 Task: Look for space in Diepsloot, South Africa from 6th September, 2023 to 12th September, 2023 for 4 adults in price range Rs.10000 to Rs.14000. Place can be private room with 4 bedrooms having 4 beds and 4 bathrooms. Property type can be house, flat, guest house. Amenities needed are: wifi, TV, free parkinig on premises, gym, breakfast. Booking option can be shelf check-in. Required host language is English.
Action: Mouse moved to (463, 114)
Screenshot: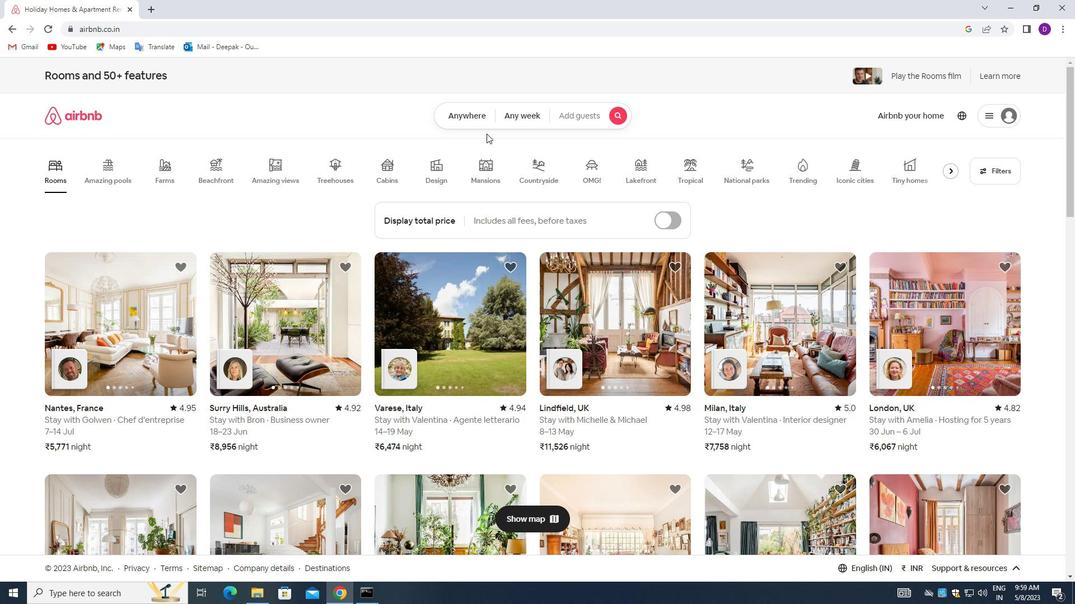 
Action: Mouse pressed left at (463, 114)
Screenshot: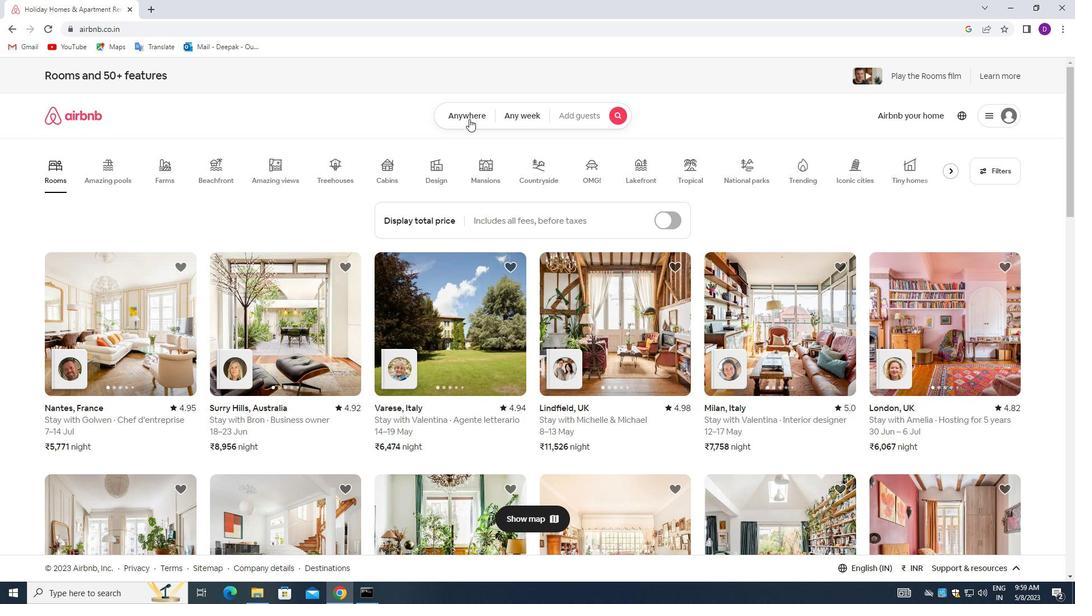 
Action: Mouse moved to (424, 155)
Screenshot: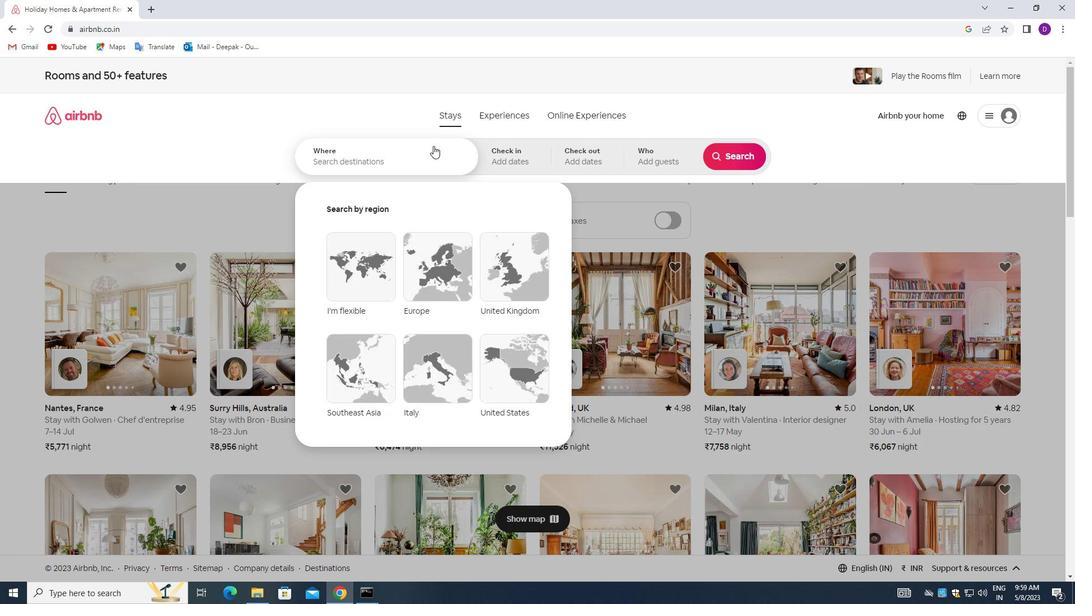 
Action: Mouse pressed left at (424, 155)
Screenshot: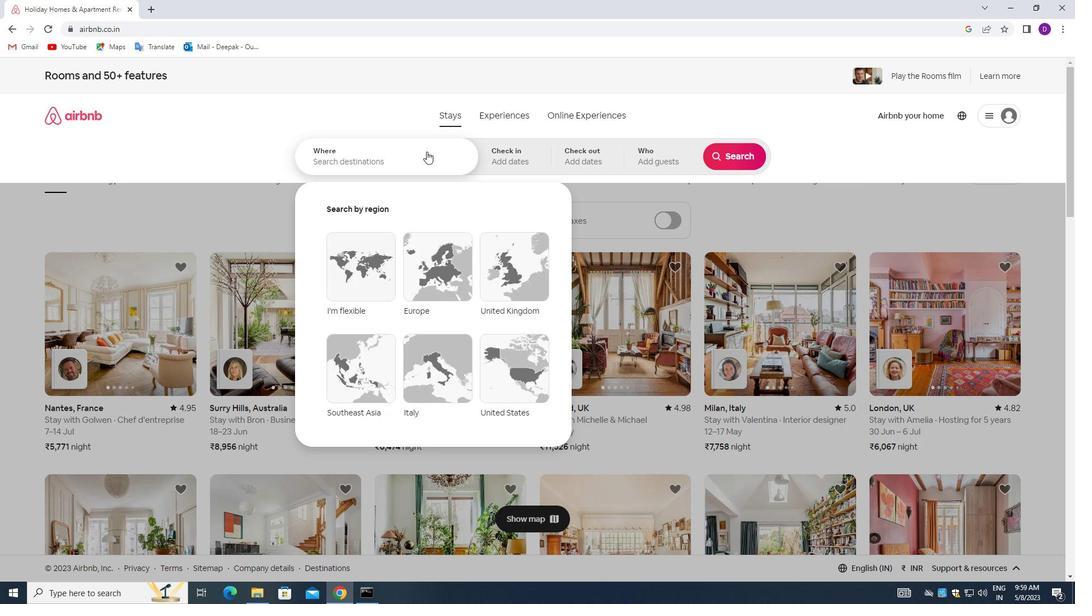 
Action: Mouse moved to (155, 235)
Screenshot: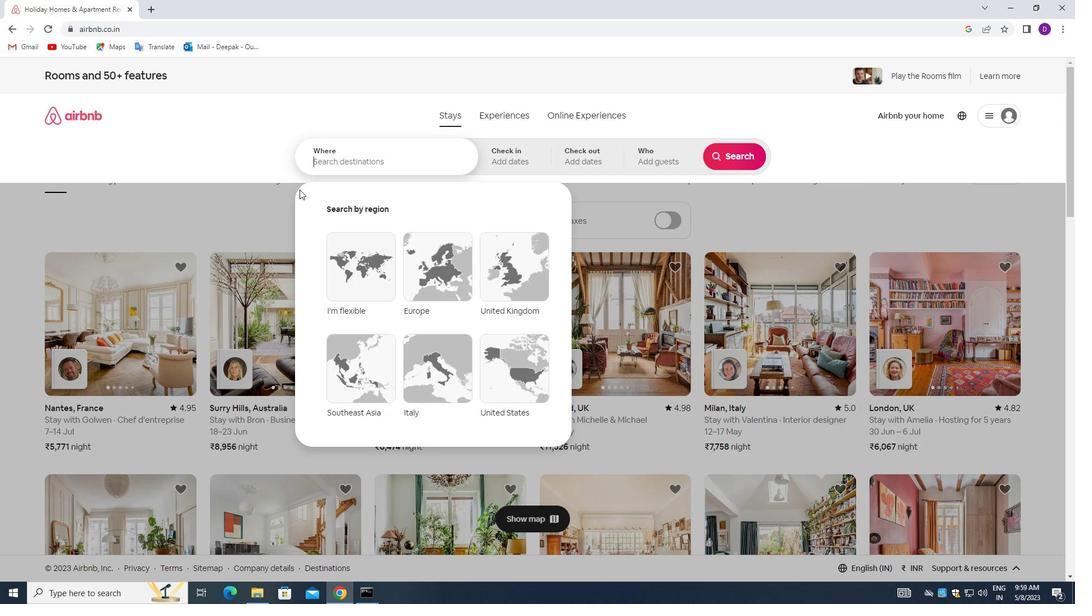 
Action: Key pressed <Key.shift_r>Diepsloot,<Key.space><Key.shift_r>South<Key.space><Key.shift_r>Africa<Key.enter>
Screenshot: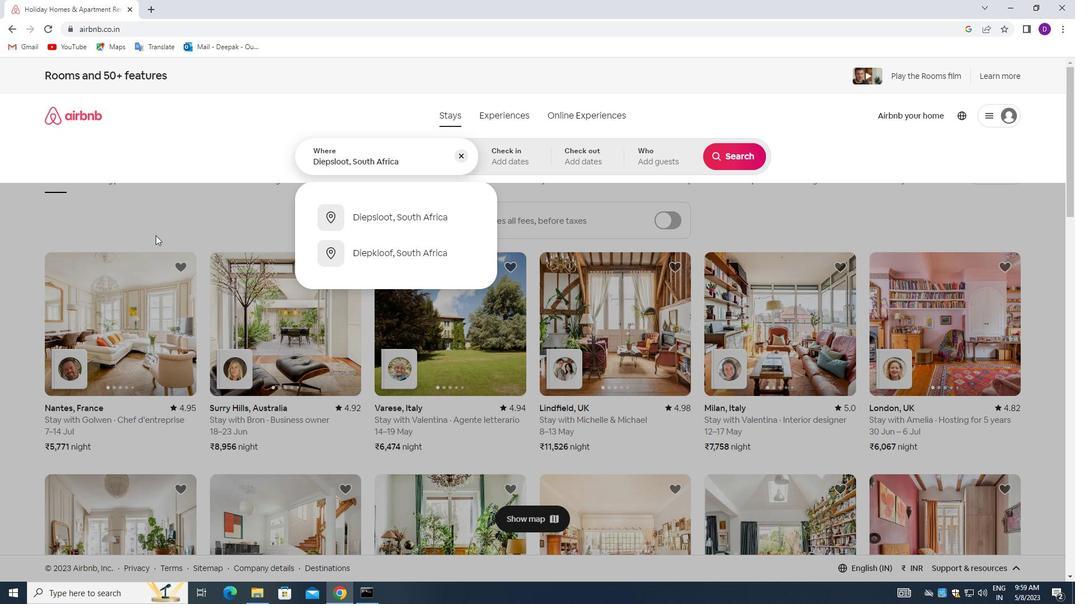 
Action: Mouse moved to (728, 247)
Screenshot: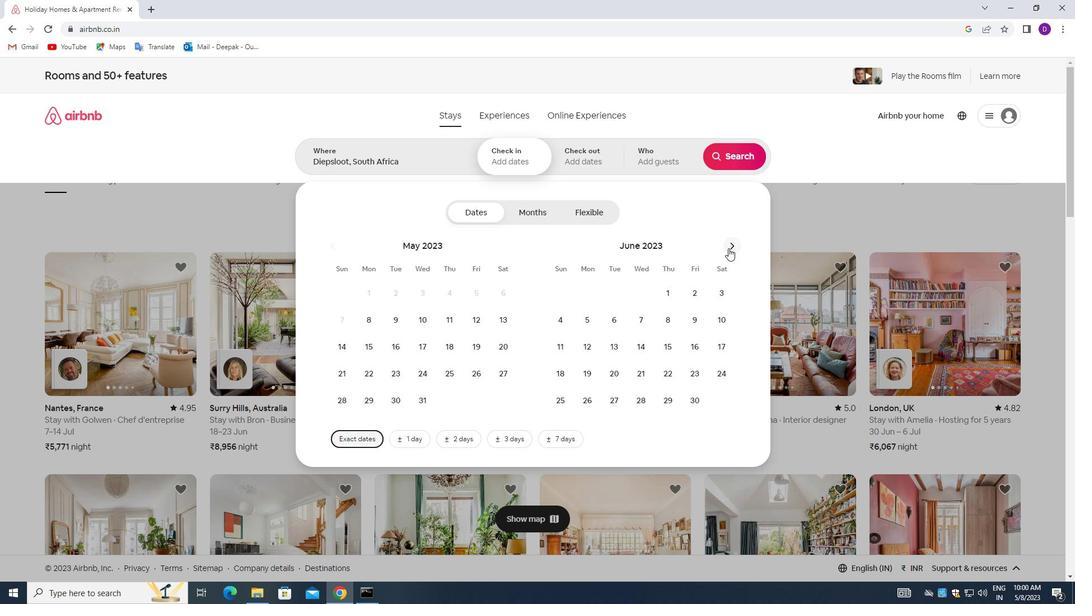 
Action: Mouse pressed left at (728, 247)
Screenshot: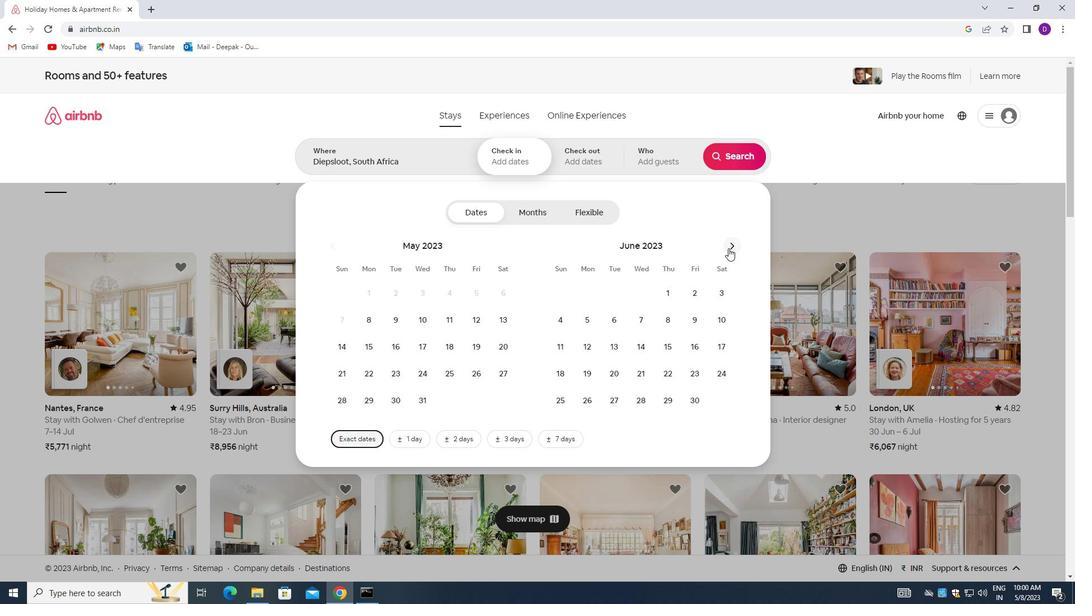 
Action: Mouse moved to (728, 246)
Screenshot: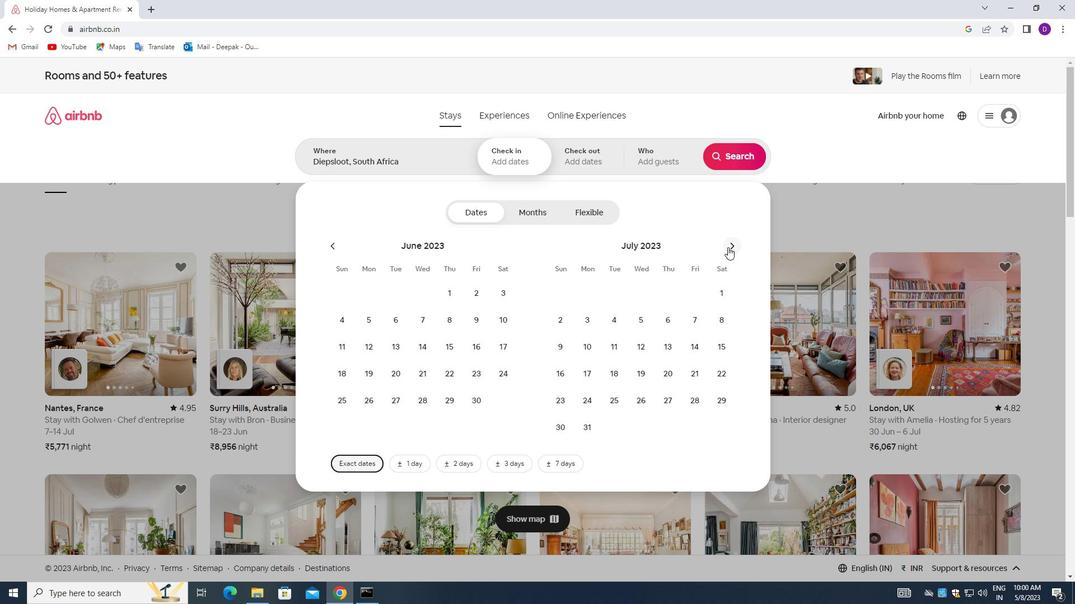 
Action: Mouse pressed left at (728, 246)
Screenshot: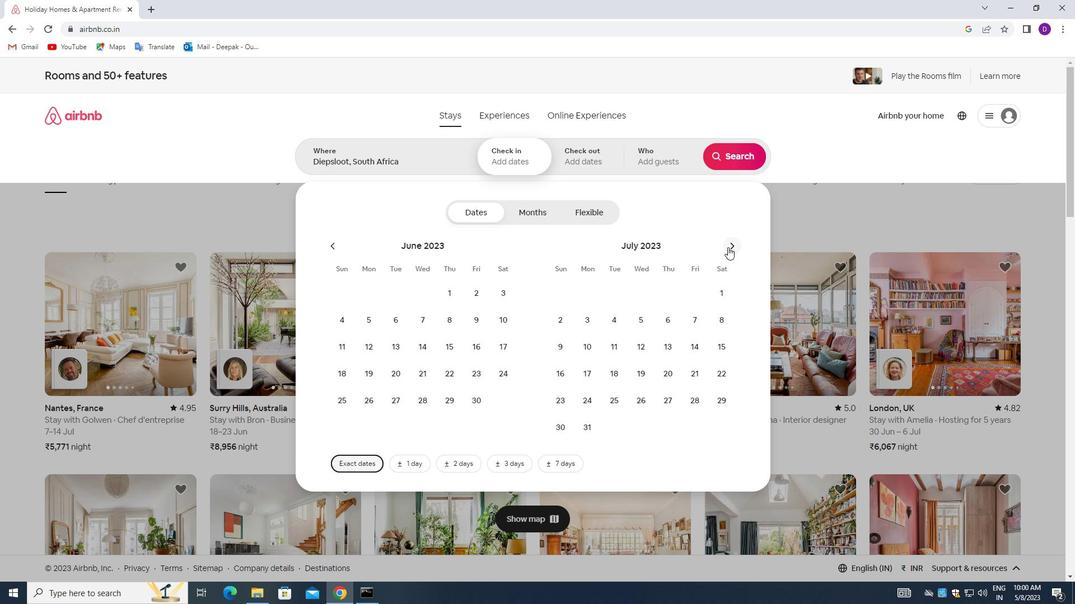 
Action: Mouse pressed left at (728, 246)
Screenshot: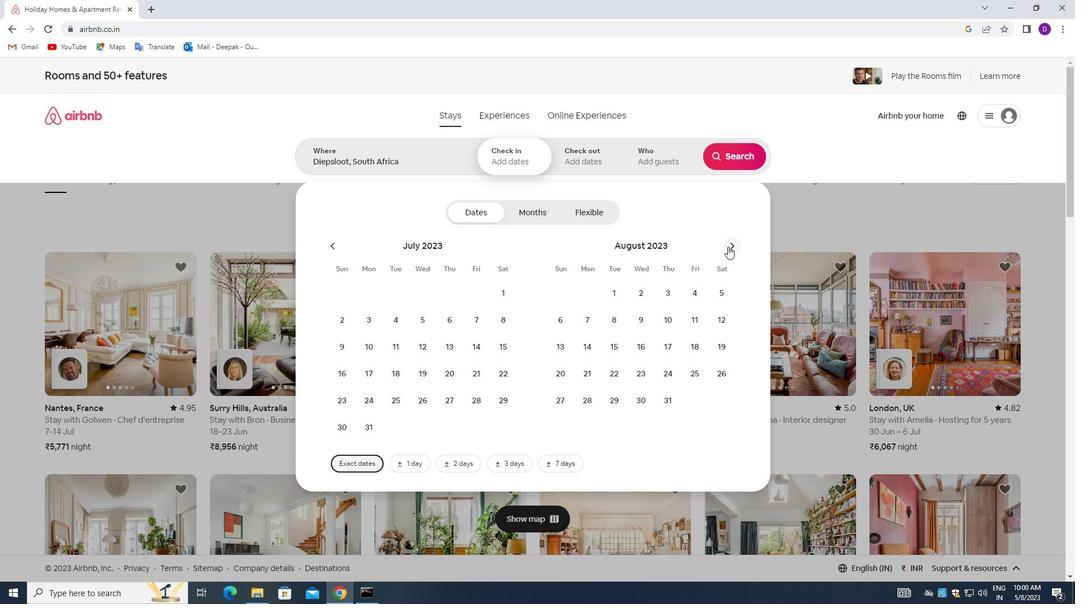 
Action: Mouse moved to (632, 325)
Screenshot: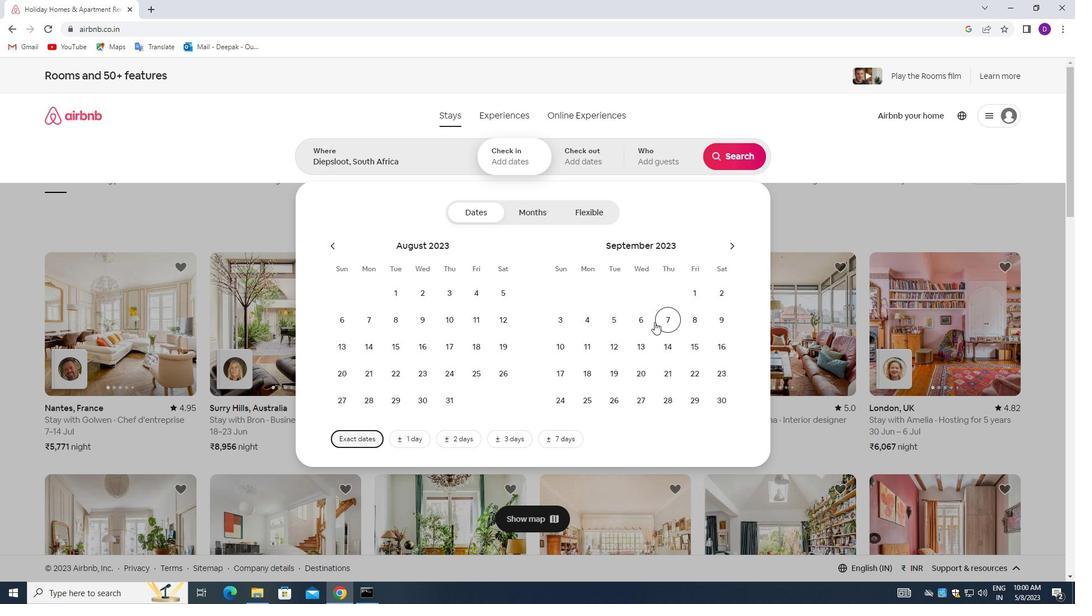 
Action: Mouse pressed left at (632, 325)
Screenshot: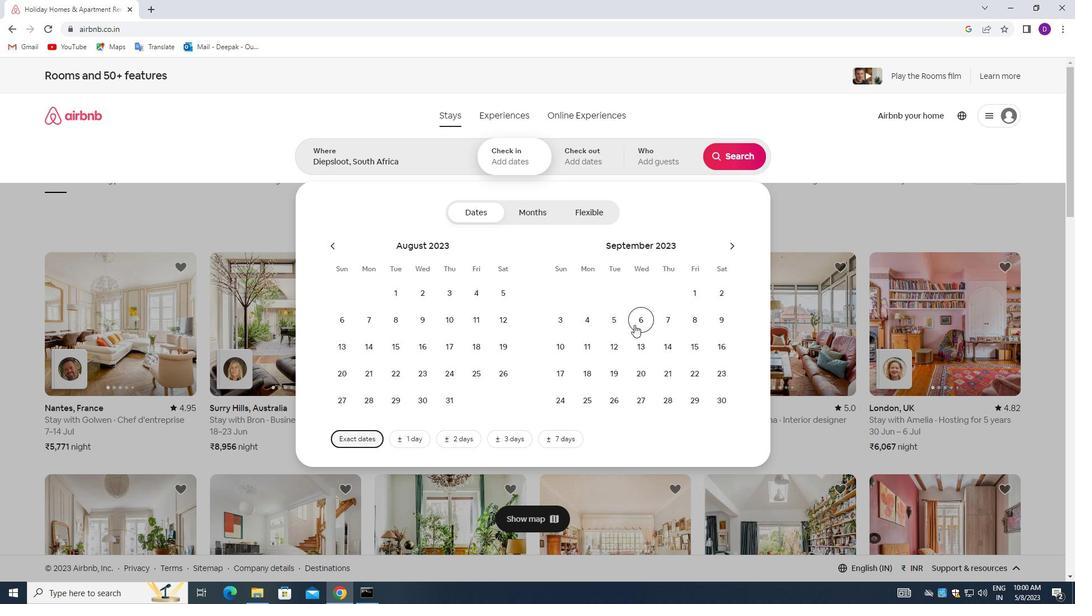 
Action: Mouse moved to (613, 347)
Screenshot: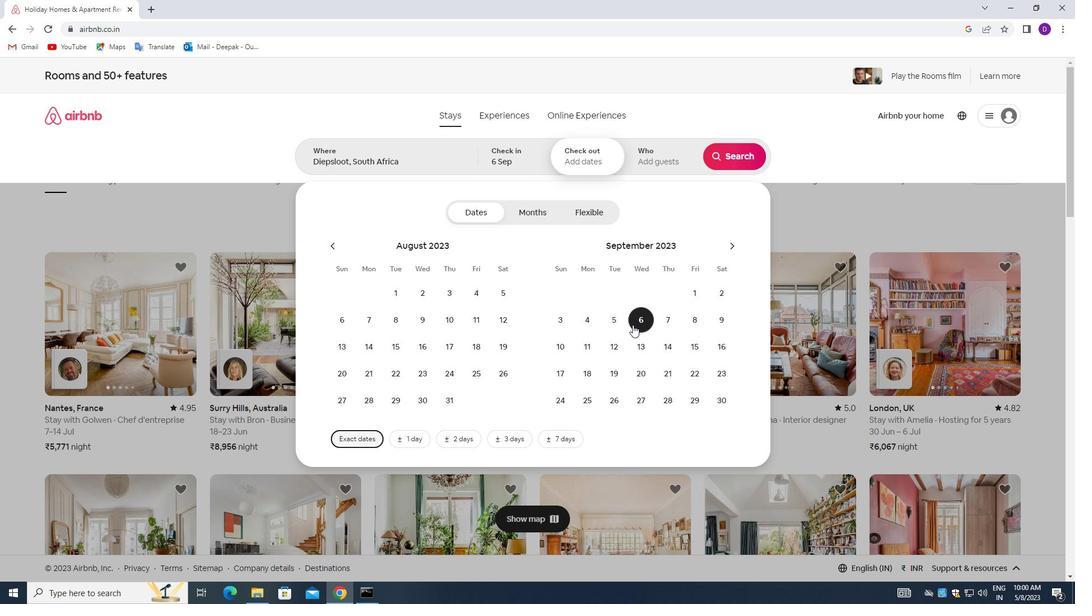 
Action: Mouse pressed left at (613, 347)
Screenshot: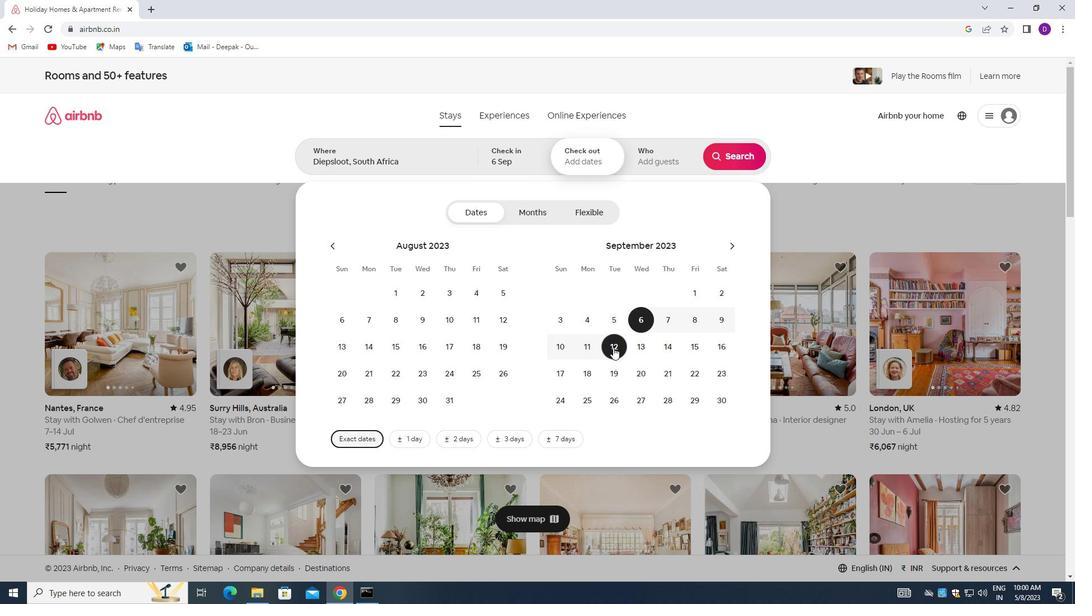 
Action: Mouse moved to (636, 166)
Screenshot: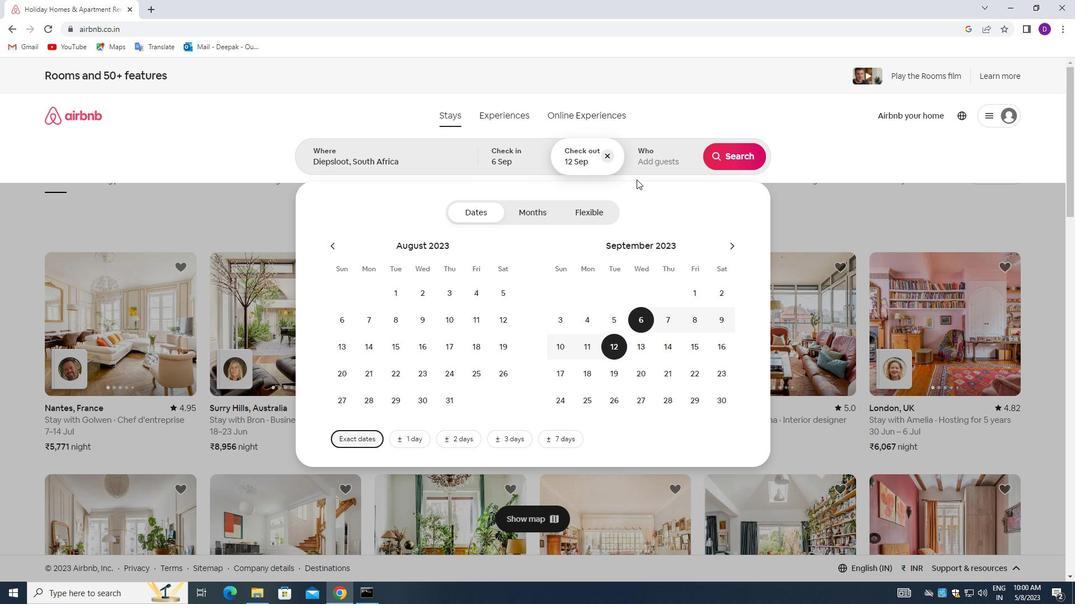 
Action: Mouse pressed left at (636, 166)
Screenshot: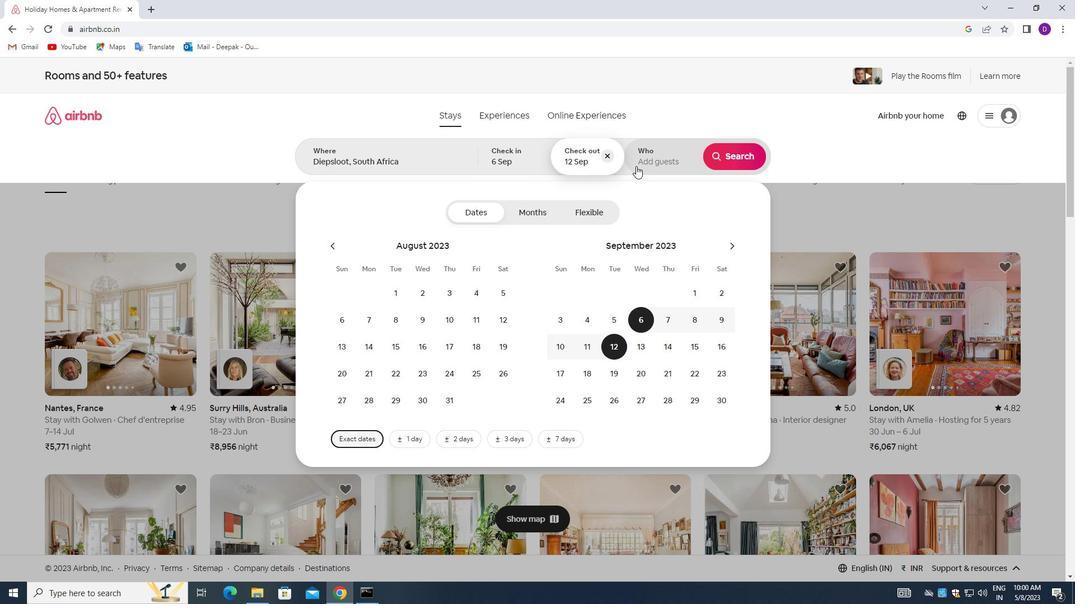 
Action: Mouse moved to (736, 216)
Screenshot: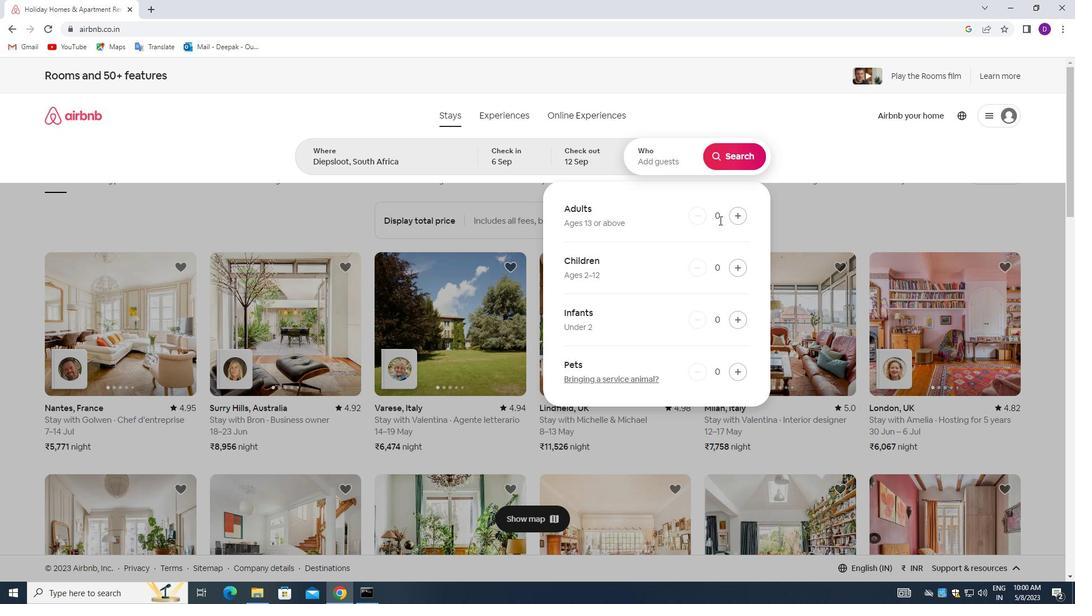 
Action: Mouse pressed left at (736, 216)
Screenshot: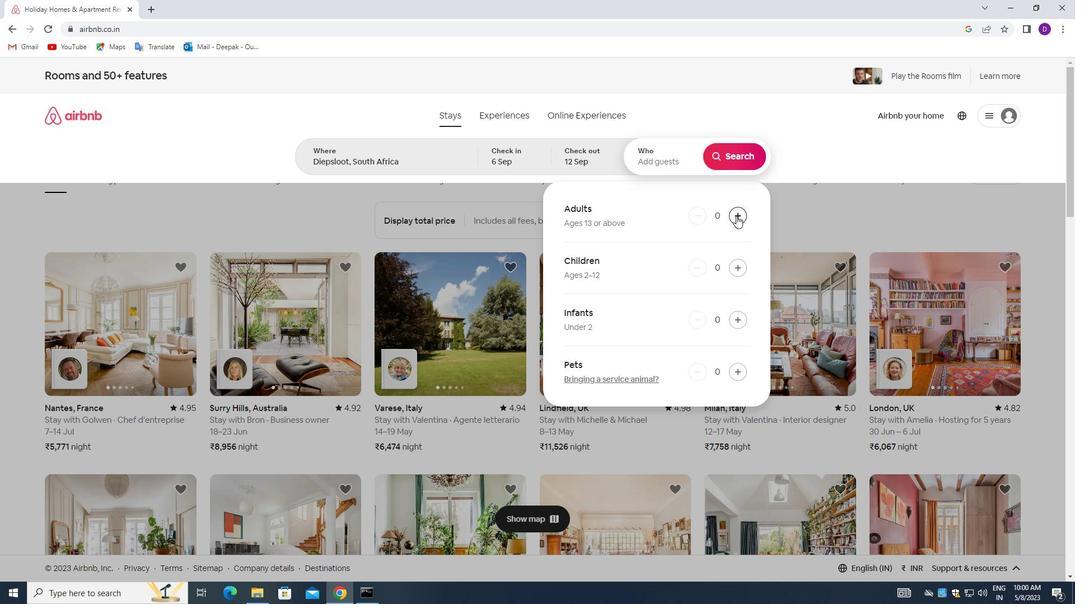 
Action: Mouse pressed left at (736, 216)
Screenshot: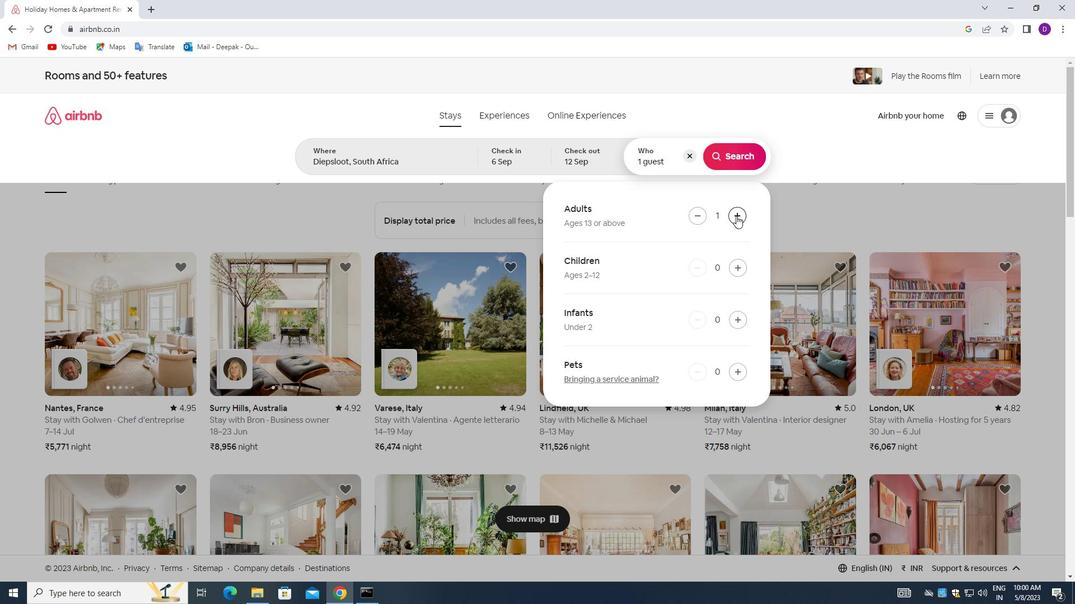 
Action: Mouse pressed left at (736, 216)
Screenshot: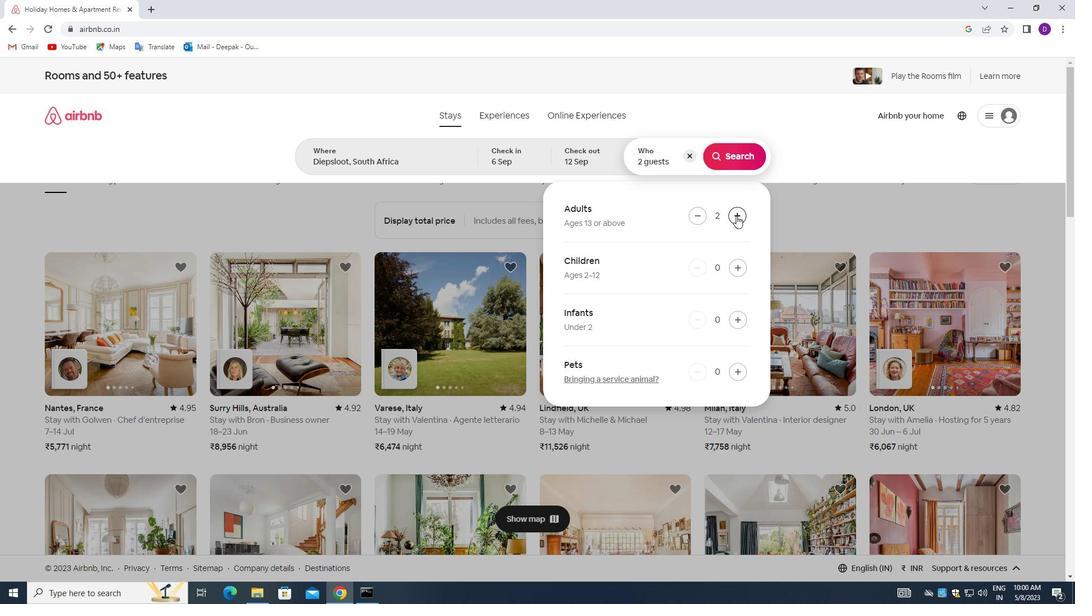 
Action: Mouse pressed left at (736, 216)
Screenshot: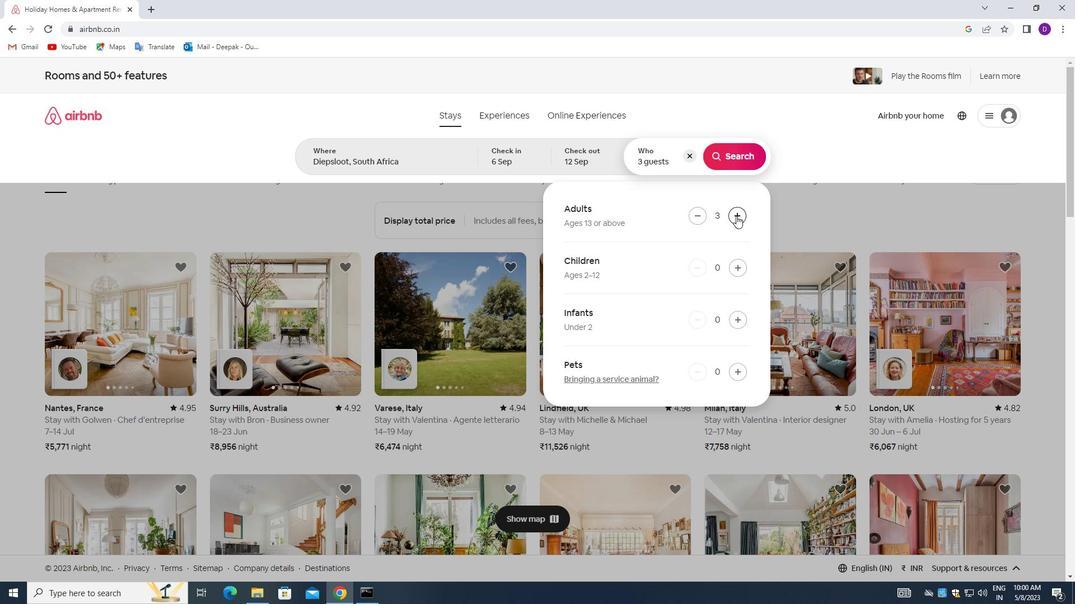 
Action: Mouse moved to (735, 156)
Screenshot: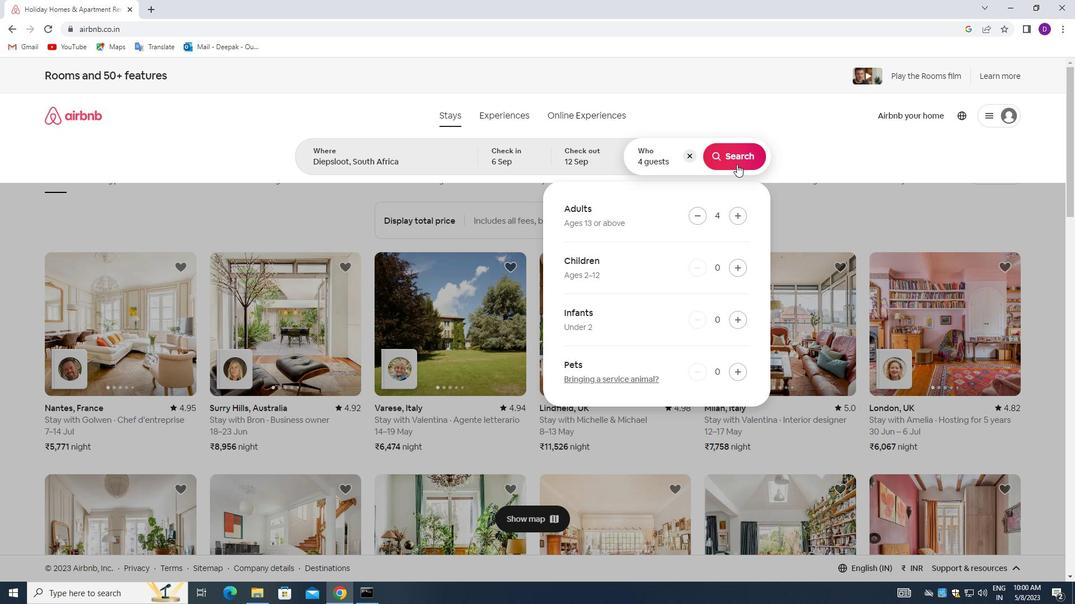 
Action: Mouse pressed left at (735, 156)
Screenshot: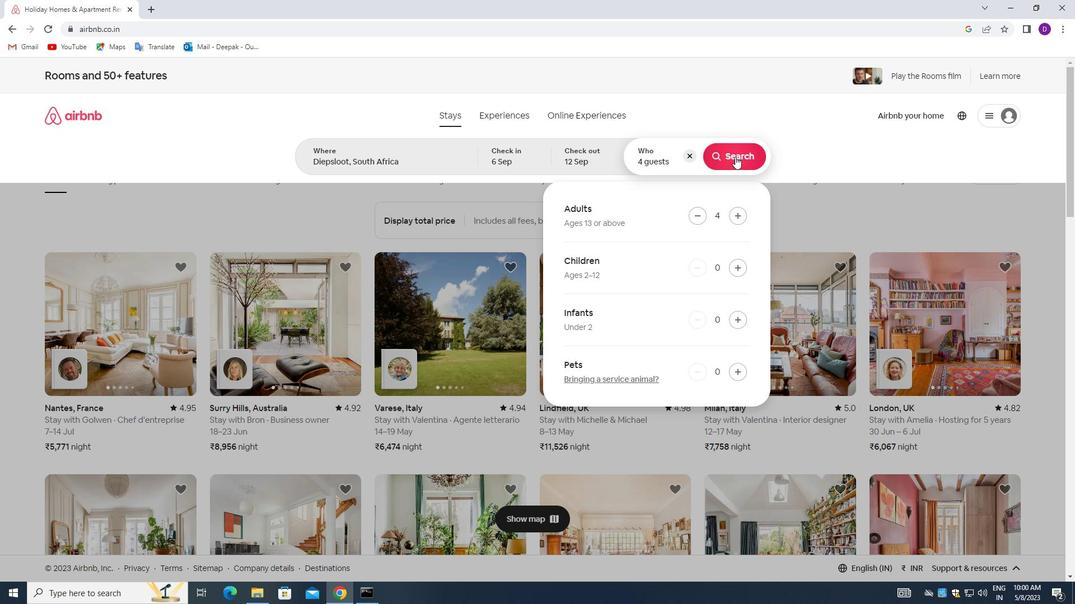 
Action: Mouse moved to (1007, 128)
Screenshot: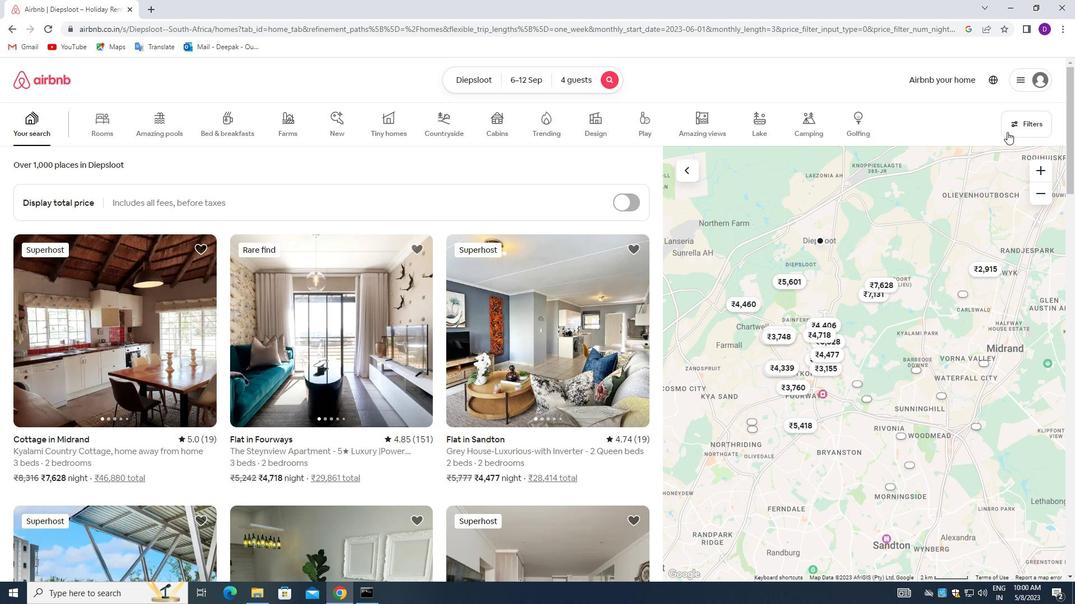 
Action: Mouse pressed left at (1007, 128)
Screenshot: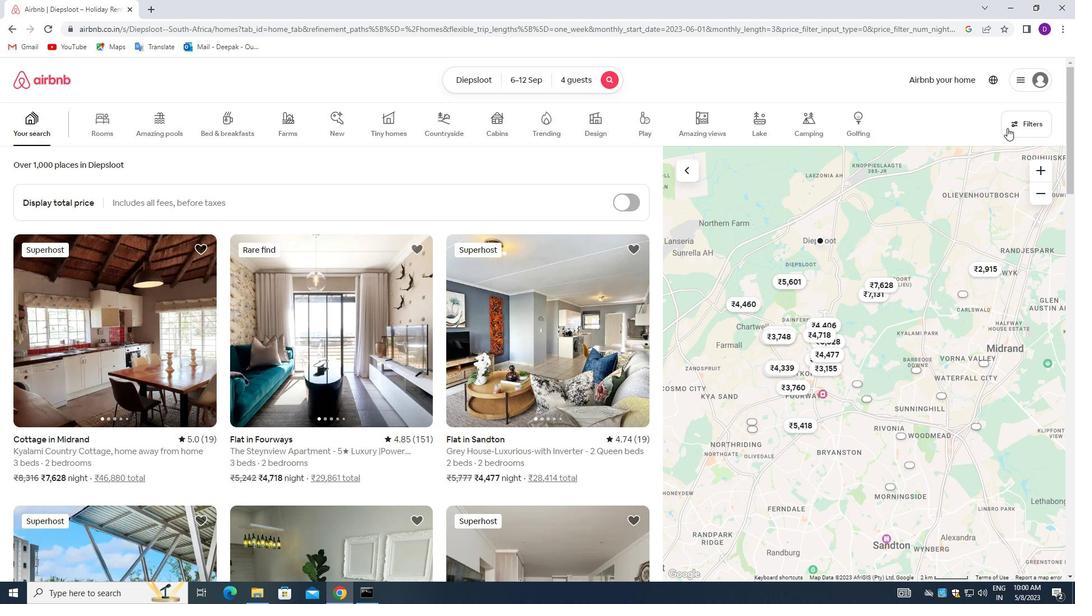 
Action: Mouse moved to (390, 400)
Screenshot: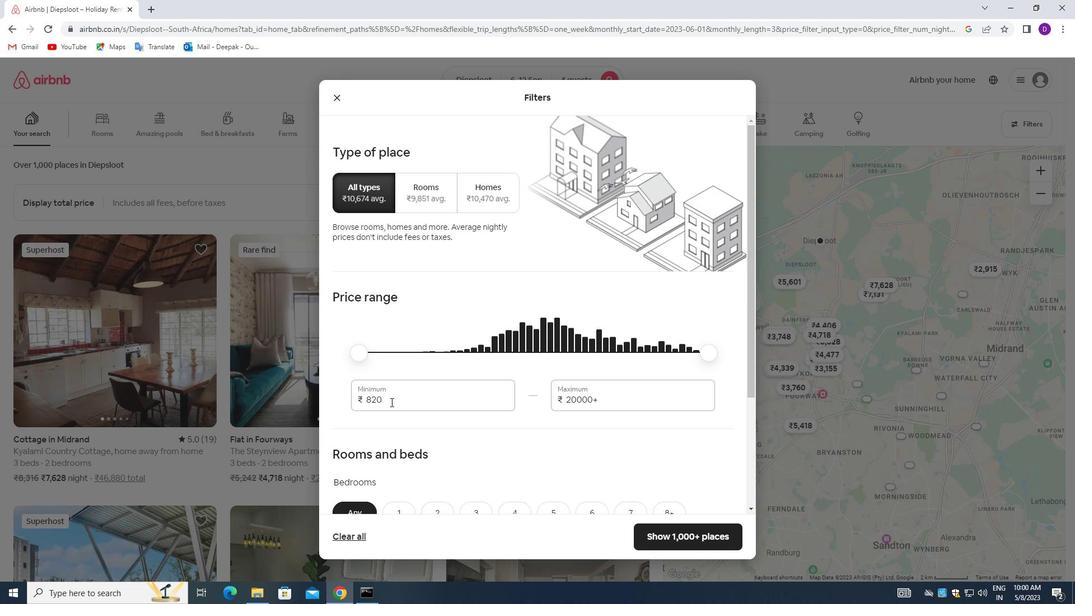 
Action: Mouse pressed left at (390, 400)
Screenshot: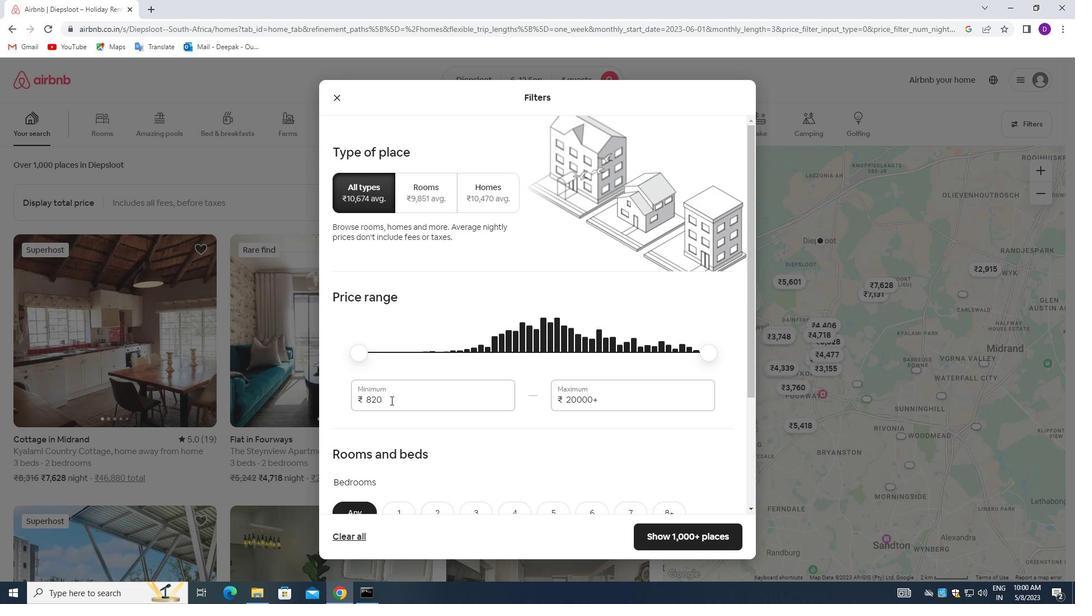 
Action: Mouse pressed left at (390, 400)
Screenshot: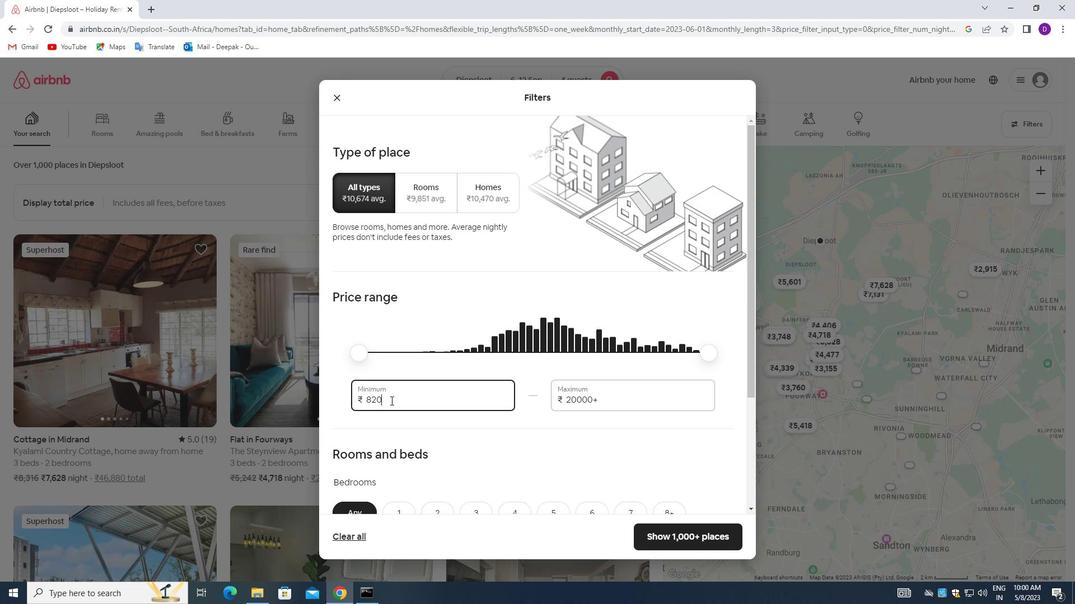 
Action: Mouse pressed left at (390, 400)
Screenshot: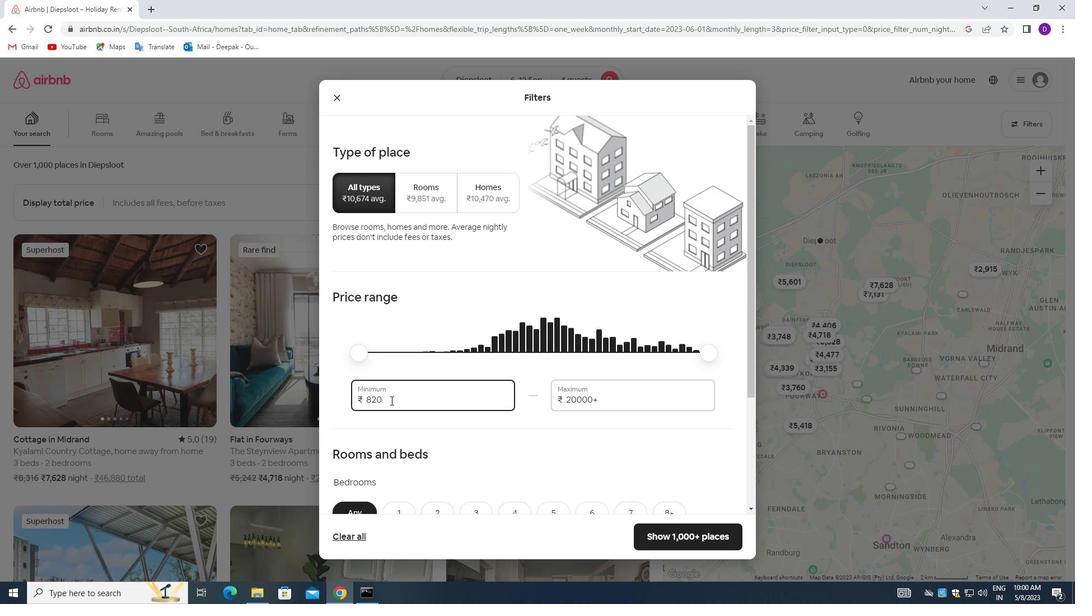 
Action: Key pressed 10000<Key.tab>14000
Screenshot: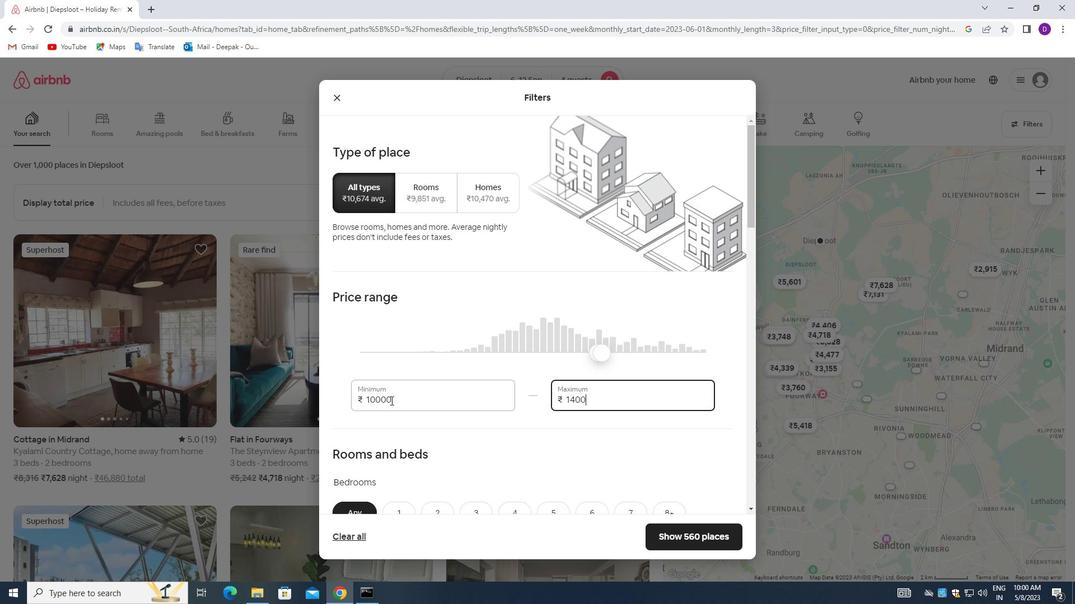 
Action: Mouse moved to (440, 386)
Screenshot: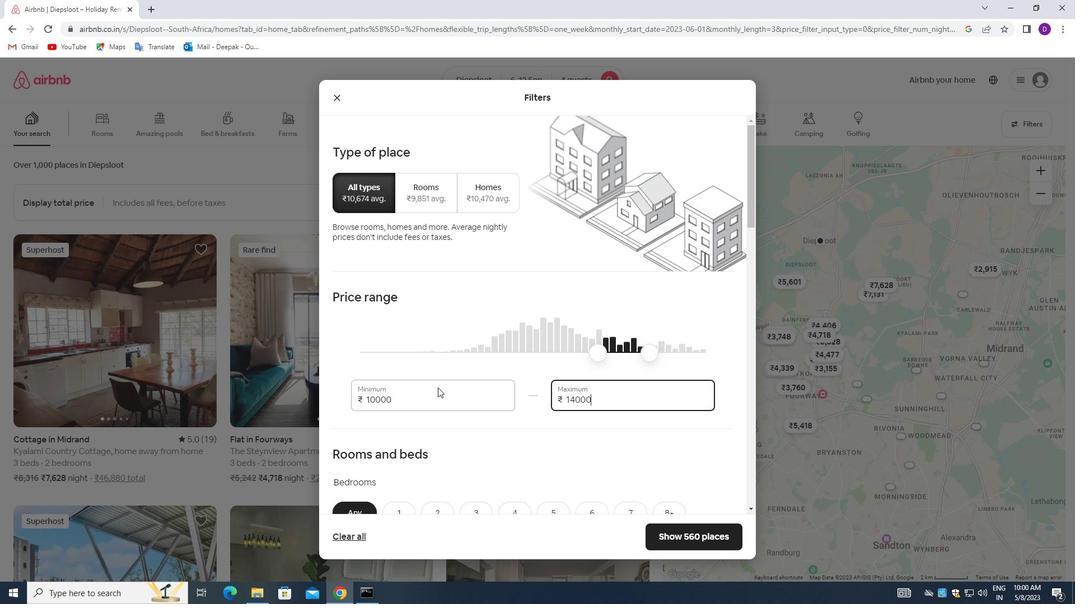 
Action: Mouse scrolled (440, 386) with delta (0, 0)
Screenshot: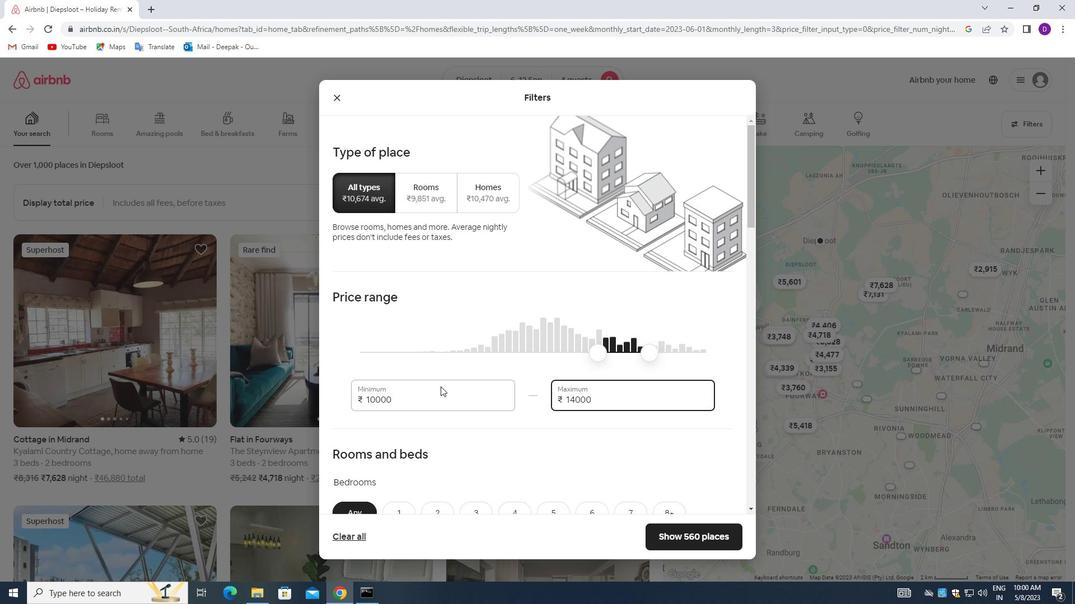 
Action: Mouse scrolled (440, 386) with delta (0, 0)
Screenshot: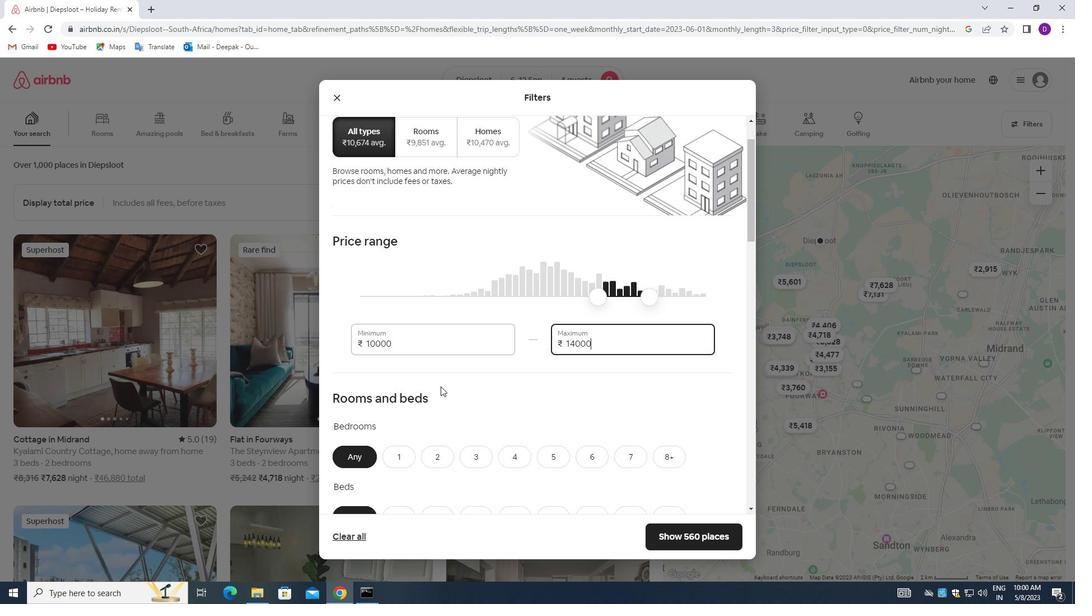 
Action: Mouse moved to (510, 400)
Screenshot: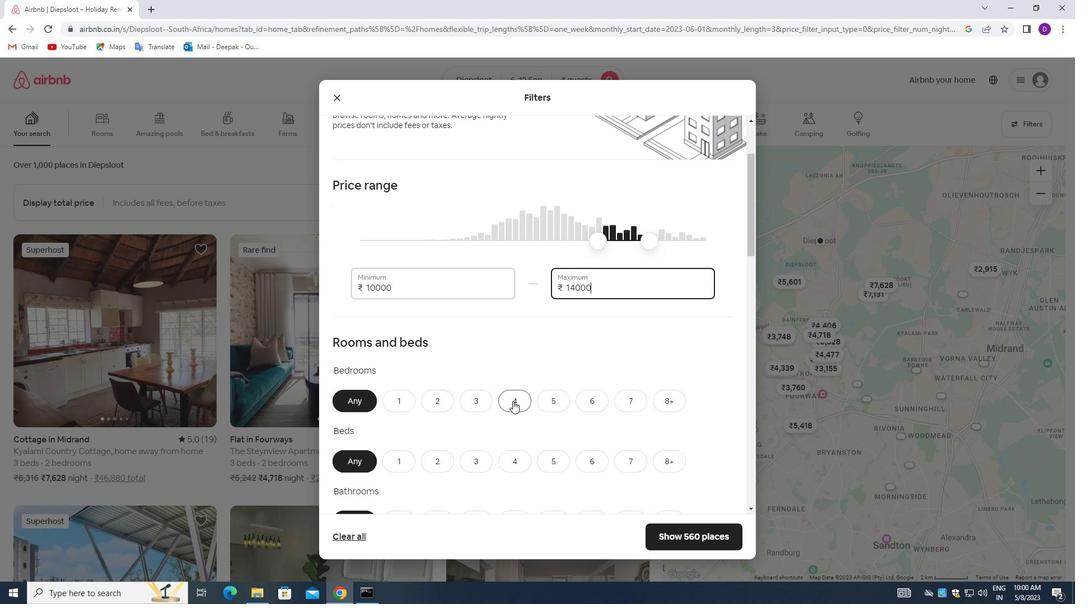 
Action: Mouse scrolled (510, 400) with delta (0, 0)
Screenshot: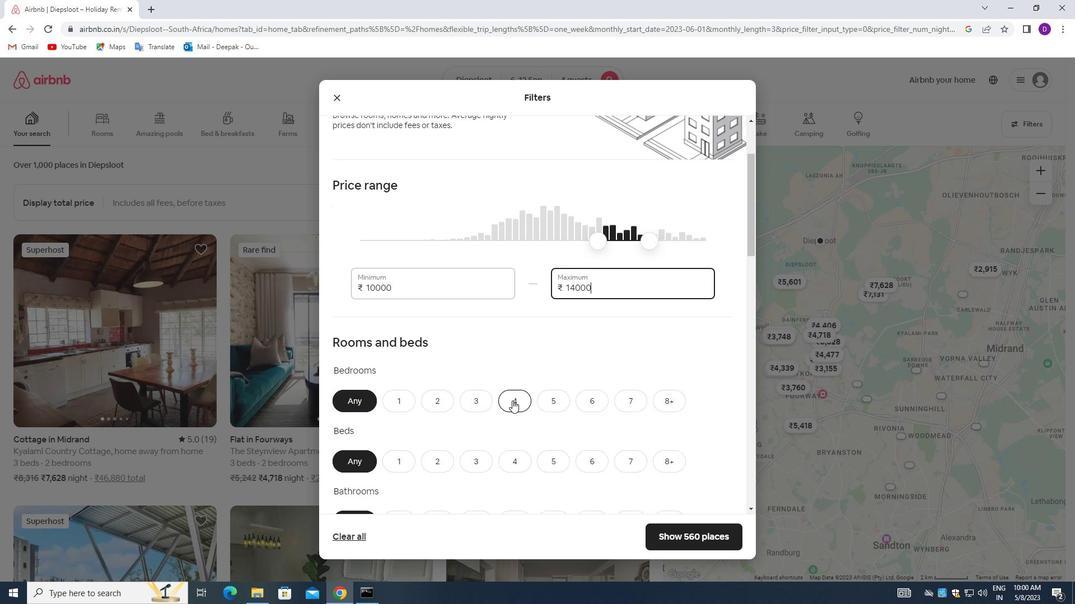 
Action: Mouse scrolled (510, 400) with delta (0, 0)
Screenshot: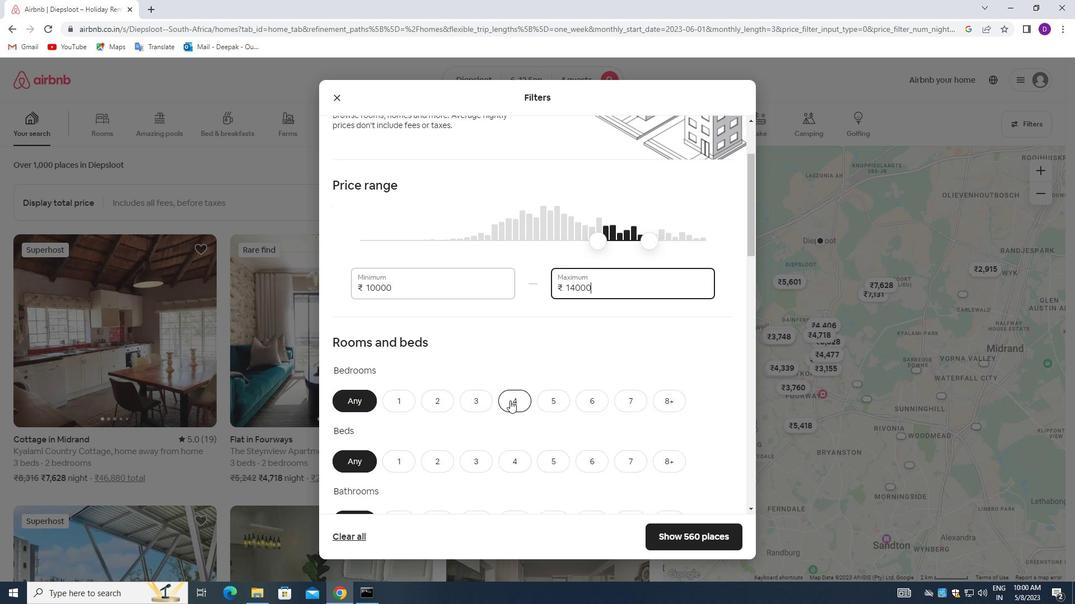 
Action: Mouse moved to (507, 294)
Screenshot: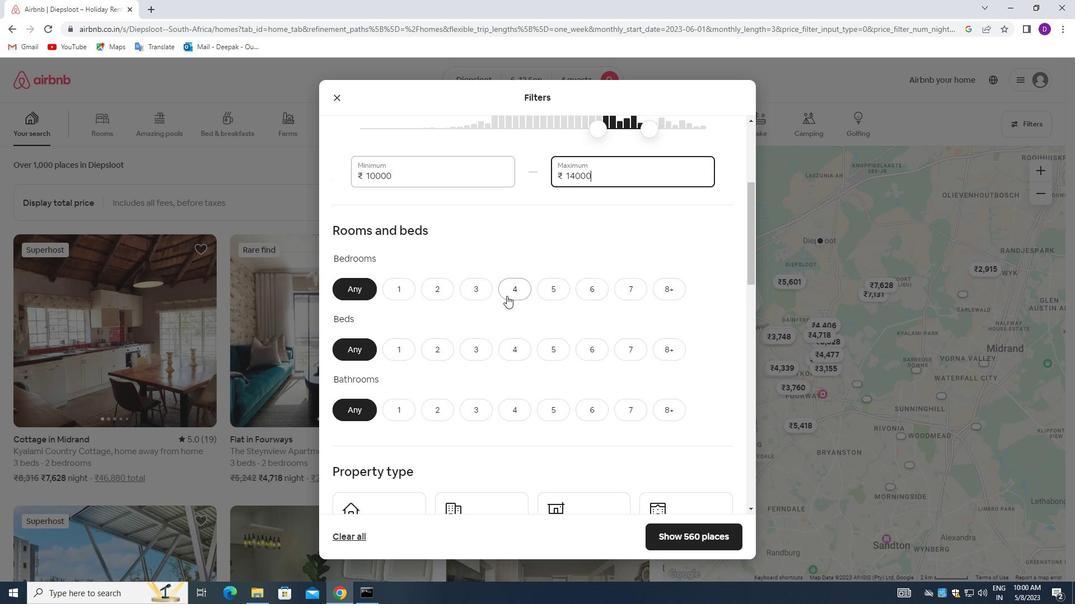 
Action: Mouse pressed left at (507, 294)
Screenshot: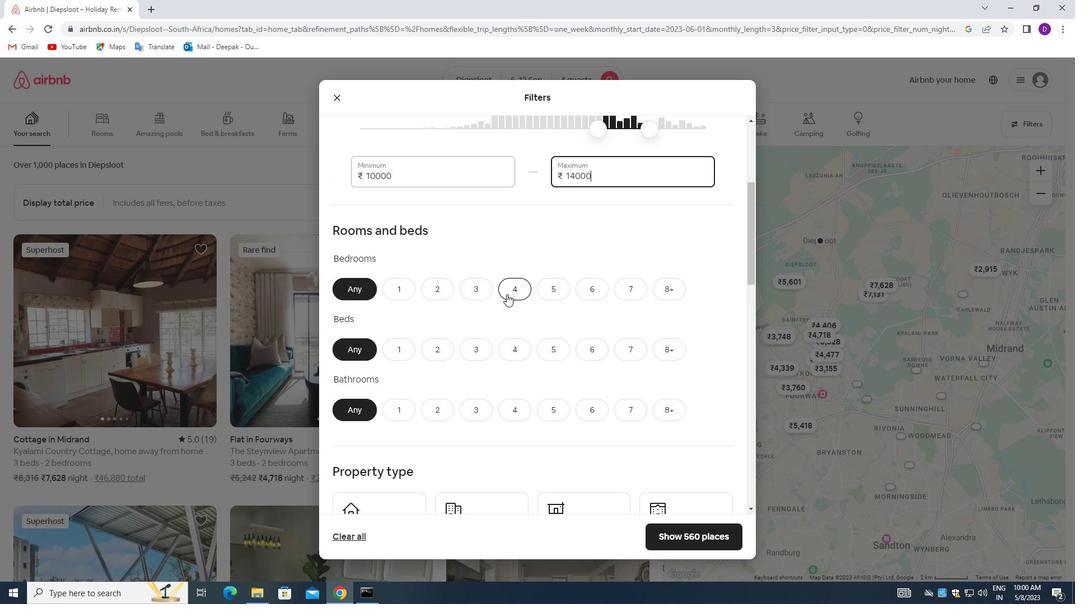 
Action: Mouse moved to (515, 350)
Screenshot: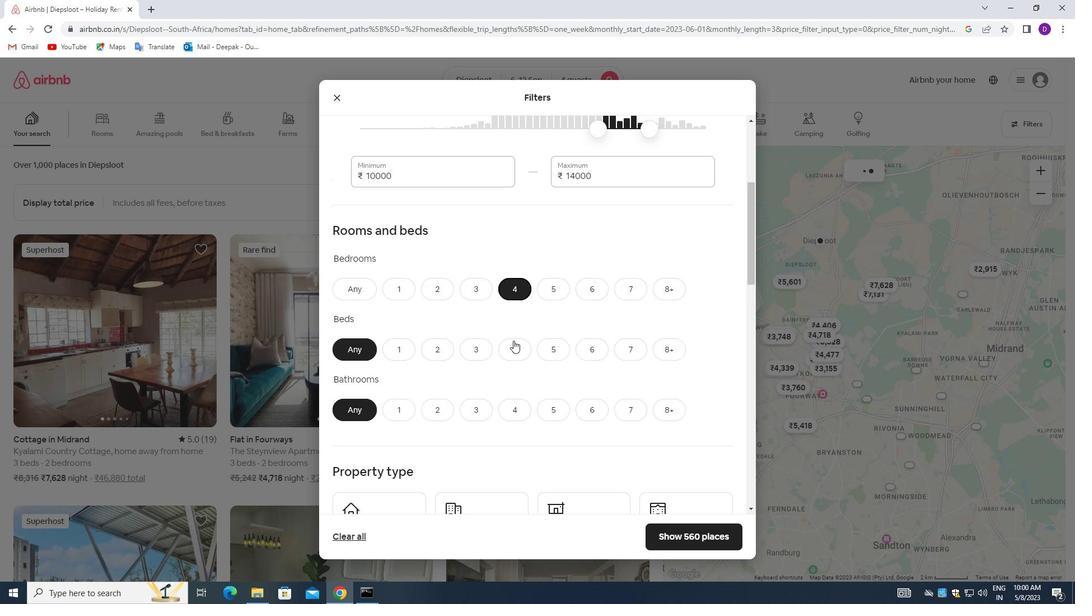 
Action: Mouse pressed left at (515, 350)
Screenshot: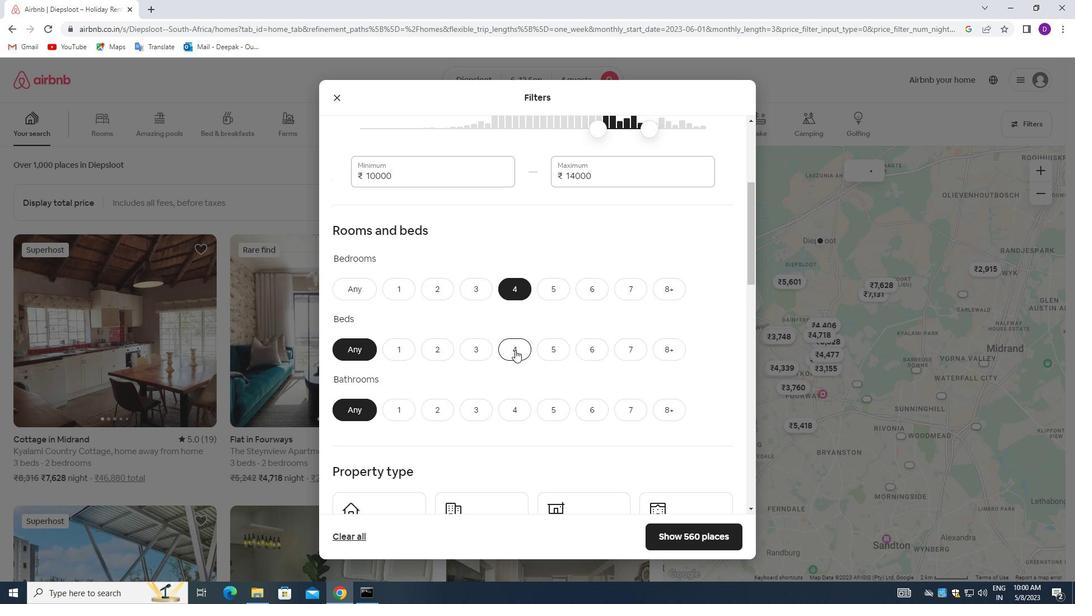 
Action: Mouse moved to (514, 407)
Screenshot: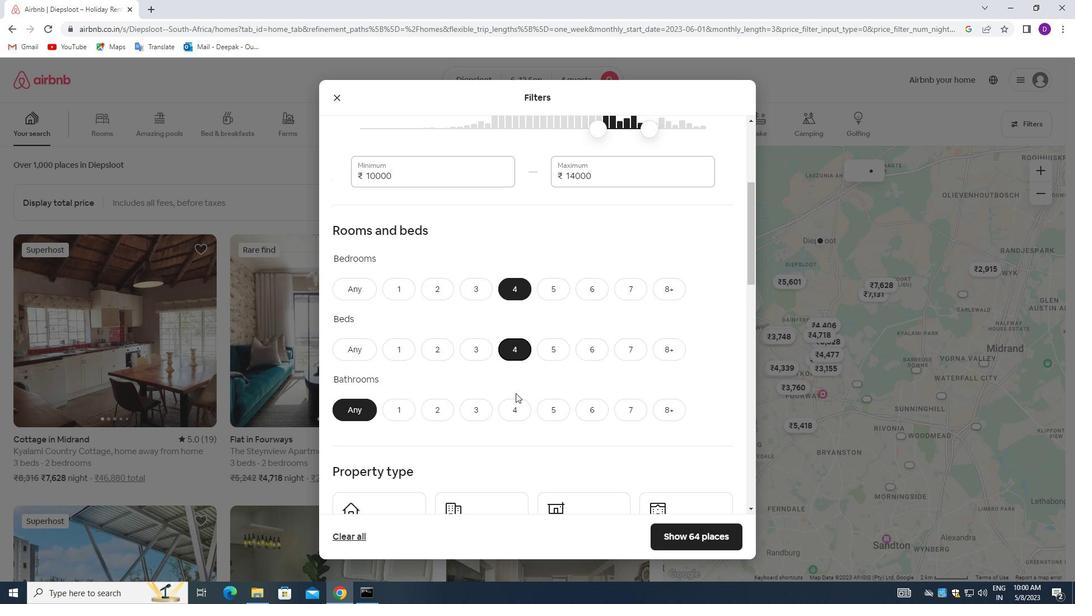 
Action: Mouse pressed left at (514, 407)
Screenshot: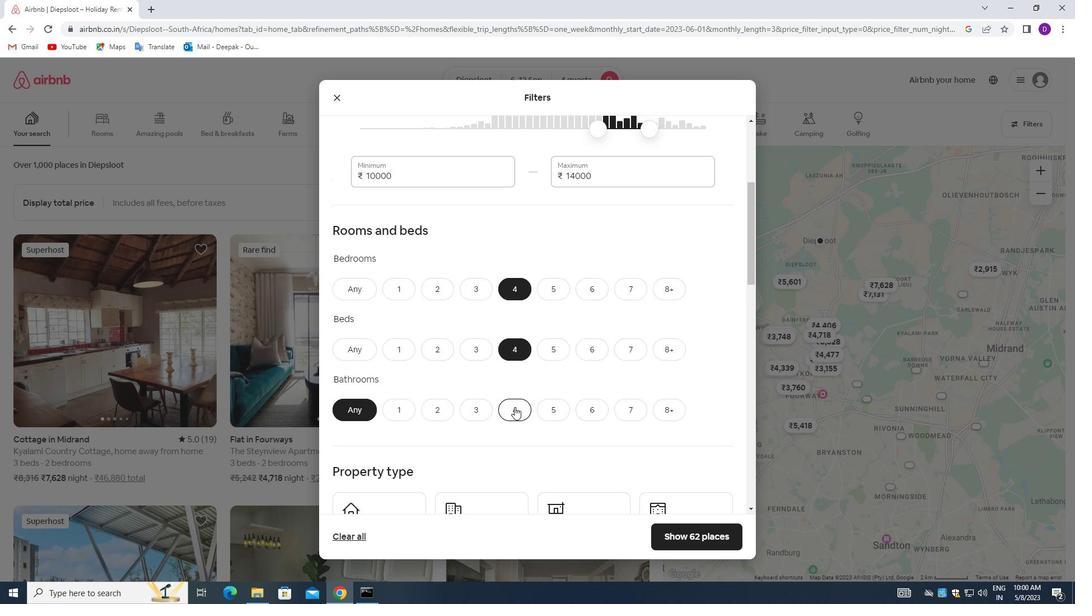 
Action: Mouse moved to (491, 334)
Screenshot: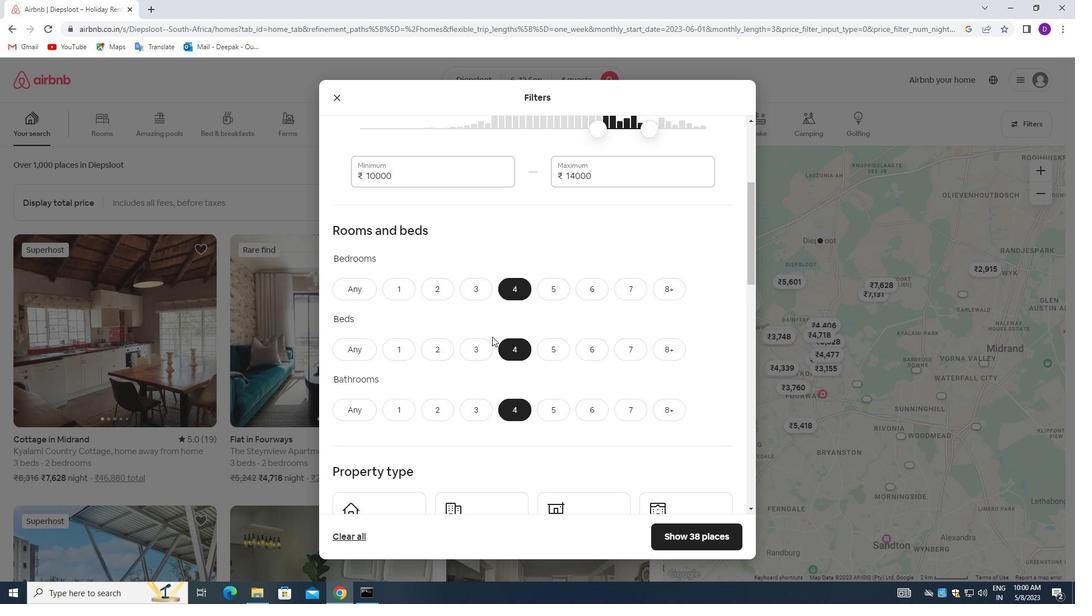 
Action: Mouse scrolled (491, 334) with delta (0, 0)
Screenshot: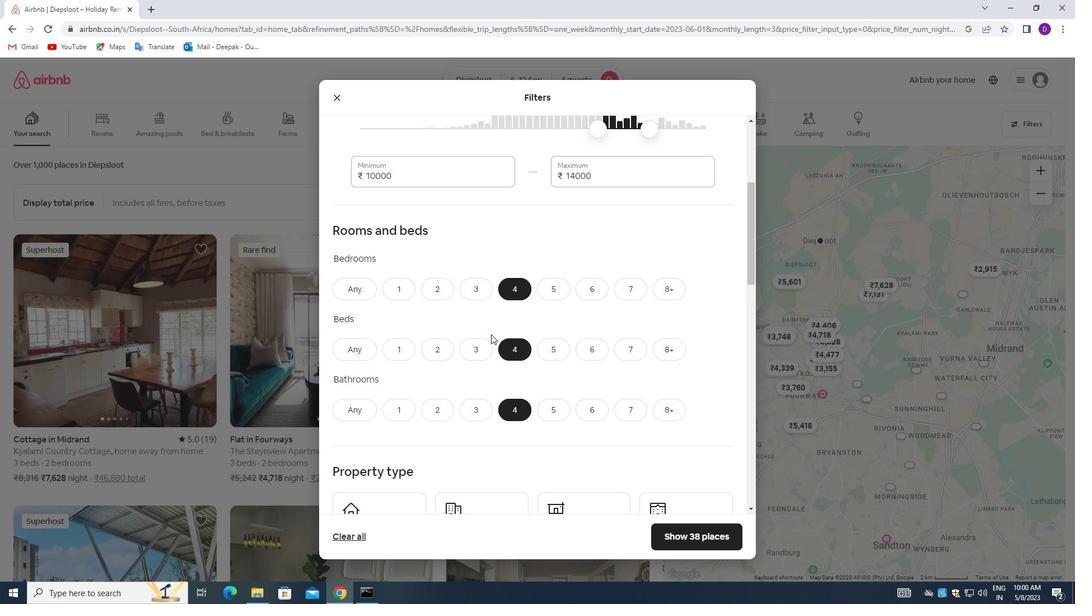 
Action: Mouse scrolled (491, 334) with delta (0, 0)
Screenshot: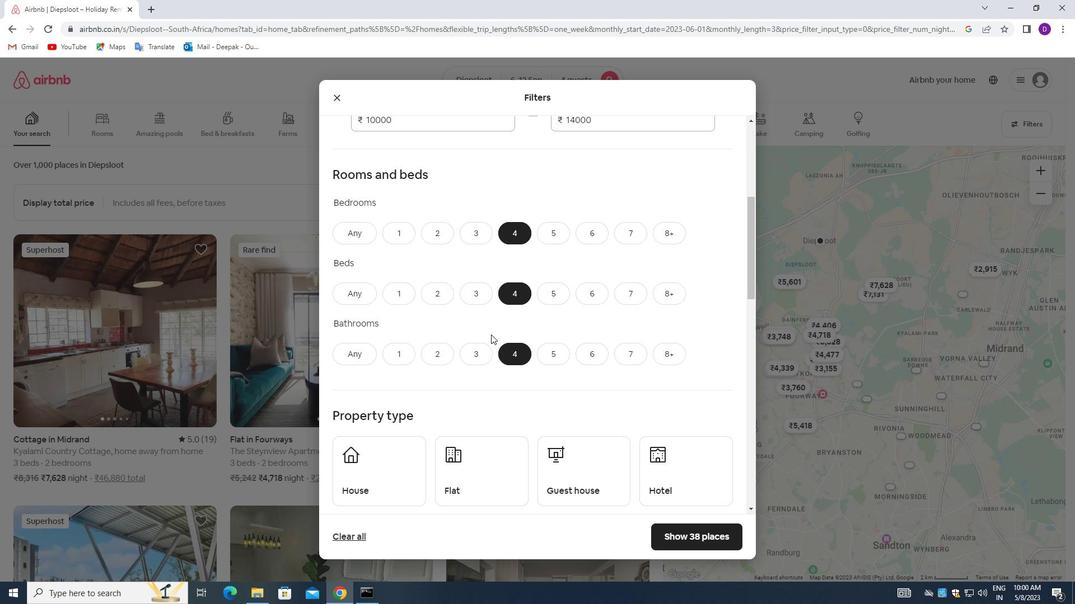
Action: Mouse scrolled (491, 334) with delta (0, 0)
Screenshot: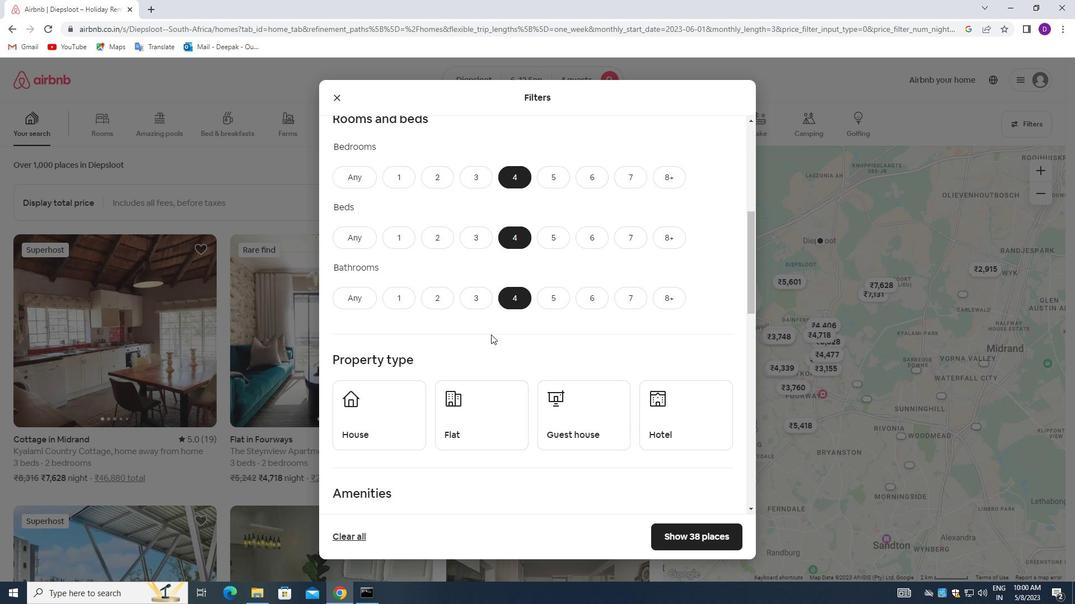 
Action: Mouse moved to (502, 330)
Screenshot: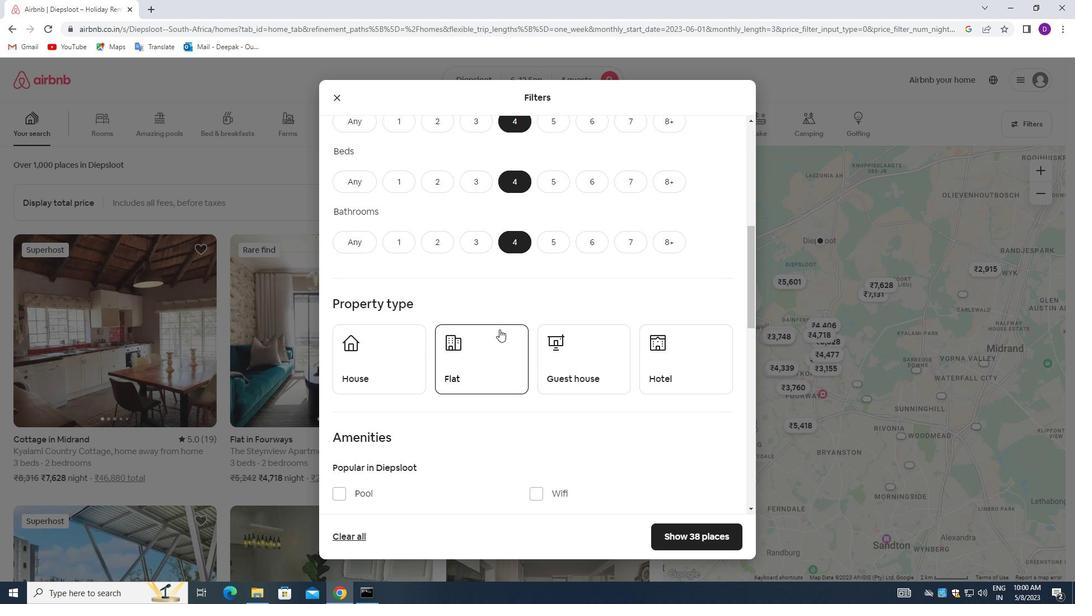 
Action: Mouse scrolled (502, 329) with delta (0, 0)
Screenshot: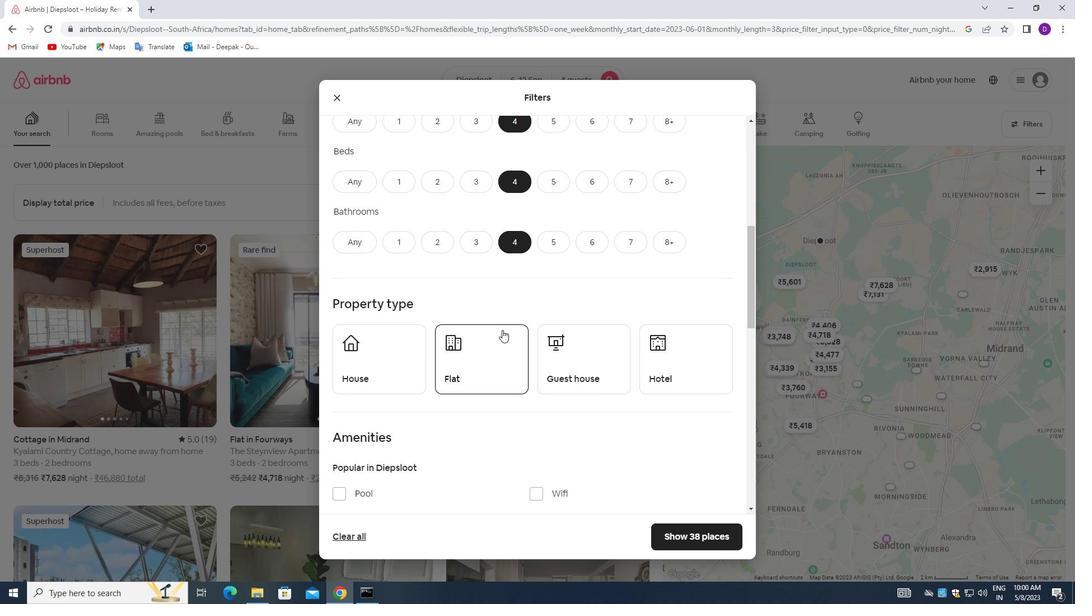 
Action: Mouse moved to (405, 309)
Screenshot: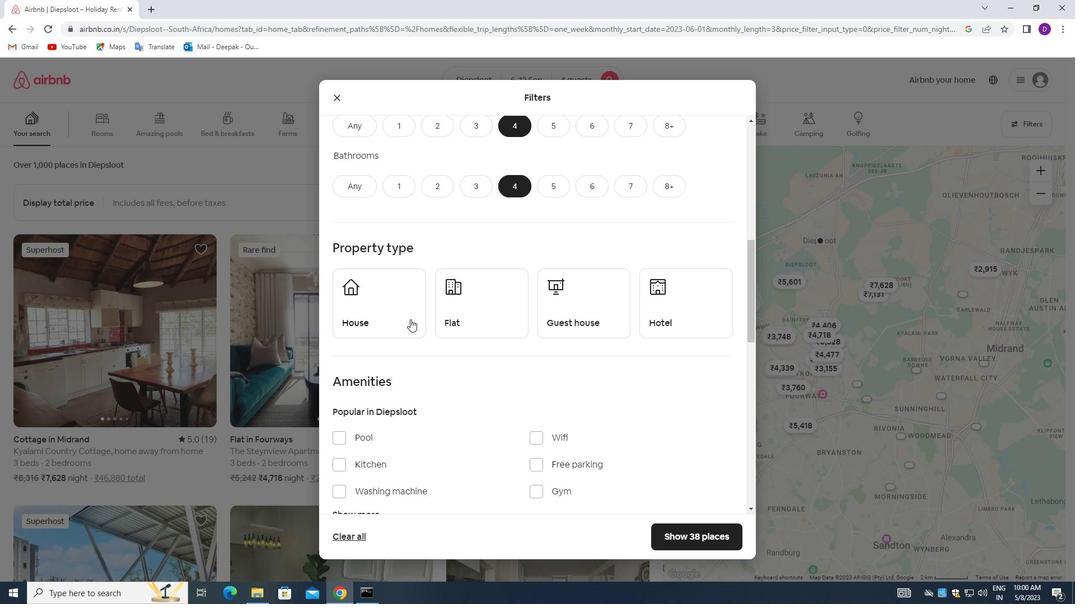 
Action: Mouse pressed left at (405, 309)
Screenshot: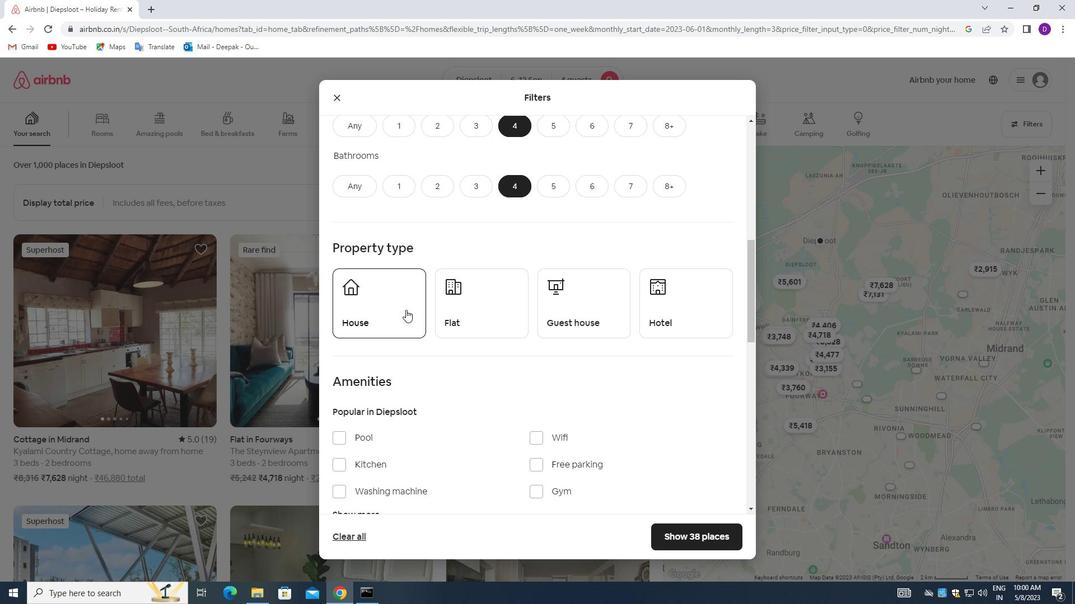 
Action: Mouse moved to (463, 309)
Screenshot: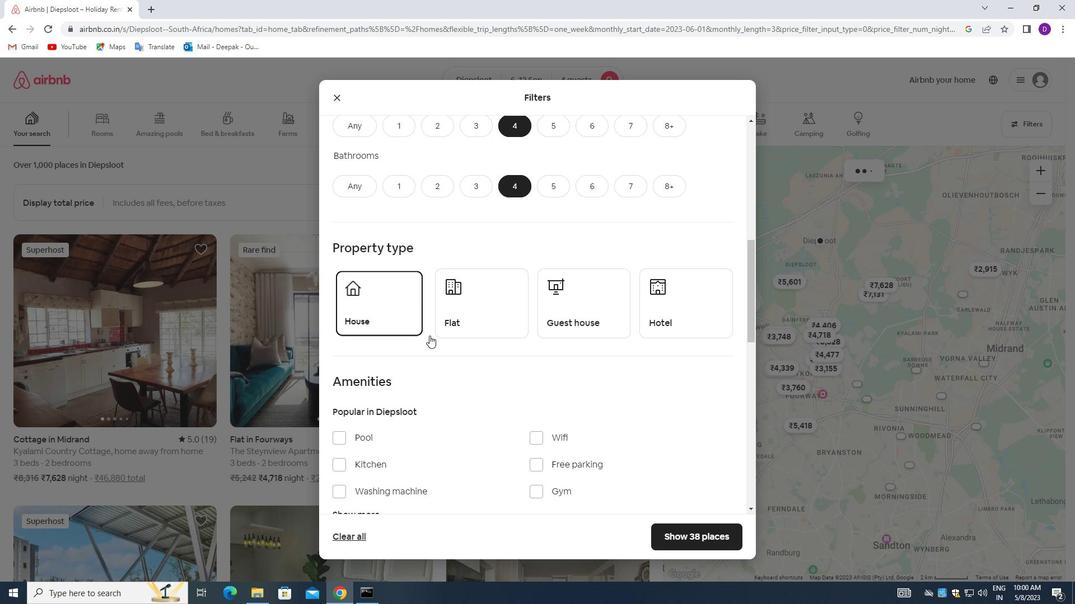 
Action: Mouse pressed left at (463, 309)
Screenshot: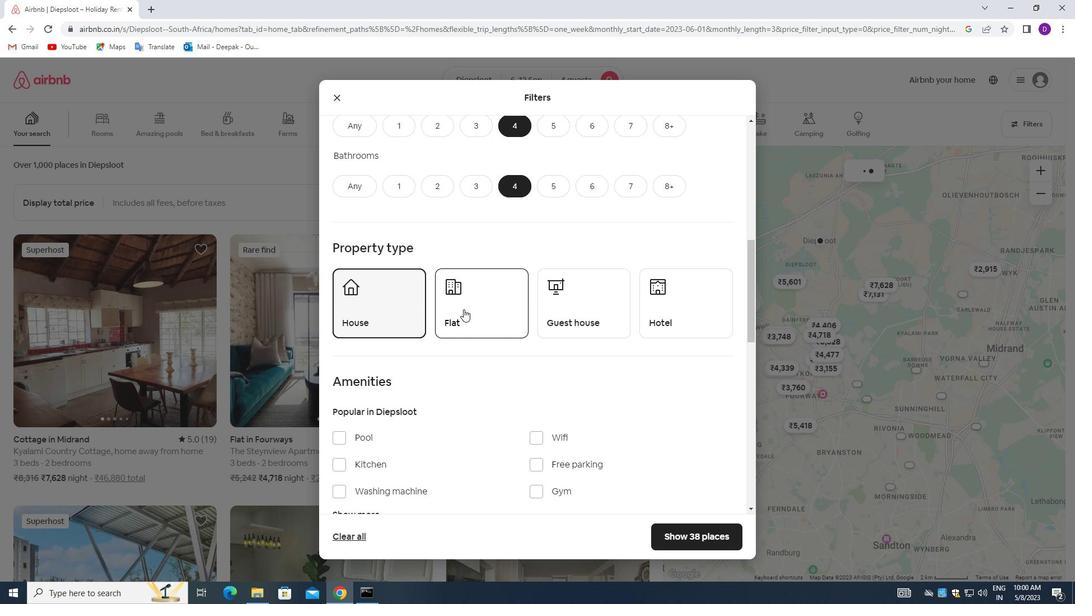 
Action: Mouse moved to (552, 323)
Screenshot: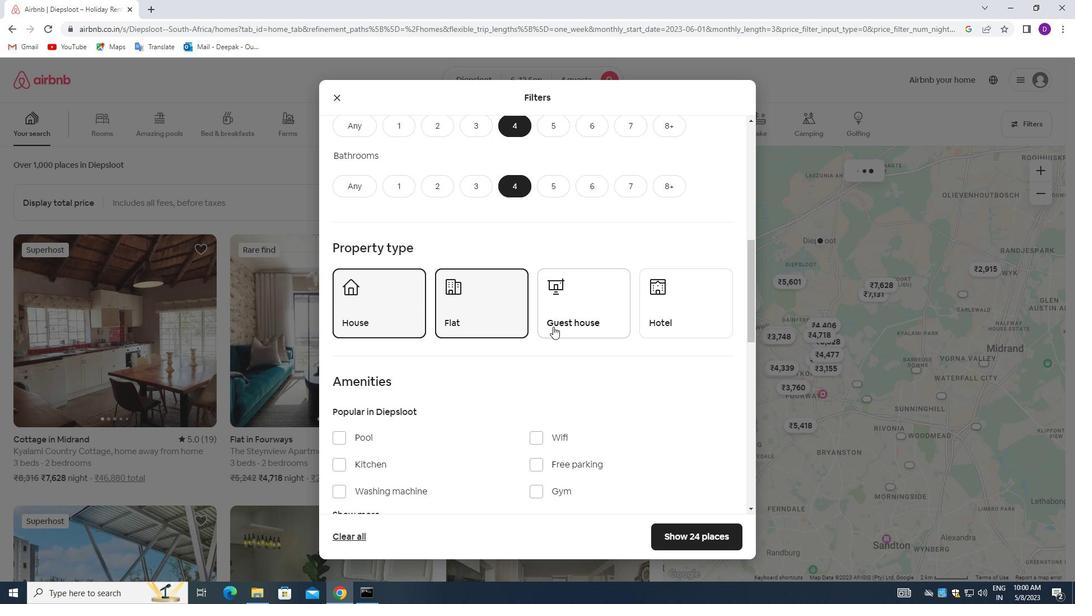 
Action: Mouse pressed left at (552, 323)
Screenshot: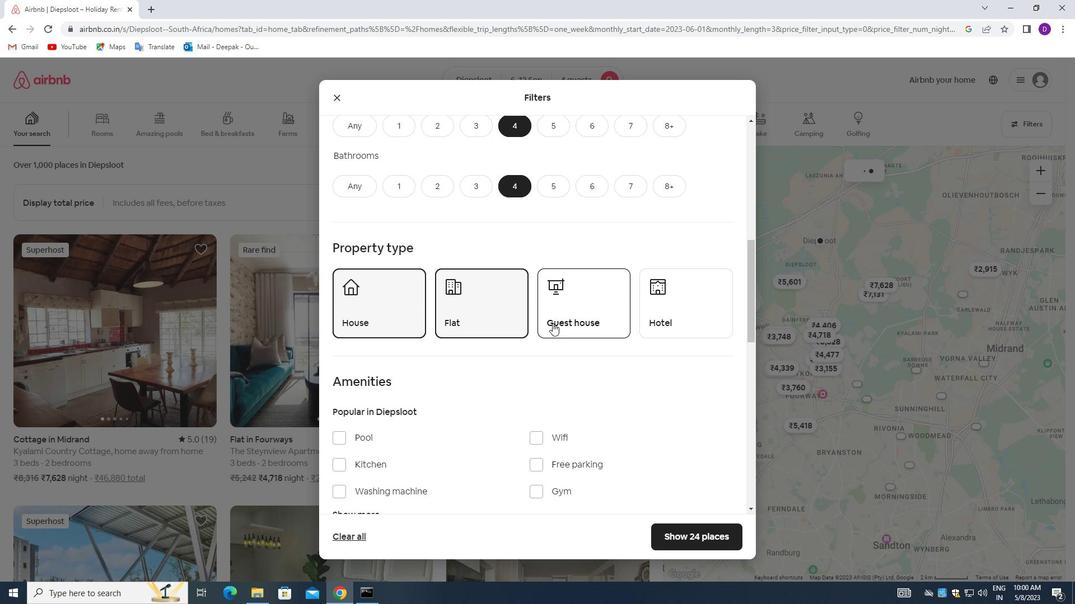 
Action: Mouse moved to (544, 368)
Screenshot: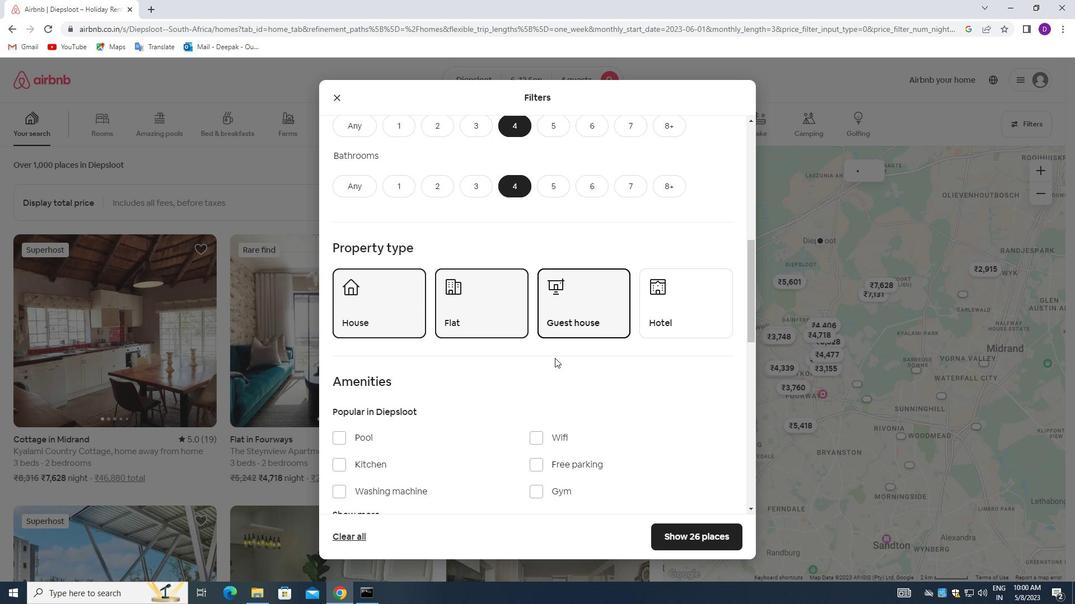 
Action: Mouse scrolled (544, 367) with delta (0, 0)
Screenshot: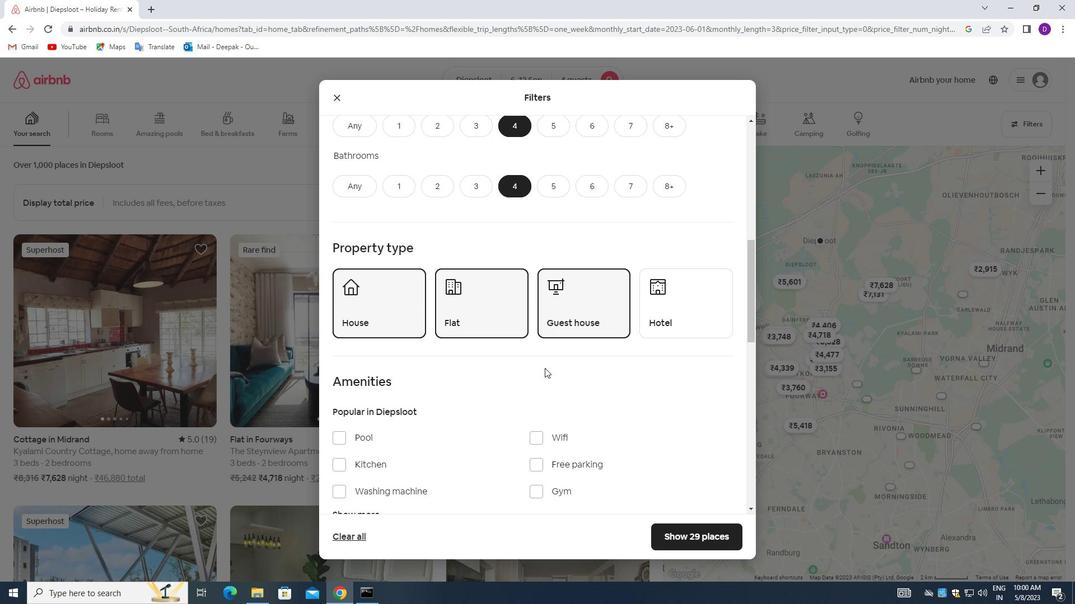 
Action: Mouse scrolled (544, 367) with delta (0, 0)
Screenshot: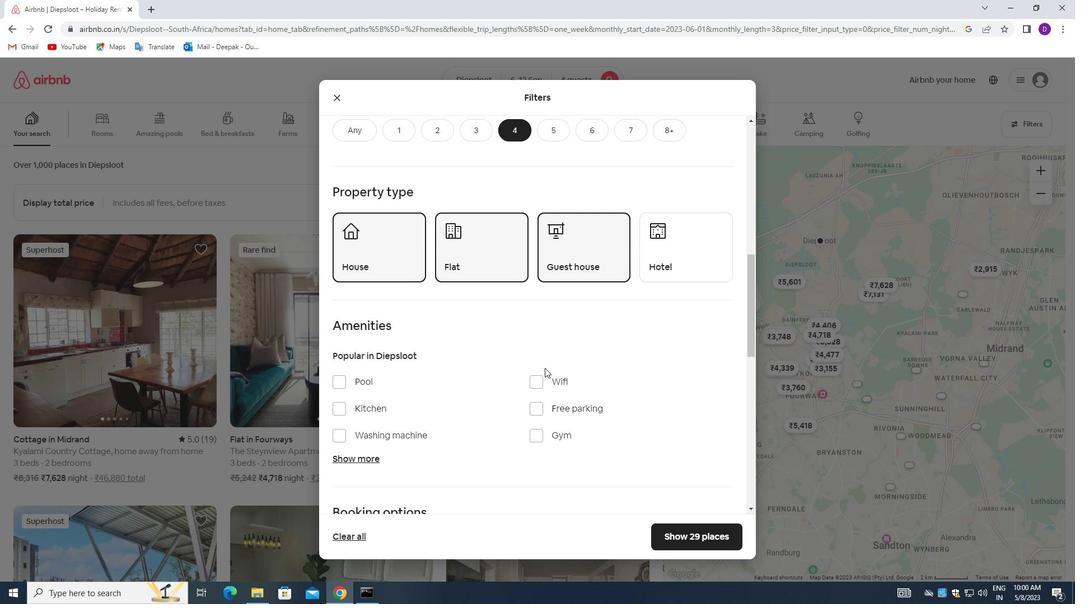 
Action: Mouse moved to (537, 328)
Screenshot: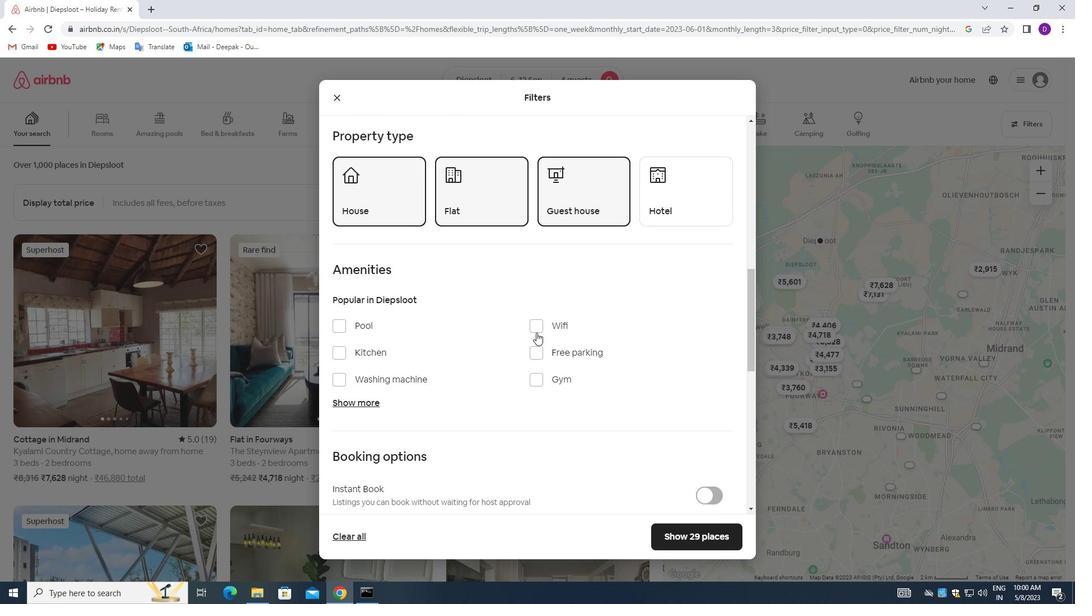 
Action: Mouse pressed left at (537, 328)
Screenshot: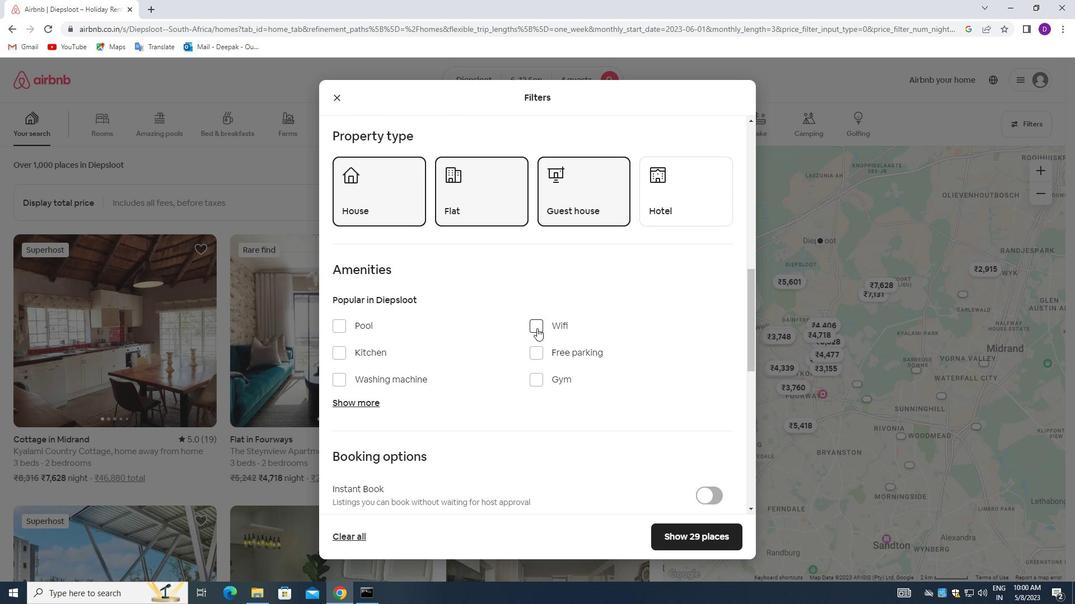 
Action: Mouse moved to (528, 382)
Screenshot: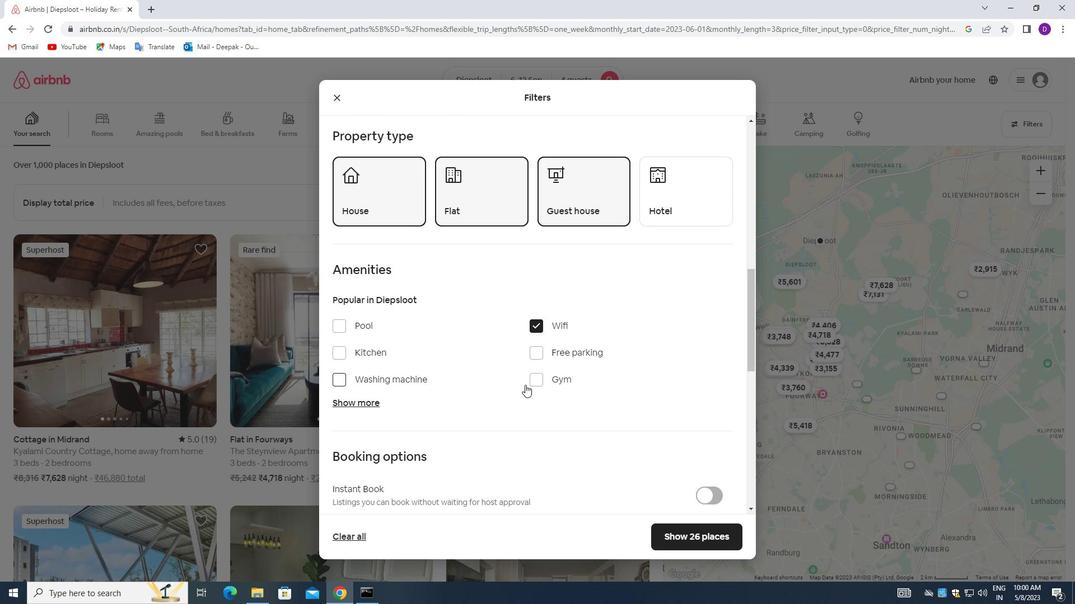 
Action: Mouse pressed left at (528, 382)
Screenshot: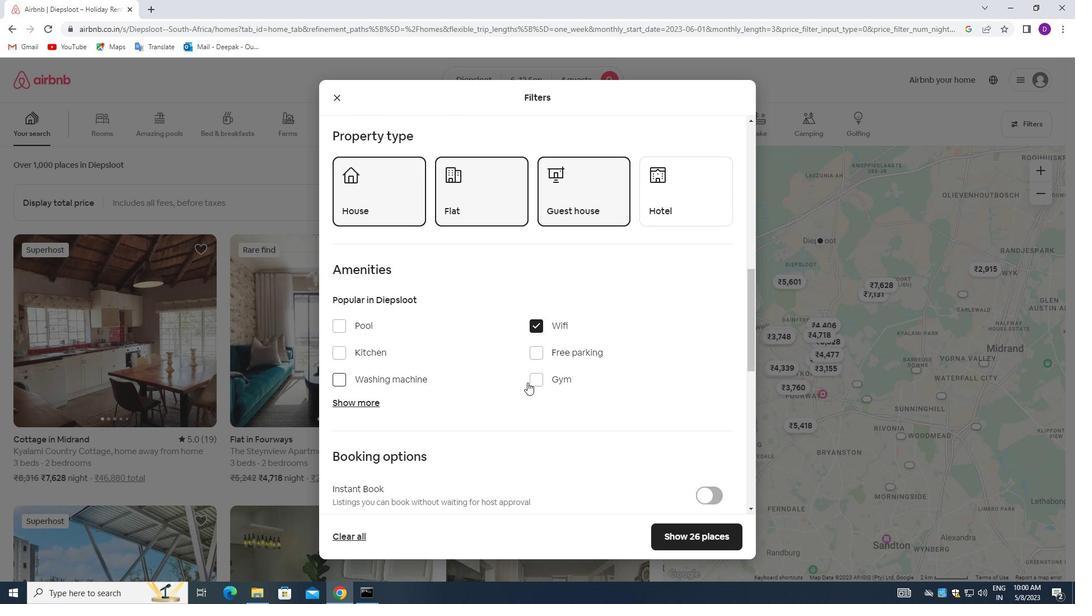
Action: Mouse moved to (534, 381)
Screenshot: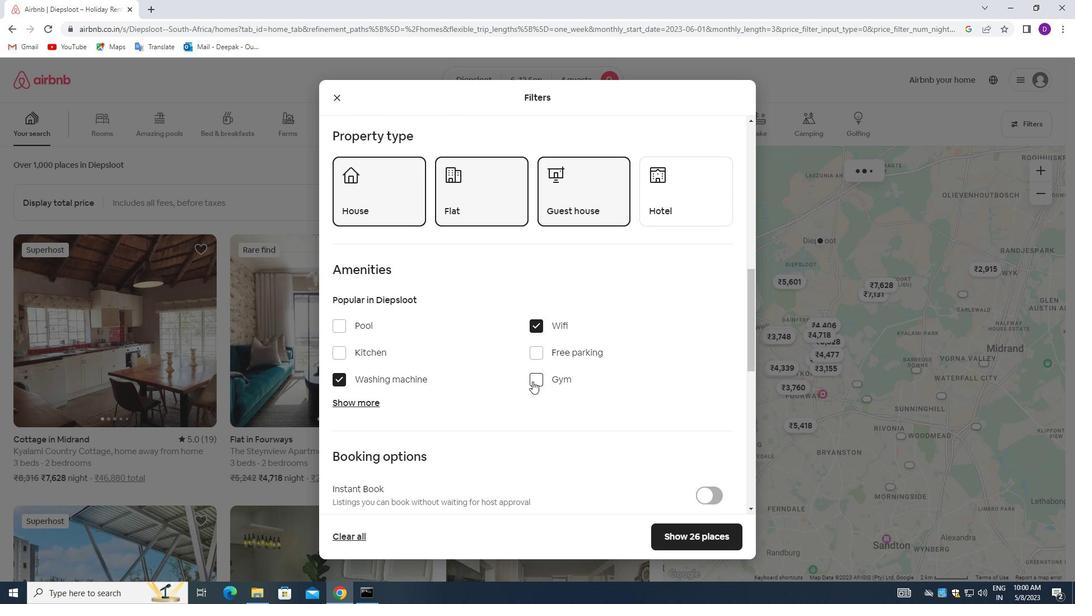 
Action: Mouse pressed left at (534, 381)
Screenshot: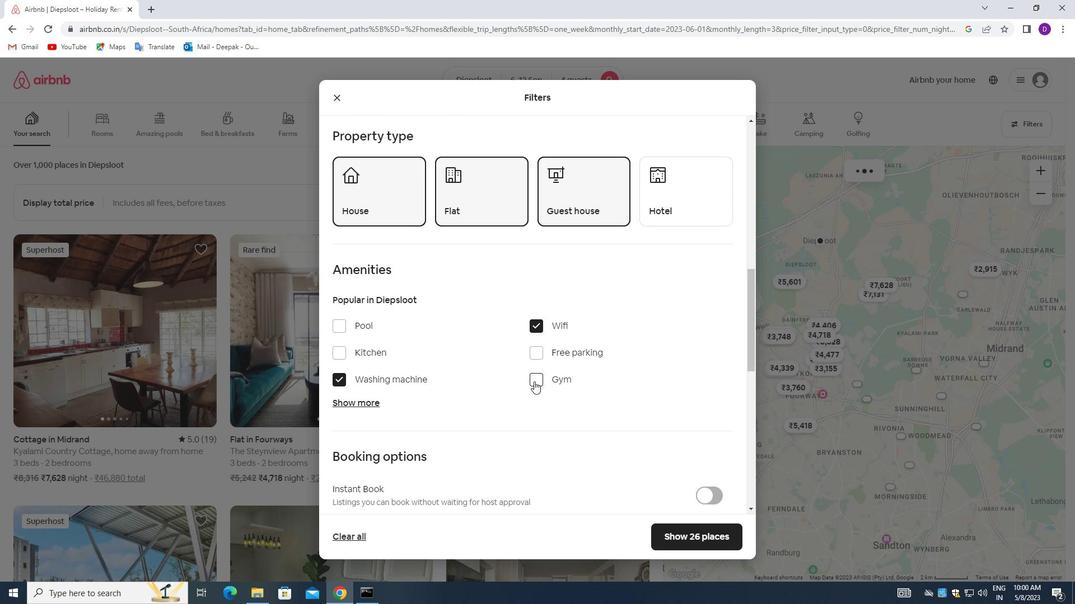 
Action: Mouse moved to (538, 351)
Screenshot: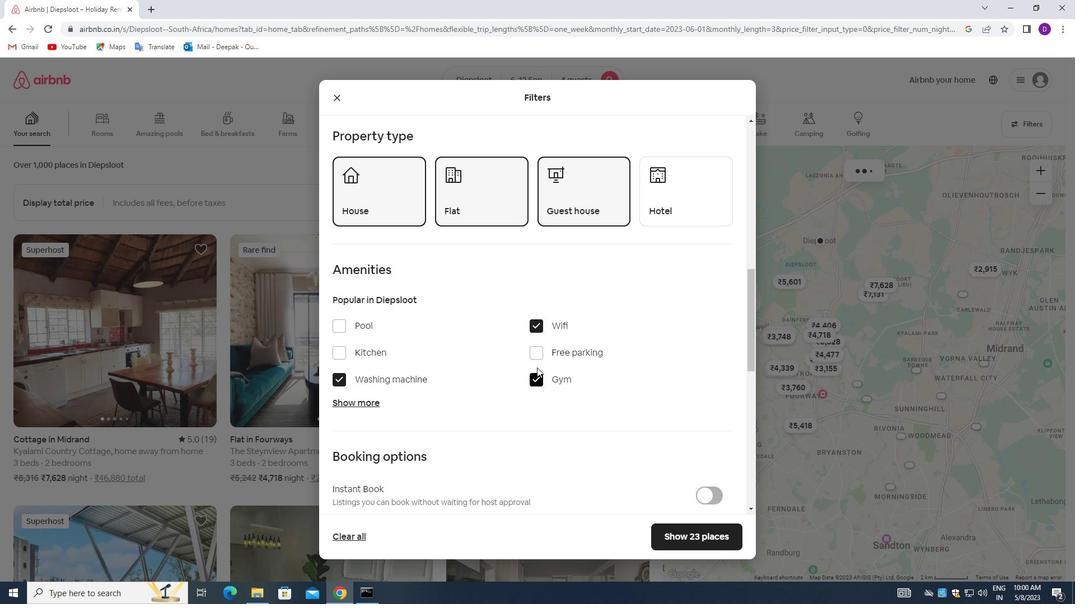 
Action: Mouse pressed left at (538, 351)
Screenshot: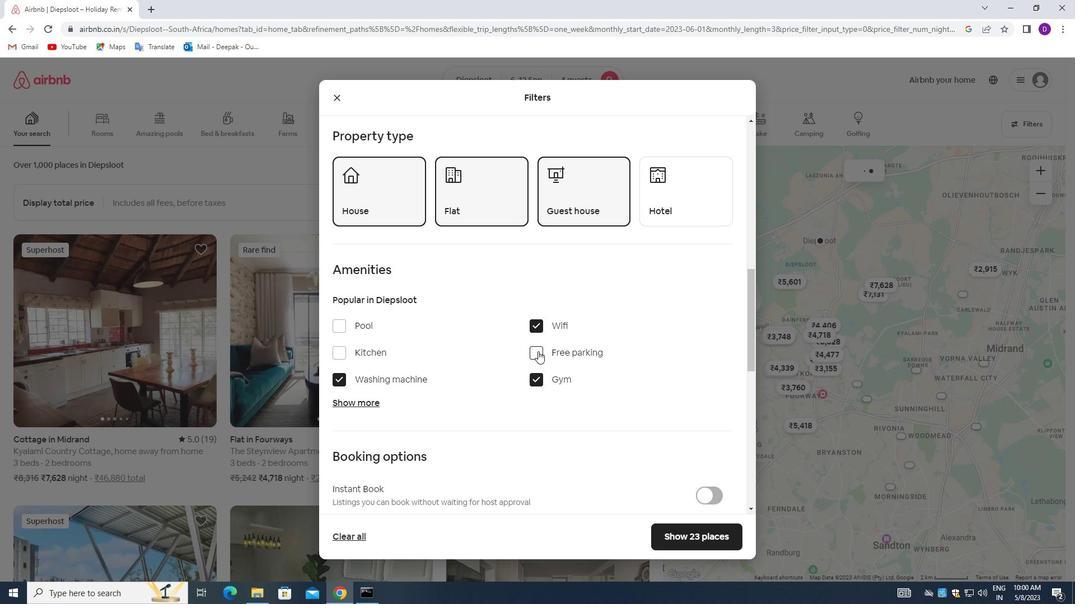 
Action: Mouse moved to (346, 380)
Screenshot: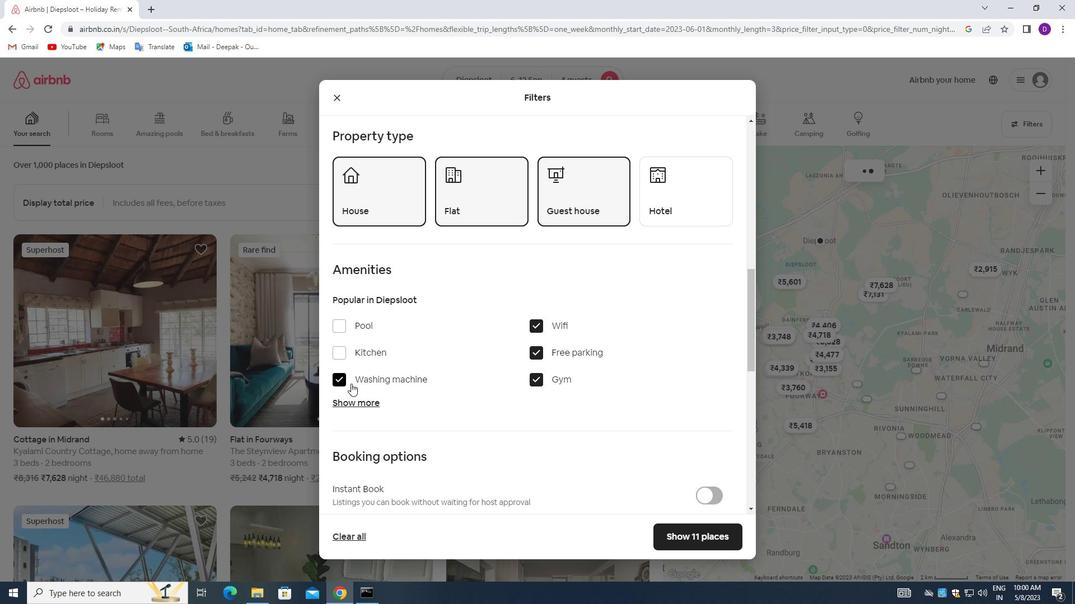
Action: Mouse pressed left at (346, 380)
Screenshot: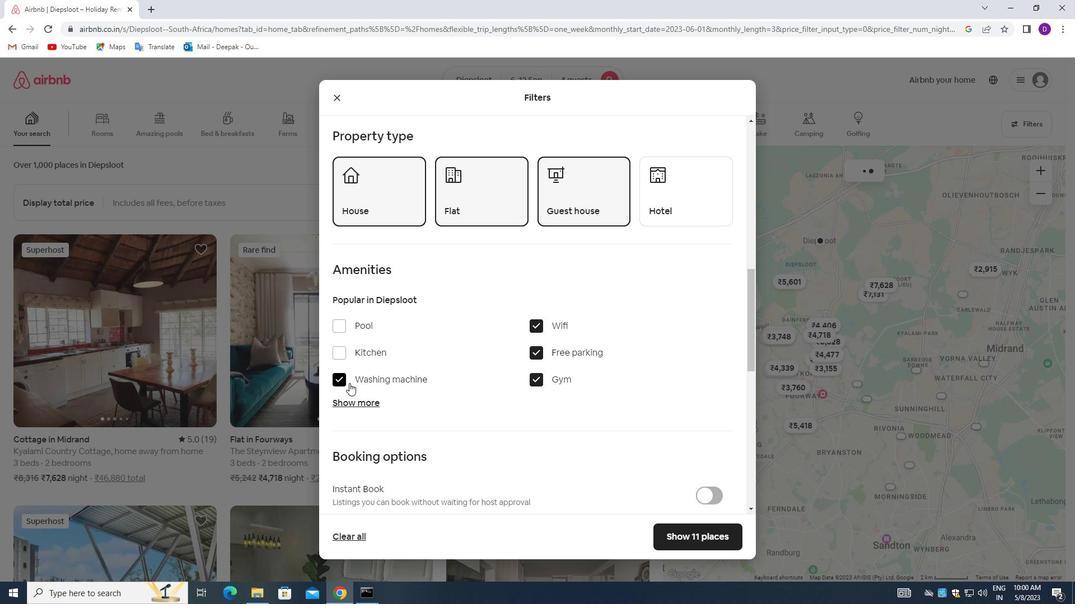 
Action: Mouse moved to (370, 403)
Screenshot: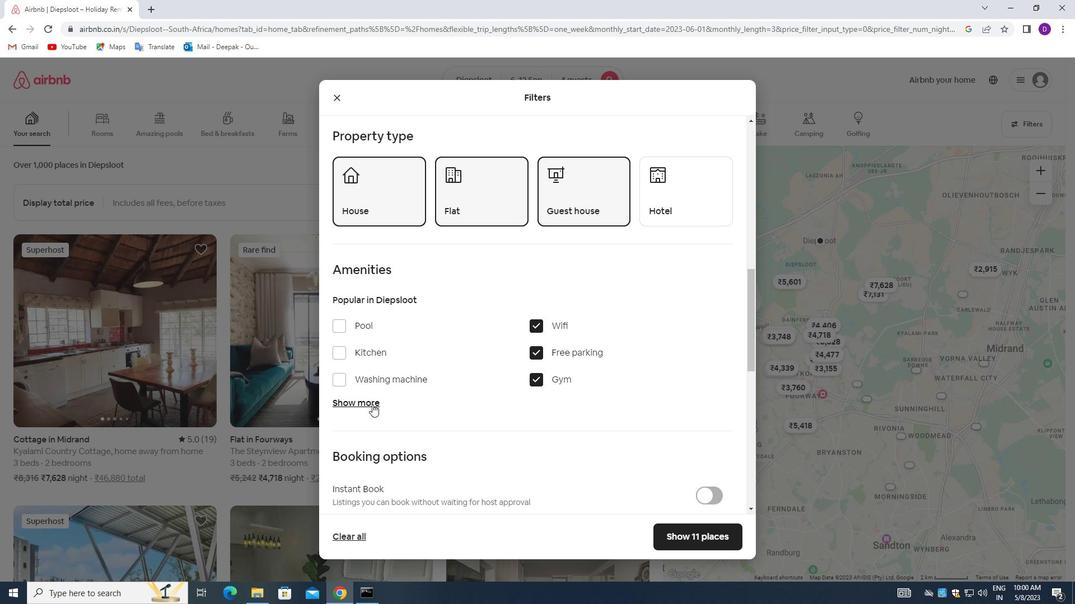 
Action: Mouse pressed left at (370, 403)
Screenshot: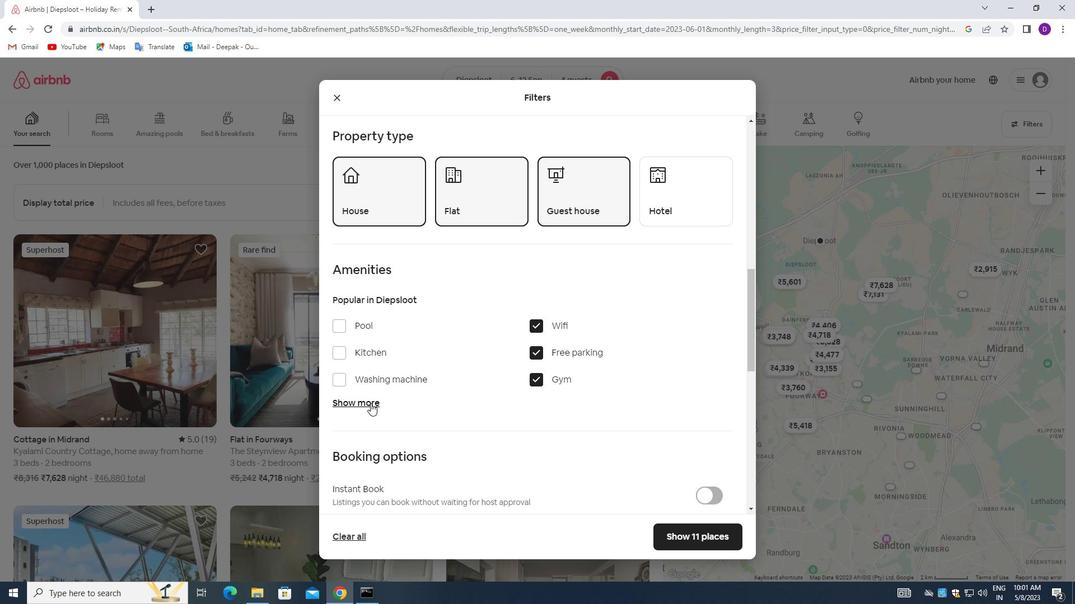 
Action: Mouse moved to (431, 399)
Screenshot: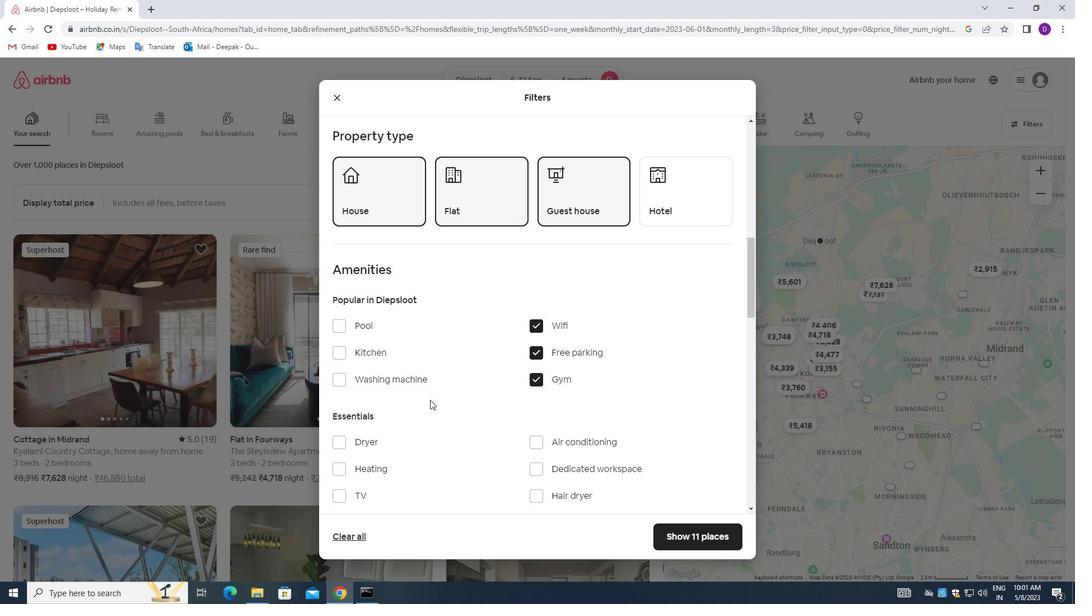
Action: Mouse scrolled (431, 399) with delta (0, 0)
Screenshot: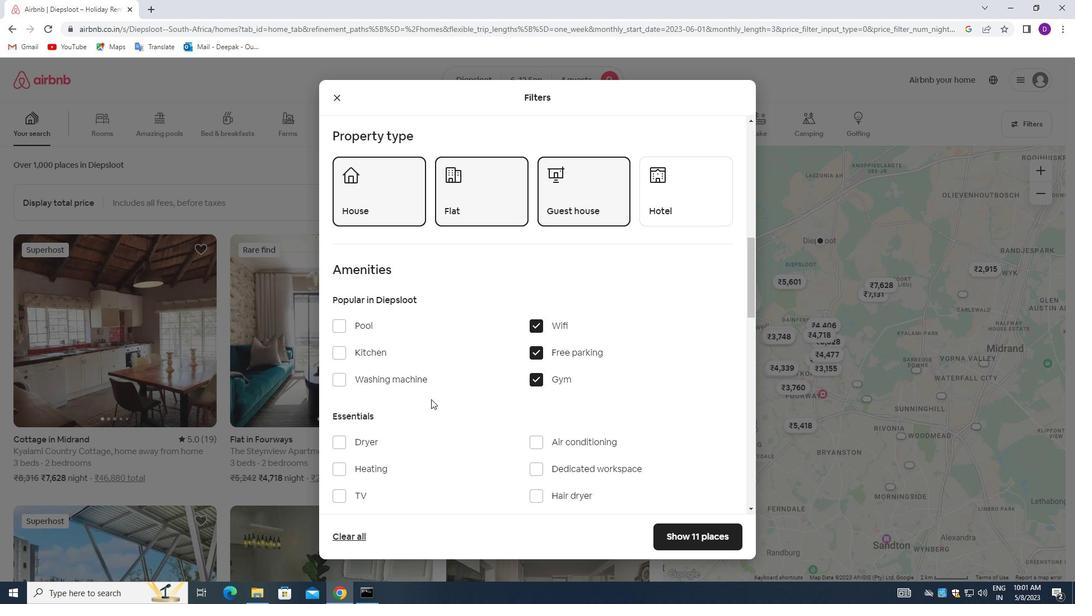 
Action: Mouse moved to (431, 399)
Screenshot: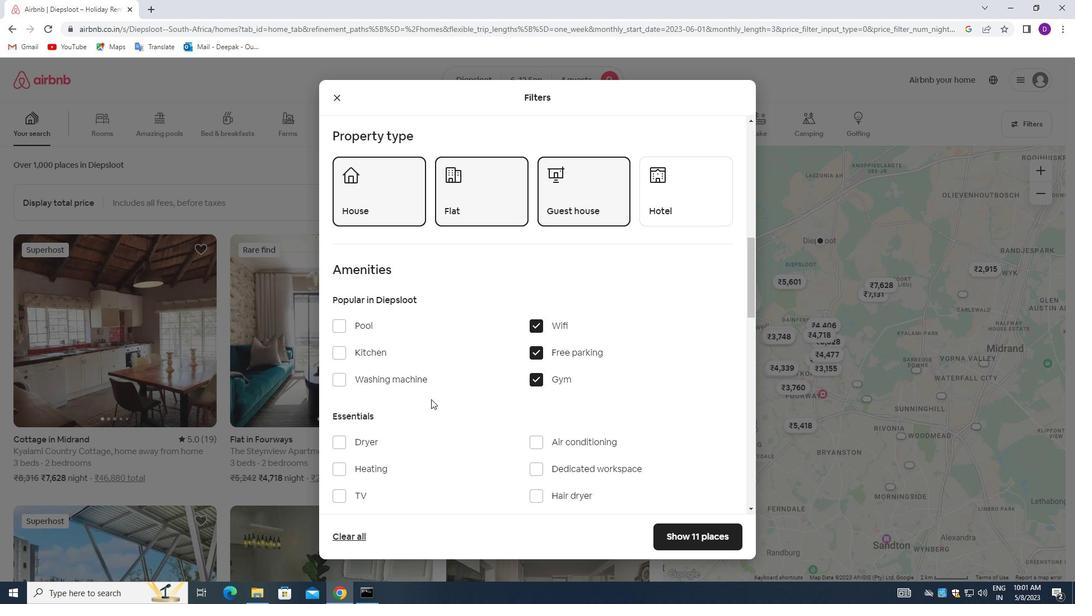 
Action: Mouse scrolled (431, 399) with delta (0, 0)
Screenshot: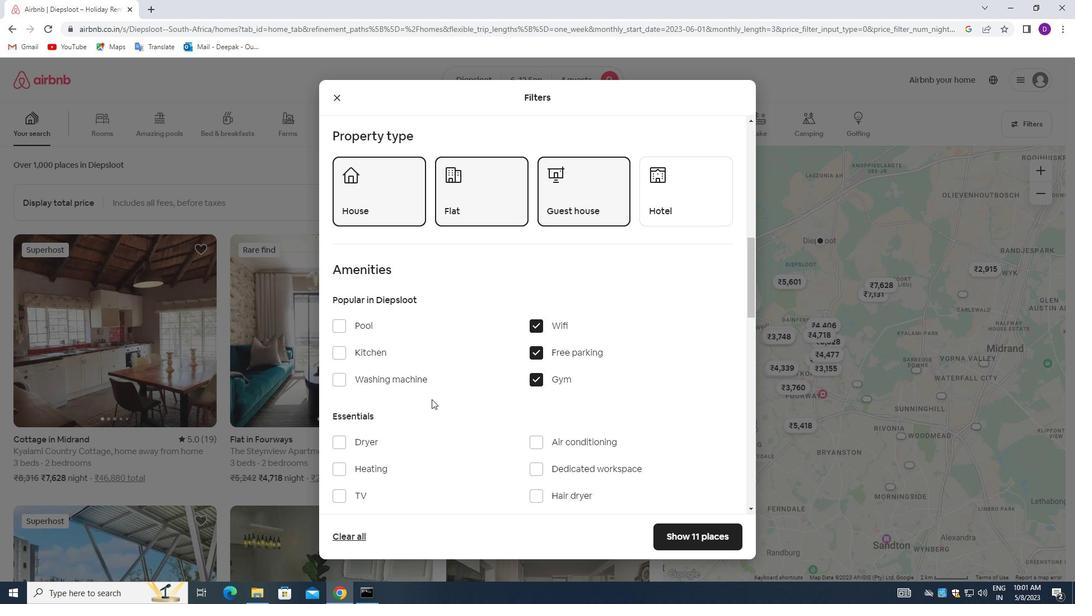 
Action: Mouse moved to (336, 384)
Screenshot: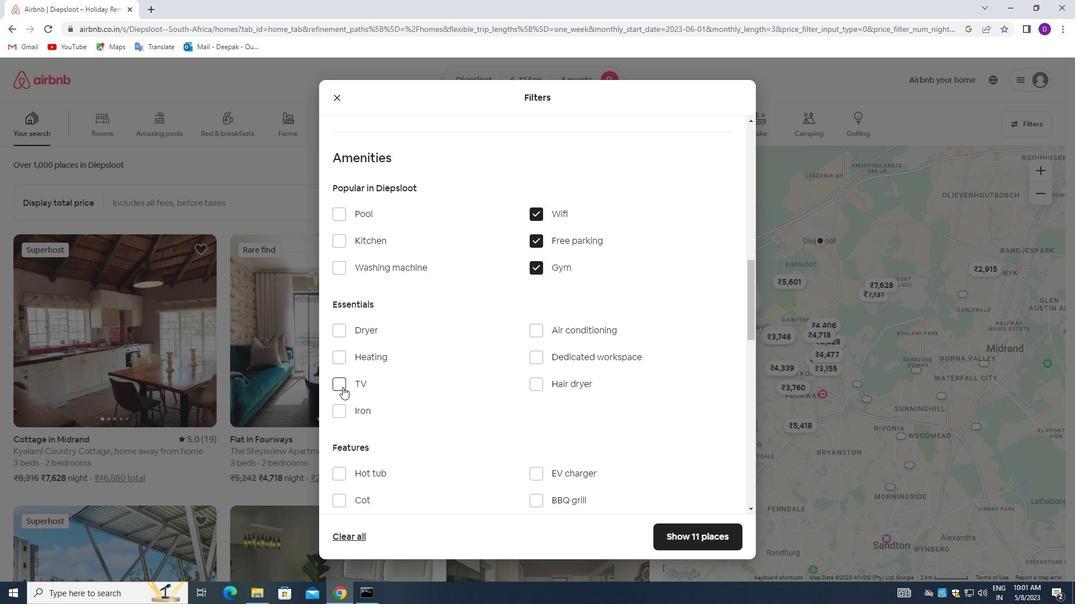 
Action: Mouse pressed left at (336, 384)
Screenshot: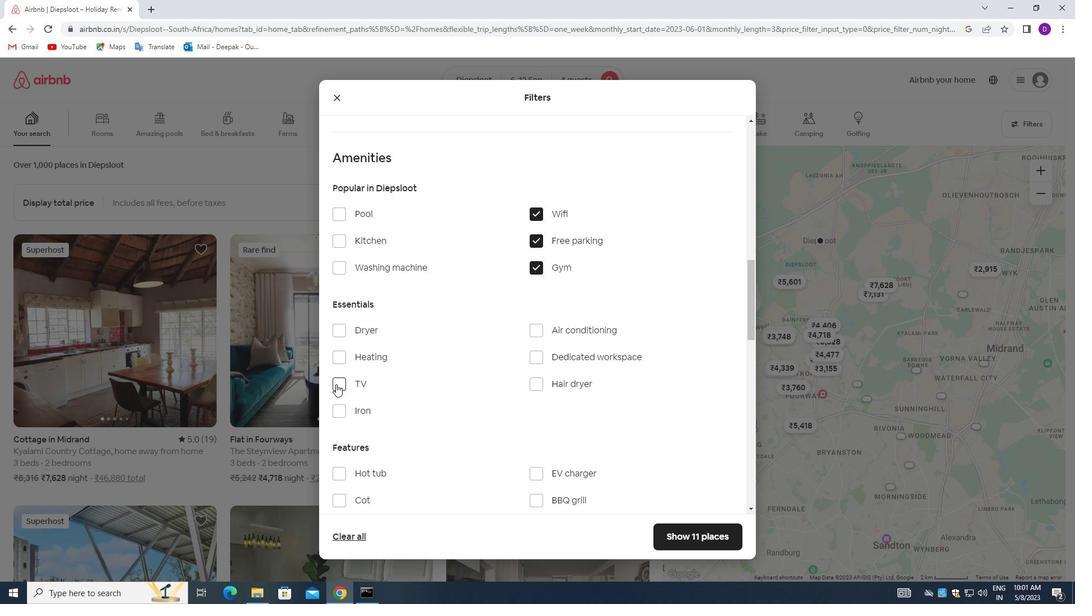 
Action: Mouse moved to (439, 409)
Screenshot: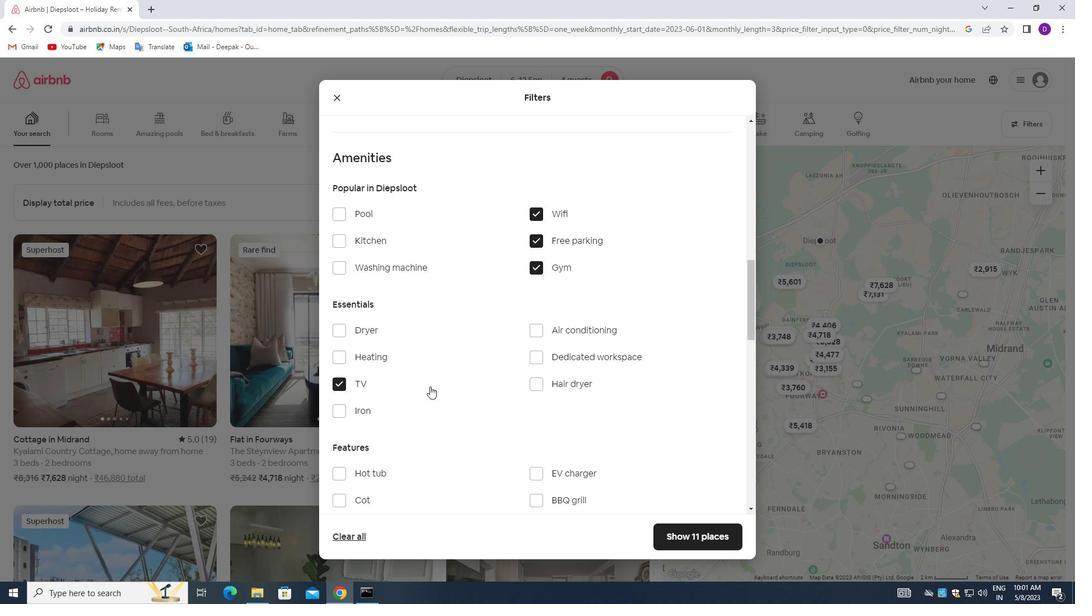
Action: Mouse scrolled (439, 409) with delta (0, 0)
Screenshot: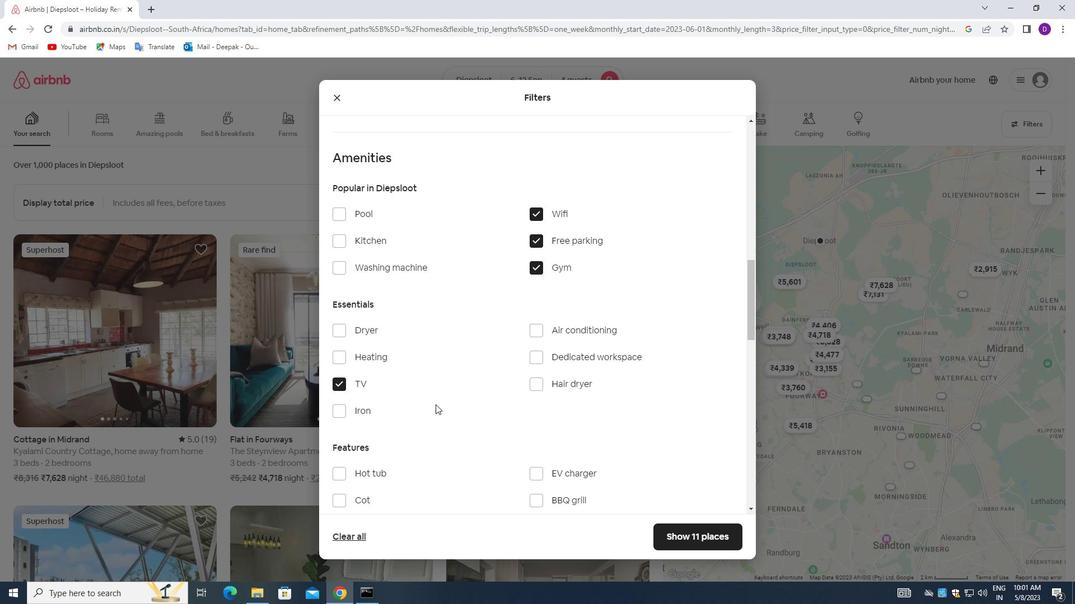 
Action: Mouse moved to (507, 405)
Screenshot: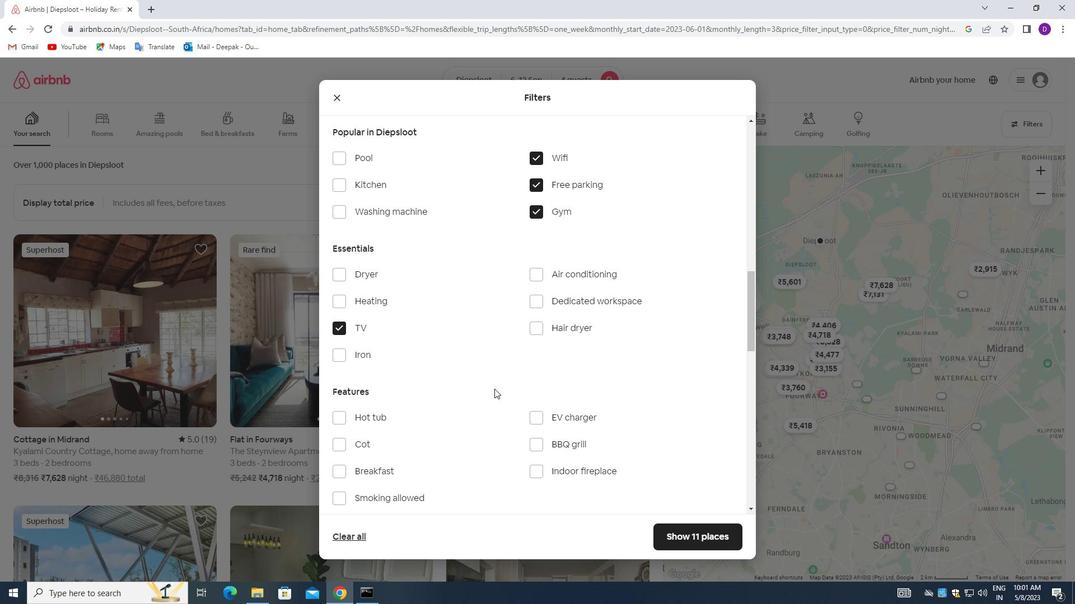 
Action: Mouse scrolled (507, 404) with delta (0, 0)
Screenshot: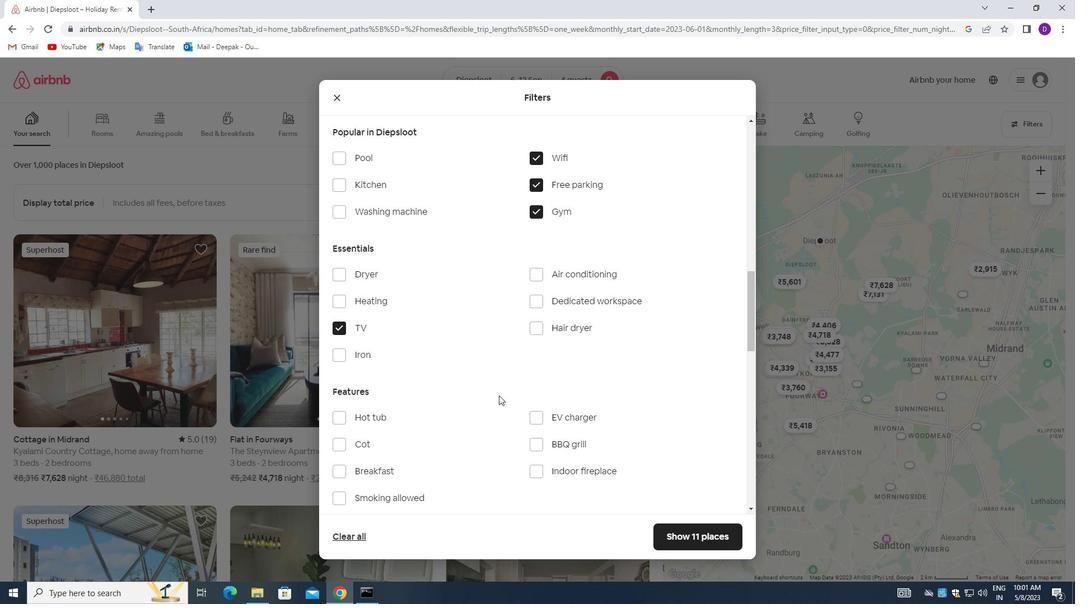 
Action: Mouse scrolled (507, 404) with delta (0, 0)
Screenshot: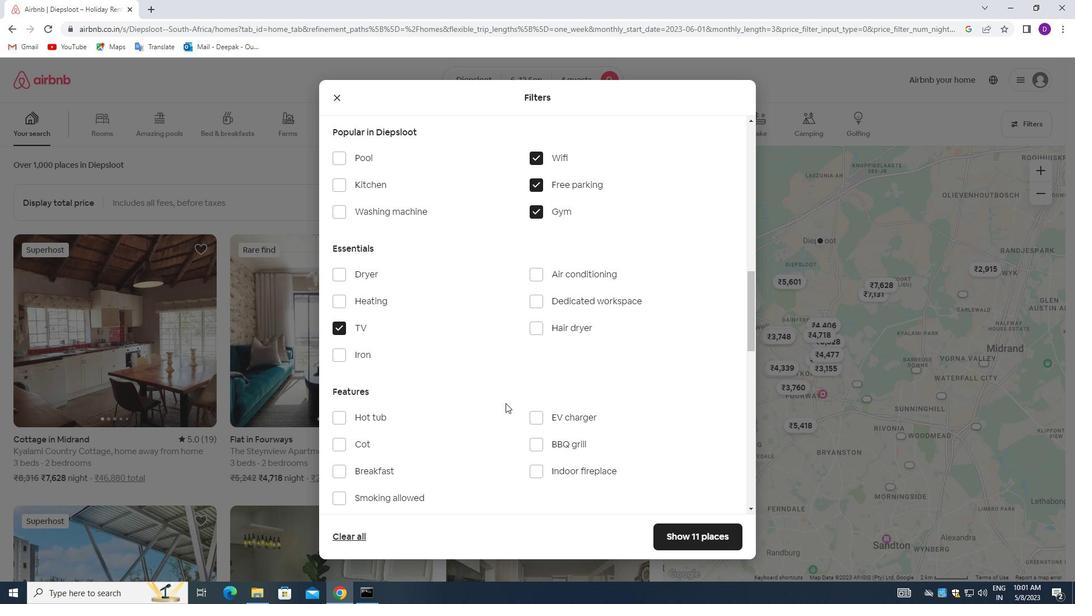 
Action: Mouse moved to (453, 402)
Screenshot: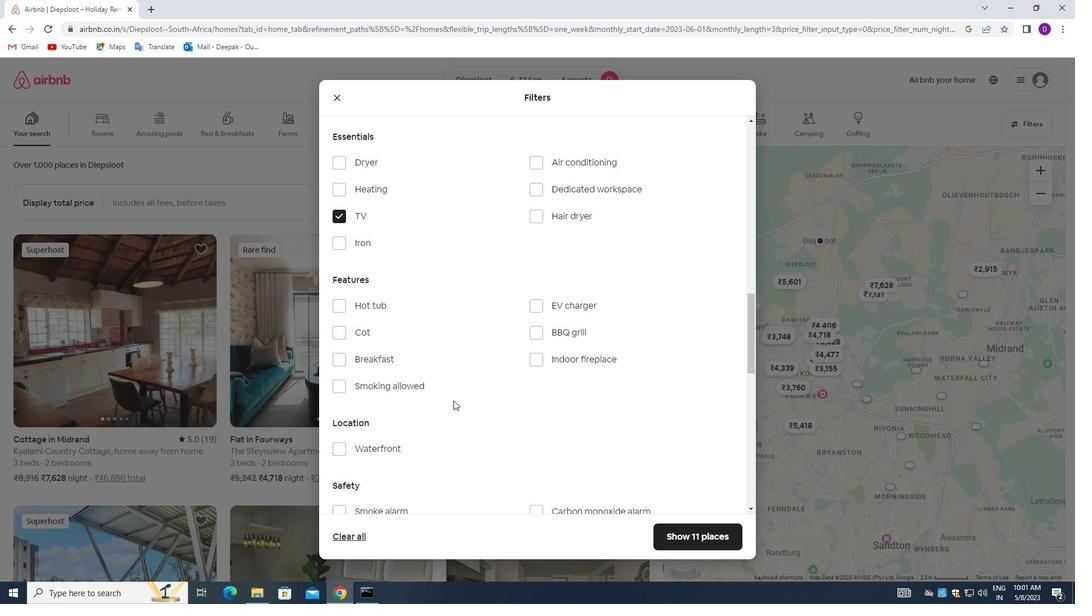 
Action: Mouse scrolled (453, 402) with delta (0, 0)
Screenshot: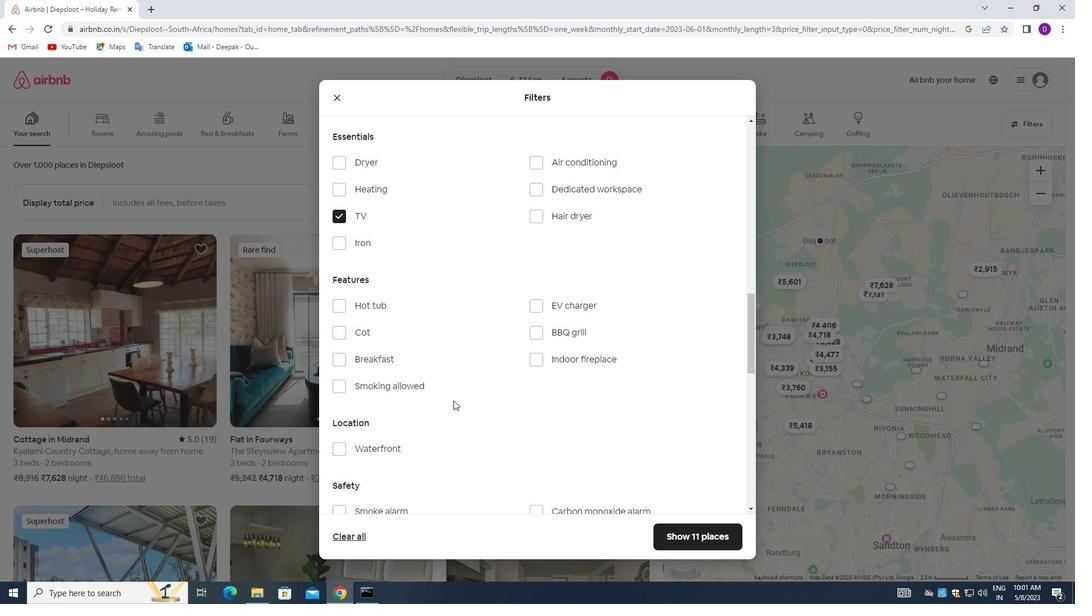 
Action: Mouse moved to (334, 415)
Screenshot: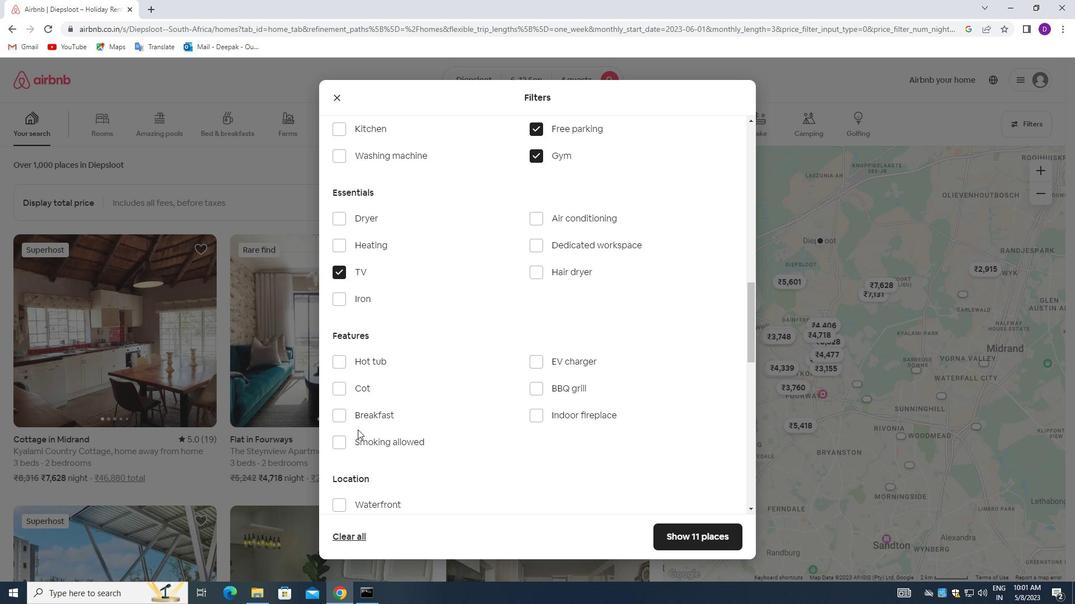 
Action: Mouse pressed left at (334, 415)
Screenshot: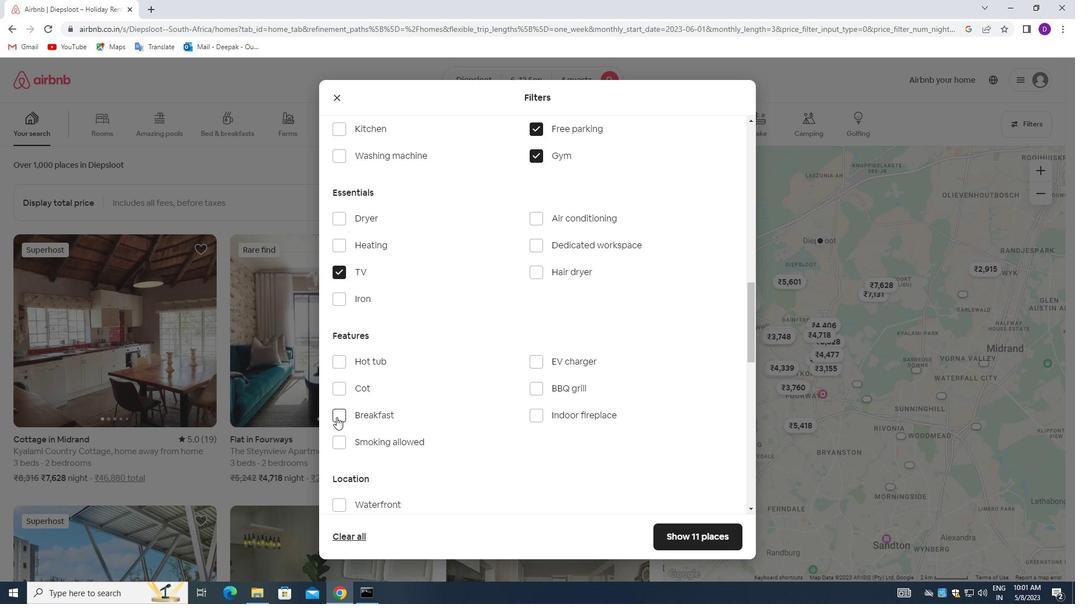 
Action: Mouse moved to (446, 399)
Screenshot: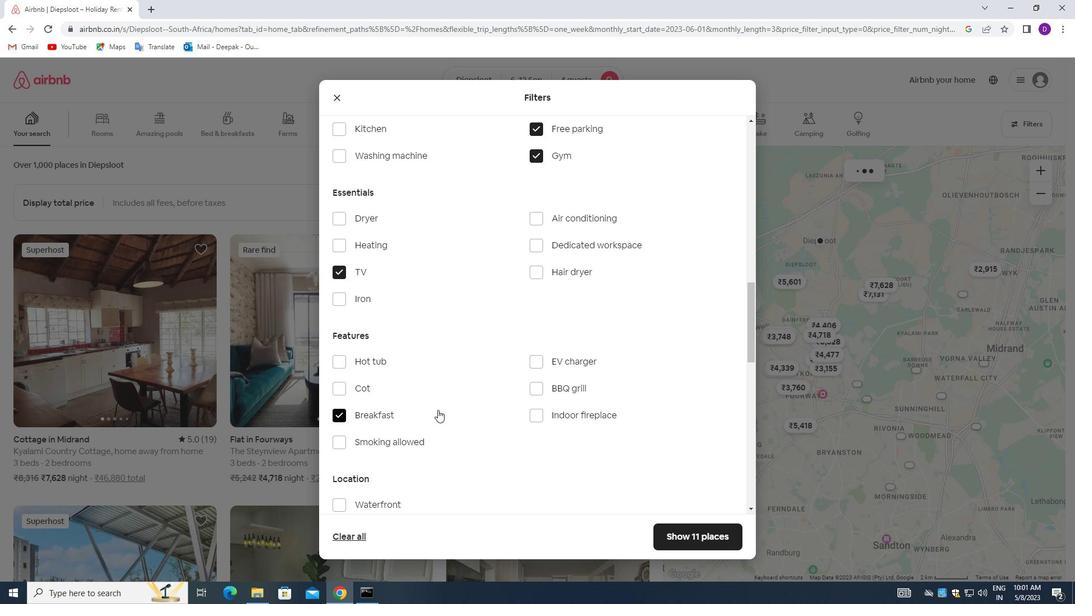 
Action: Mouse scrolled (446, 400) with delta (0, 0)
Screenshot: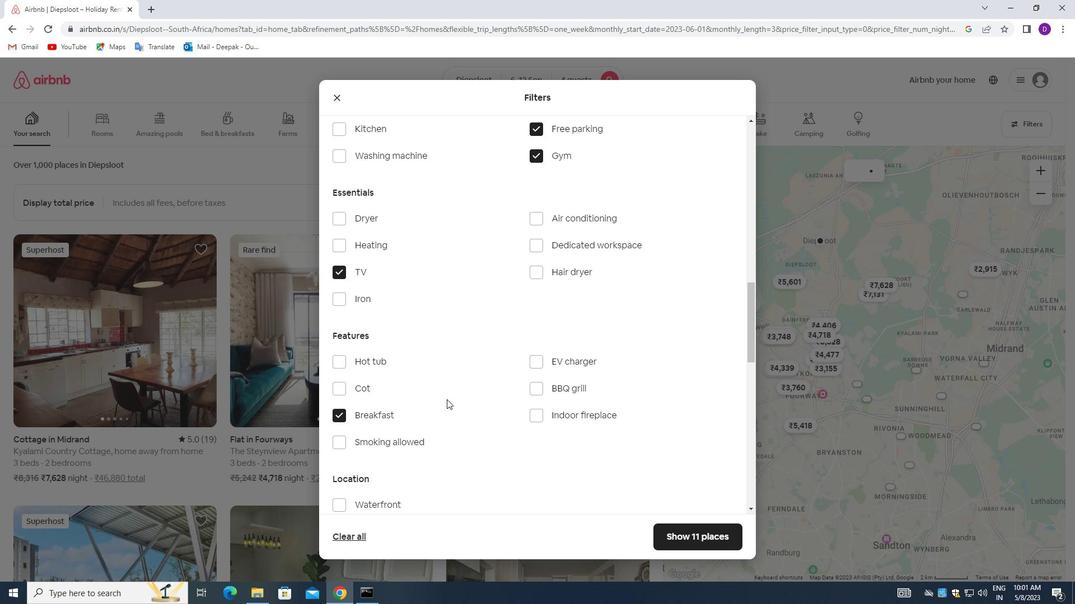 
Action: Mouse scrolled (446, 400) with delta (0, 0)
Screenshot: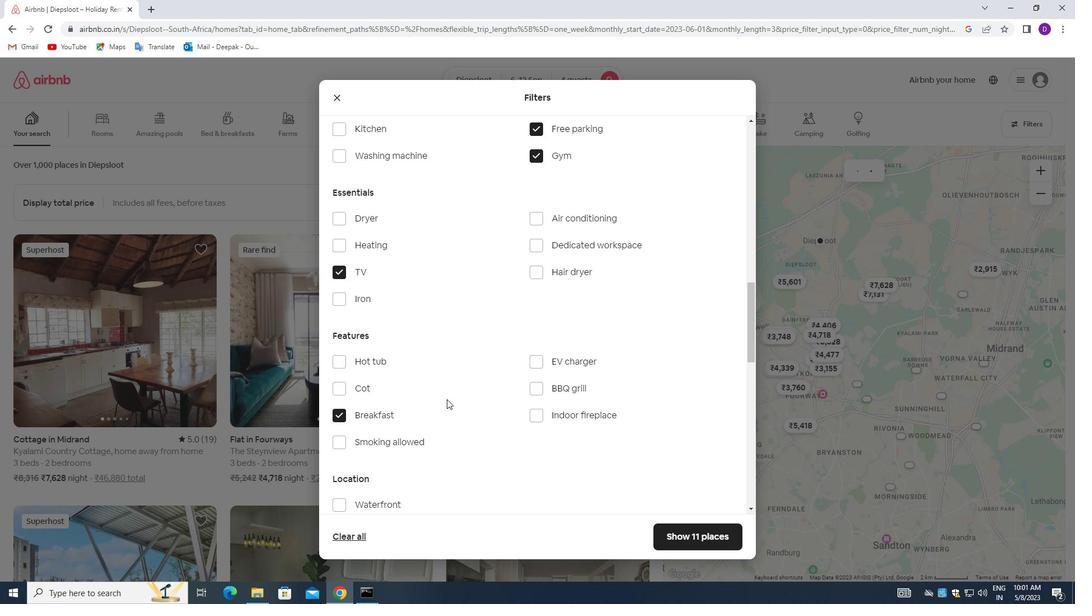 
Action: Mouse scrolled (446, 399) with delta (0, 0)
Screenshot: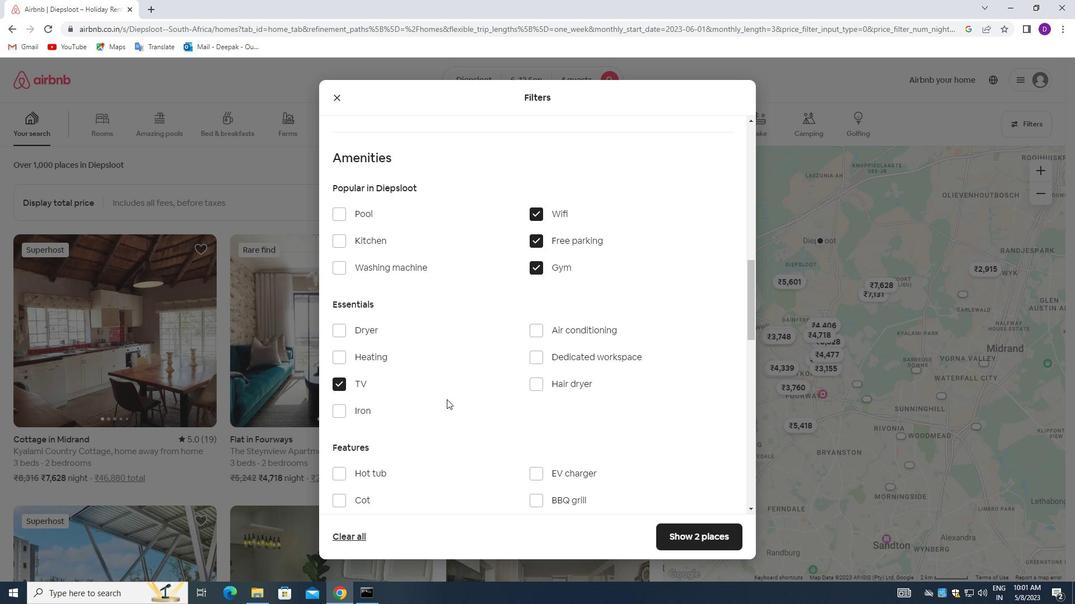 
Action: Mouse scrolled (446, 399) with delta (0, 0)
Screenshot: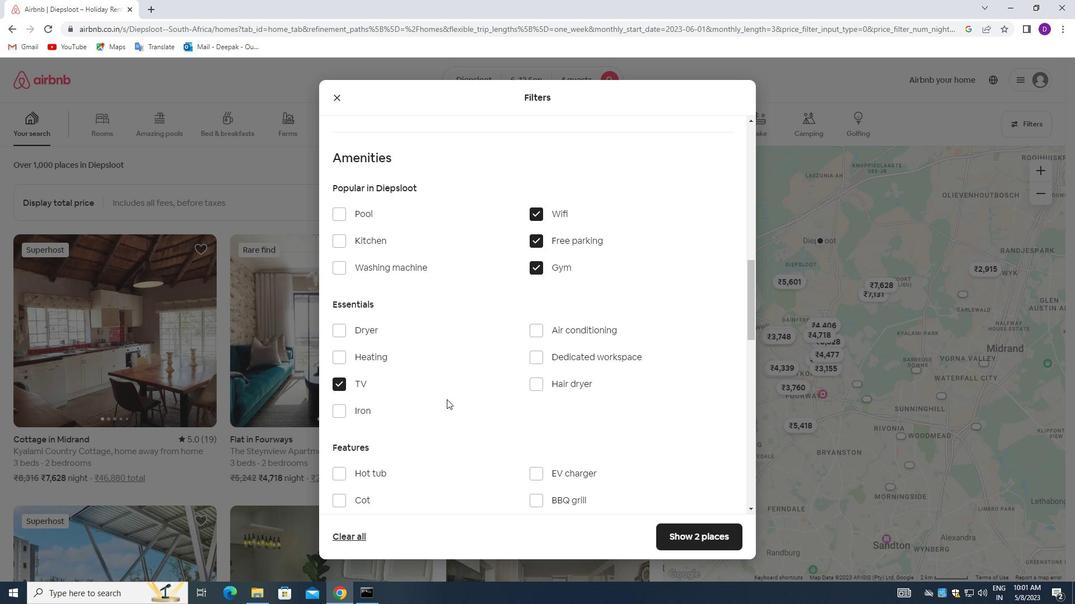 
Action: Mouse scrolled (446, 399) with delta (0, 0)
Screenshot: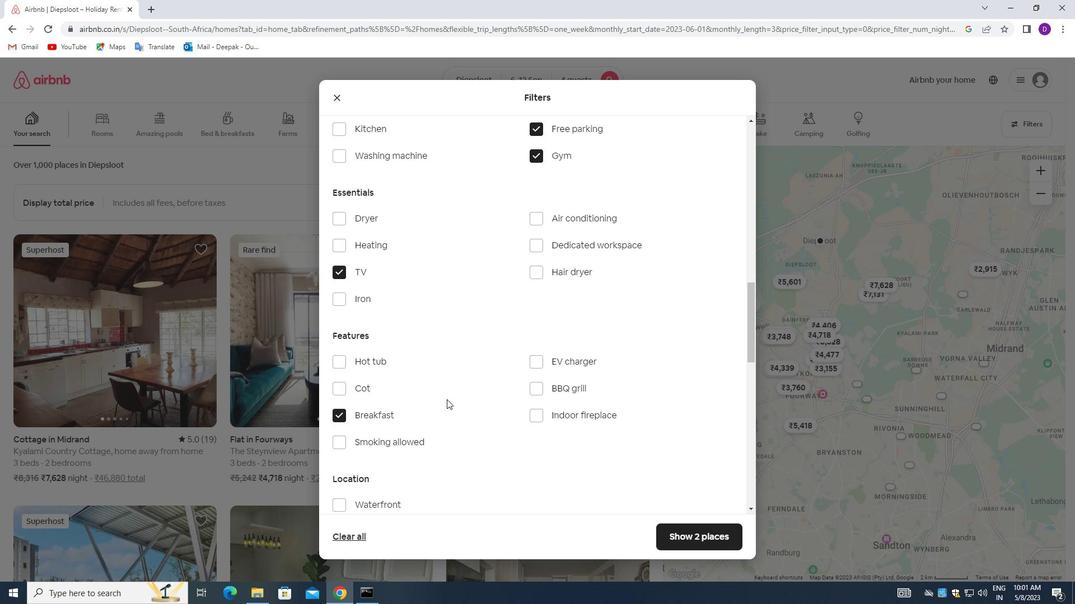 
Action: Mouse scrolled (446, 399) with delta (0, 0)
Screenshot: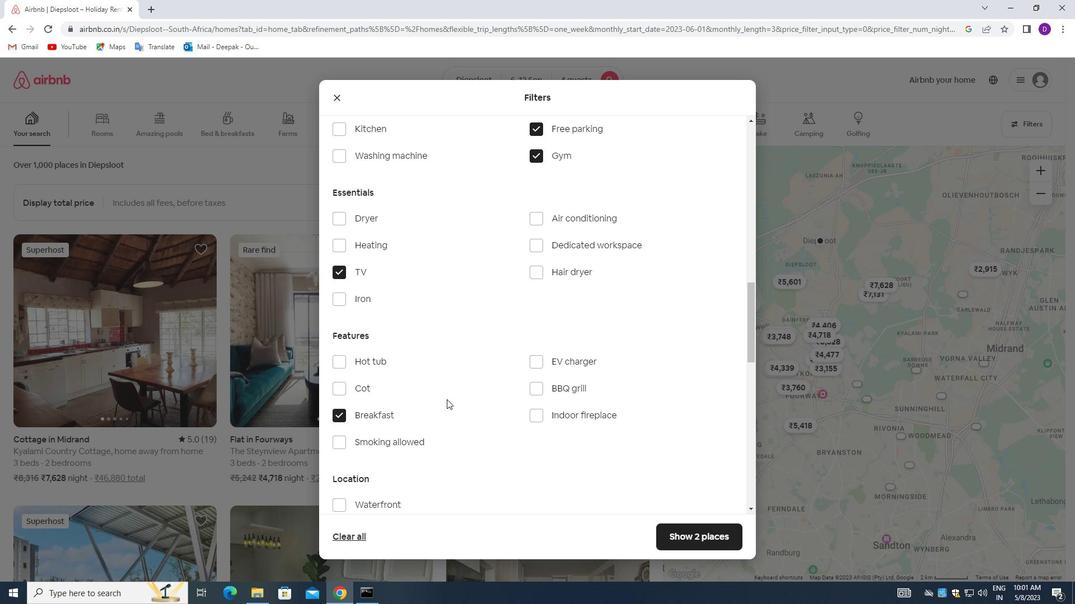 
Action: Mouse scrolled (446, 399) with delta (0, 0)
Screenshot: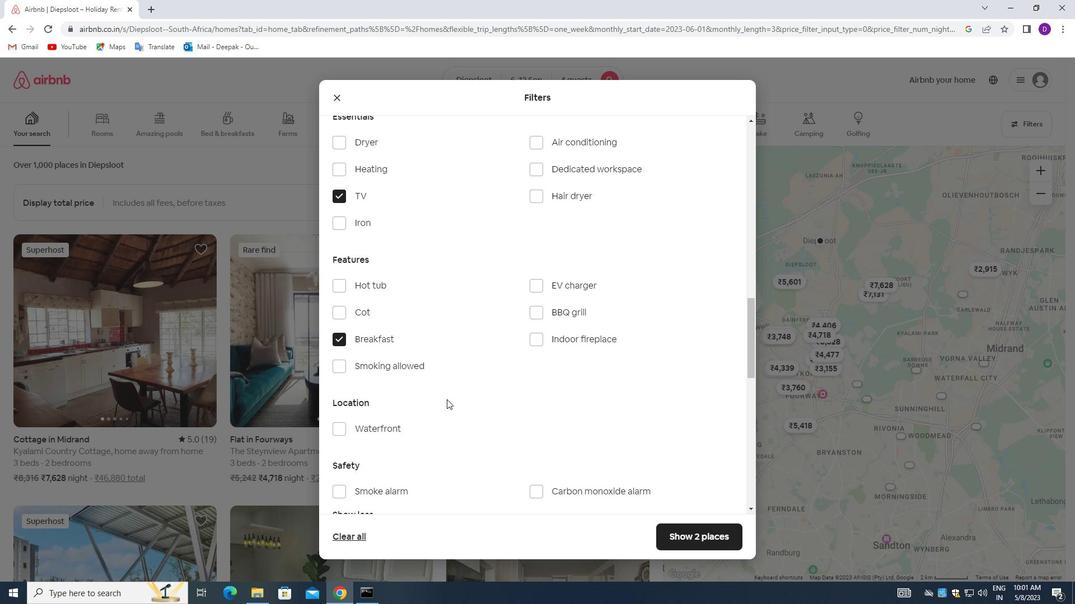 
Action: Mouse moved to (447, 399)
Screenshot: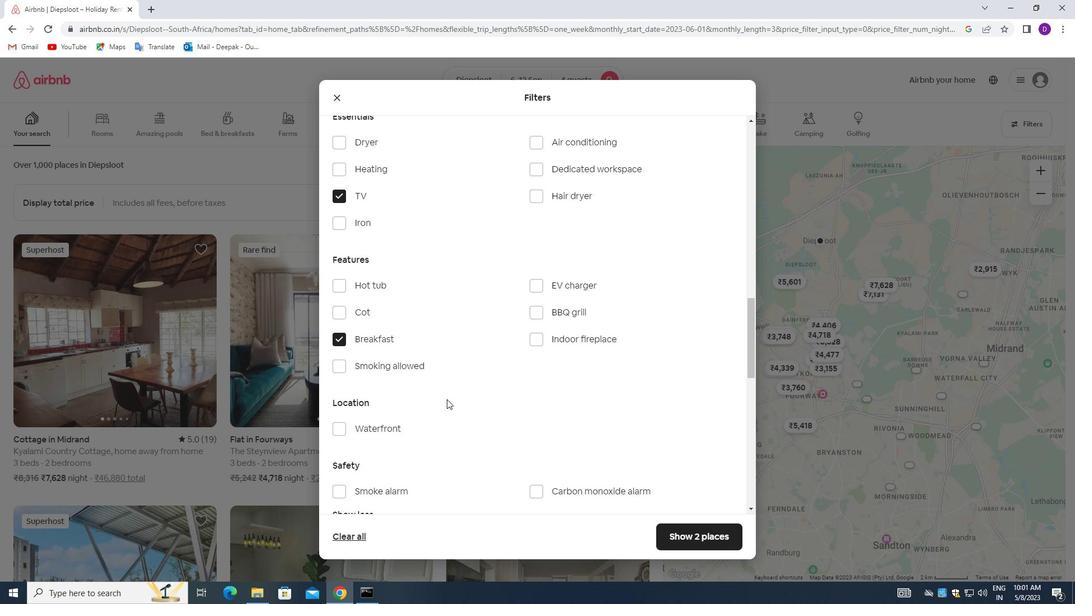 
Action: Mouse scrolled (447, 398) with delta (0, 0)
Screenshot: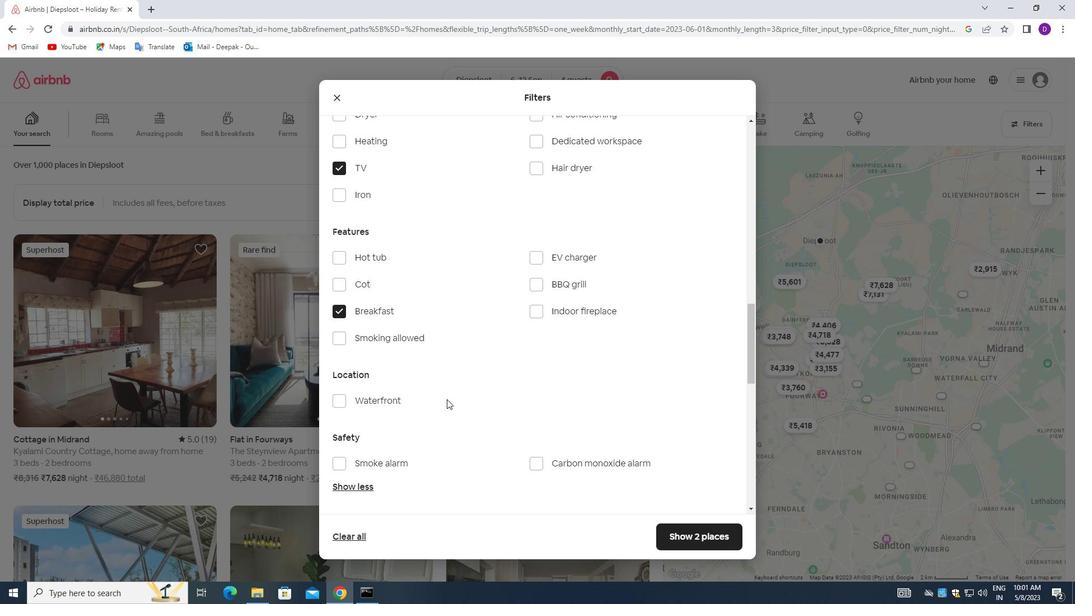 
Action: Mouse moved to (604, 433)
Screenshot: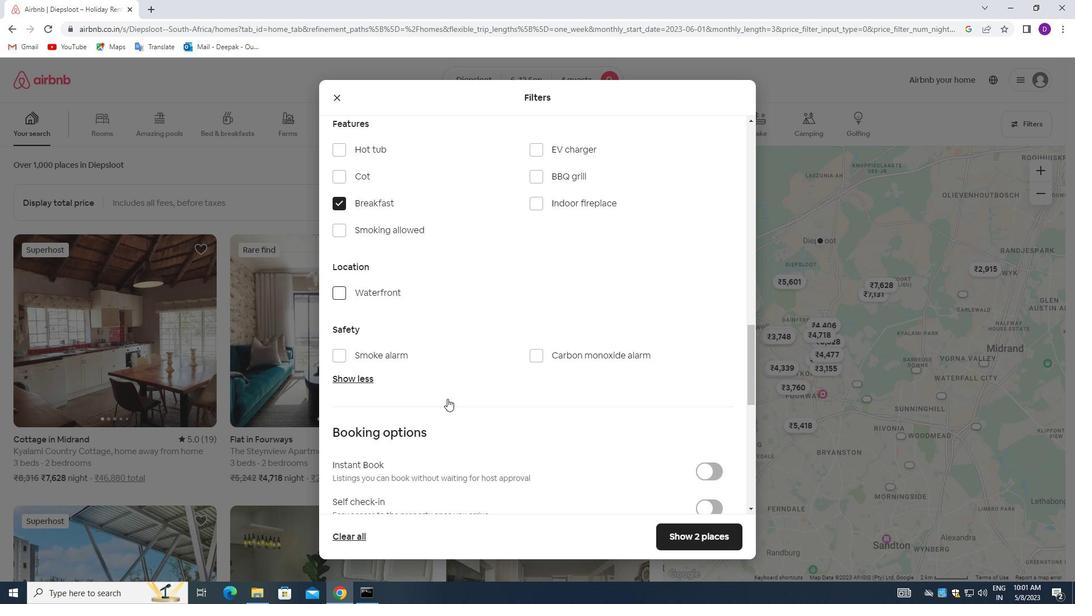 
Action: Mouse scrolled (604, 432) with delta (0, 0)
Screenshot: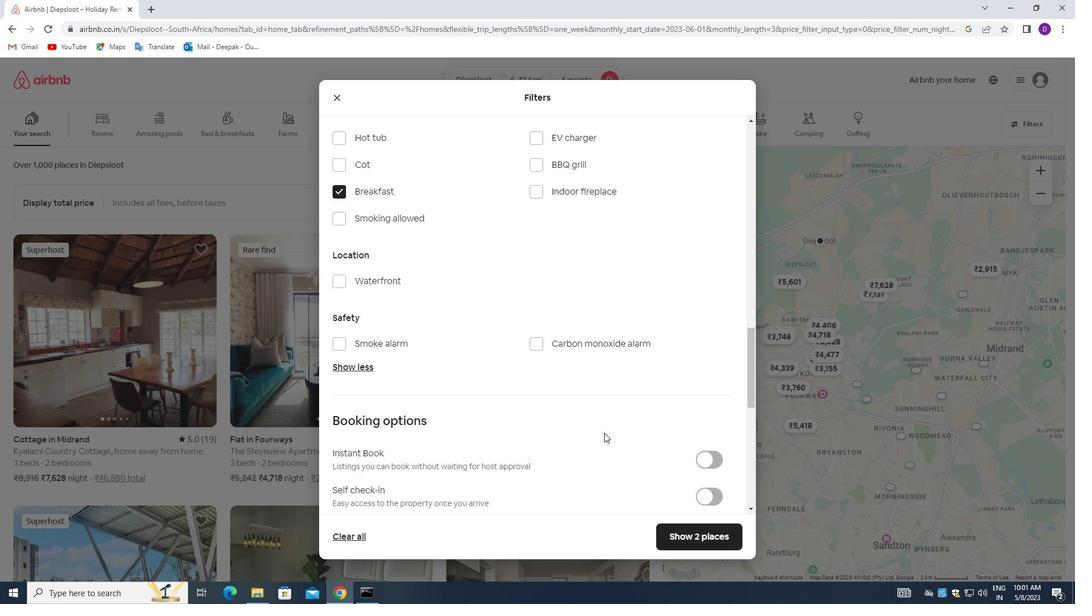 
Action: Mouse scrolled (604, 432) with delta (0, 0)
Screenshot: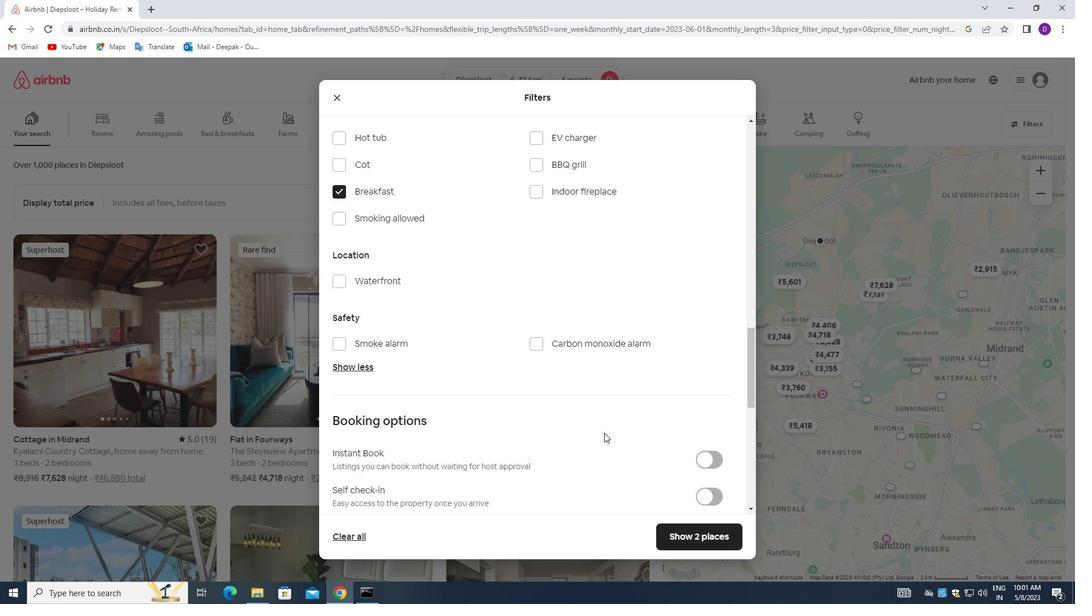 
Action: Mouse moved to (707, 384)
Screenshot: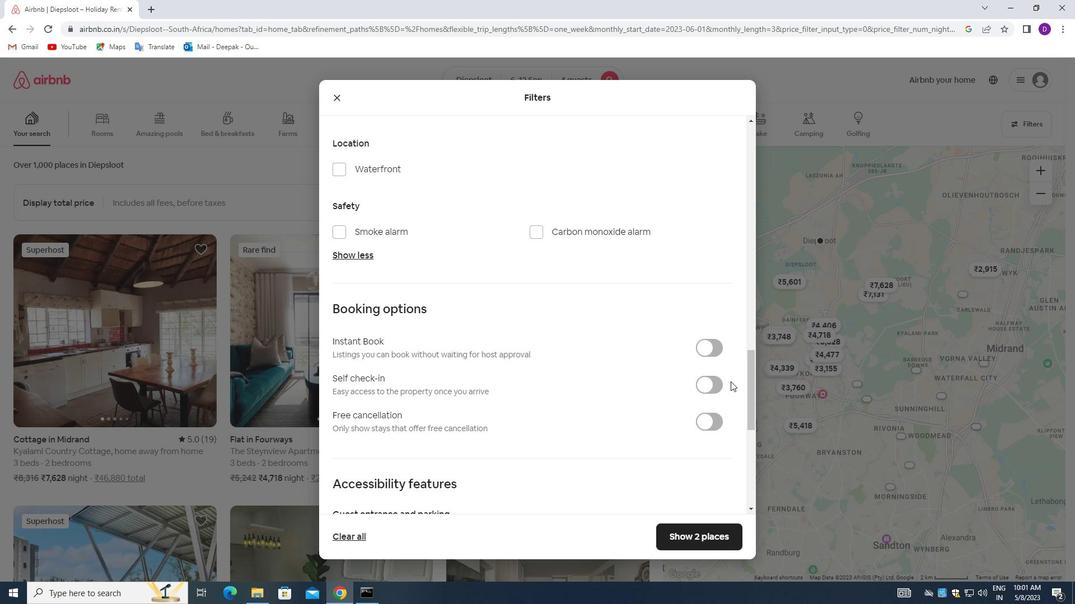 
Action: Mouse pressed left at (707, 384)
Screenshot: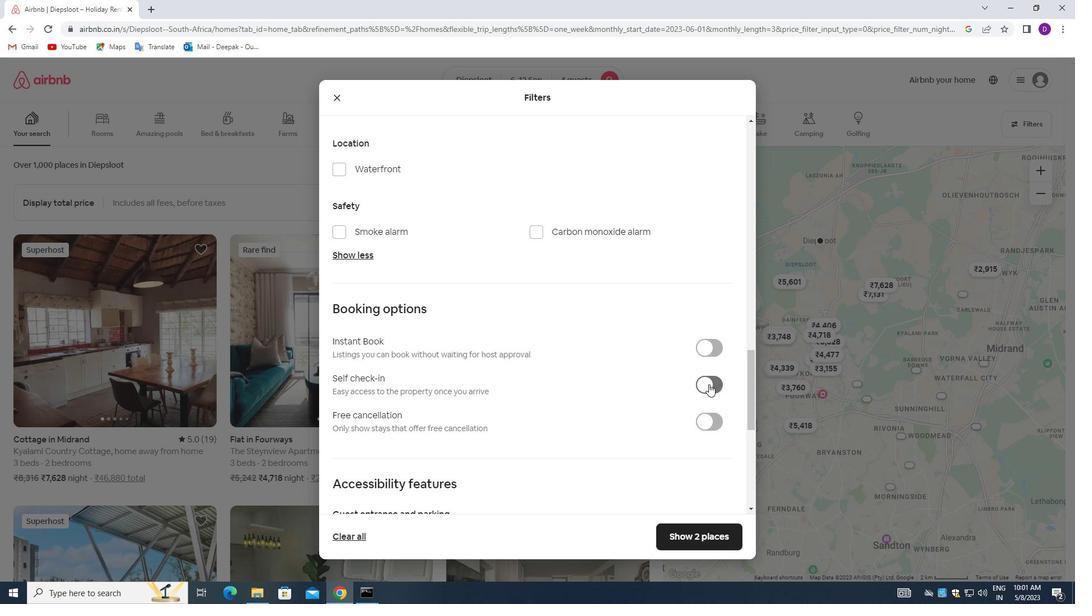 
Action: Mouse moved to (538, 404)
Screenshot: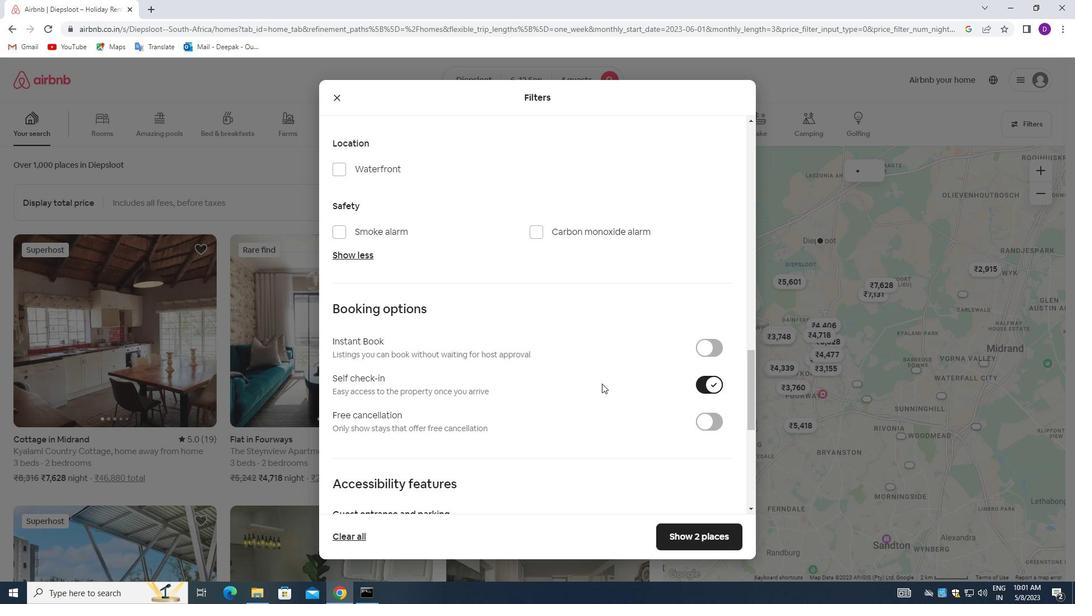 
Action: Mouse scrolled (538, 404) with delta (0, 0)
Screenshot: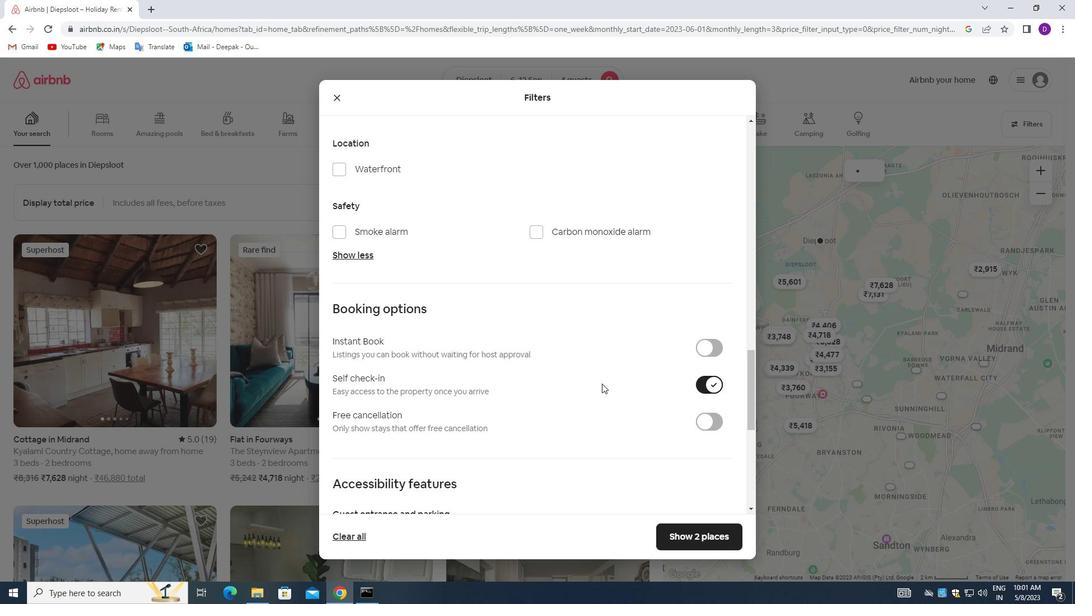 
Action: Mouse scrolled (538, 404) with delta (0, 0)
Screenshot: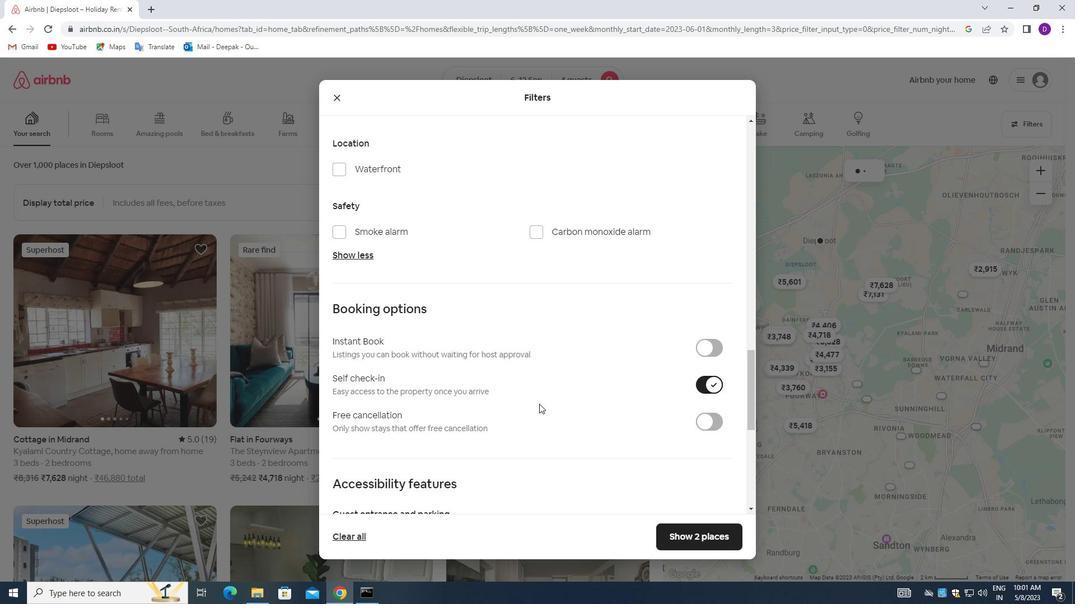 
Action: Mouse moved to (501, 399)
Screenshot: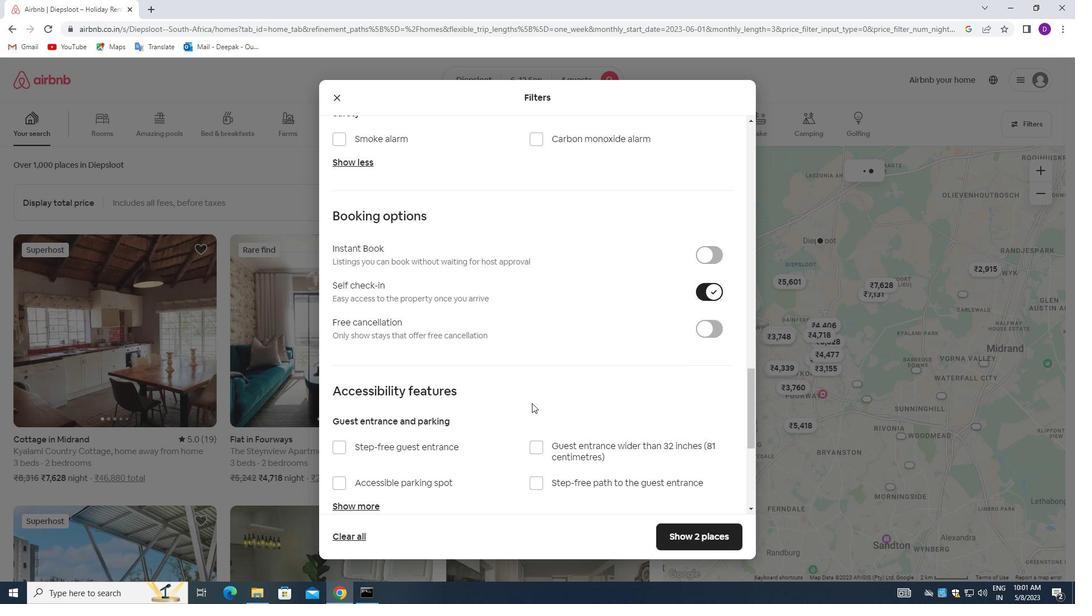 
Action: Mouse scrolled (501, 398) with delta (0, 0)
Screenshot: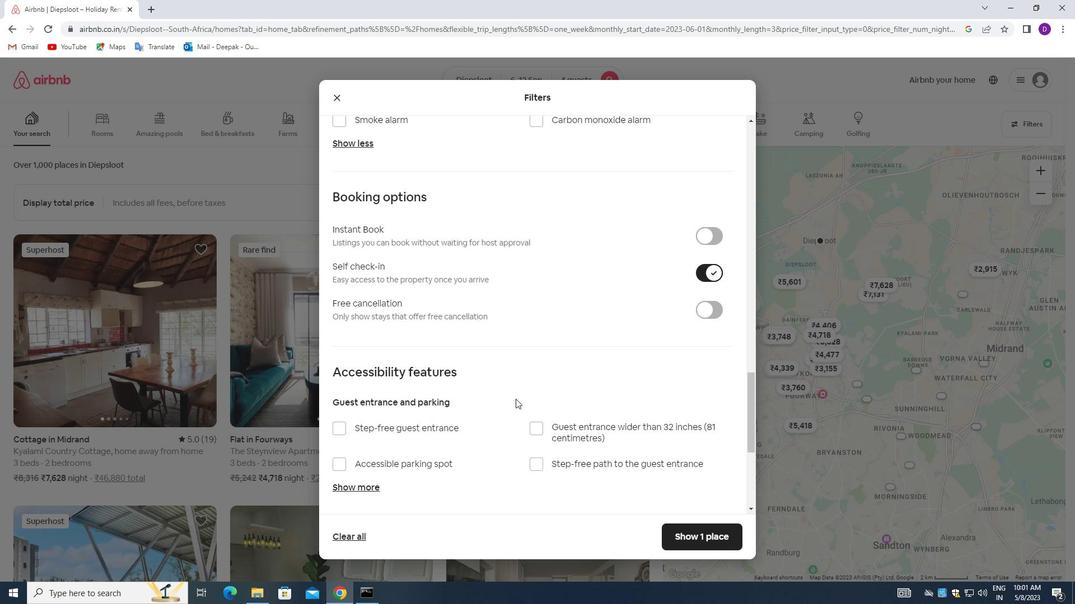 
Action: Mouse scrolled (501, 398) with delta (0, 0)
Screenshot: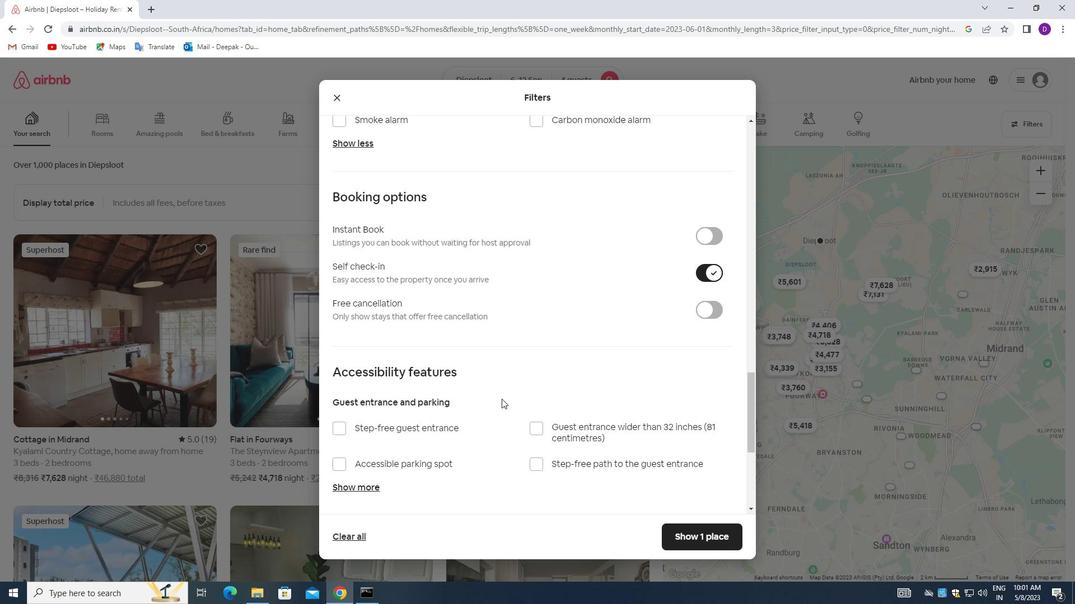 
Action: Mouse moved to (499, 399)
Screenshot: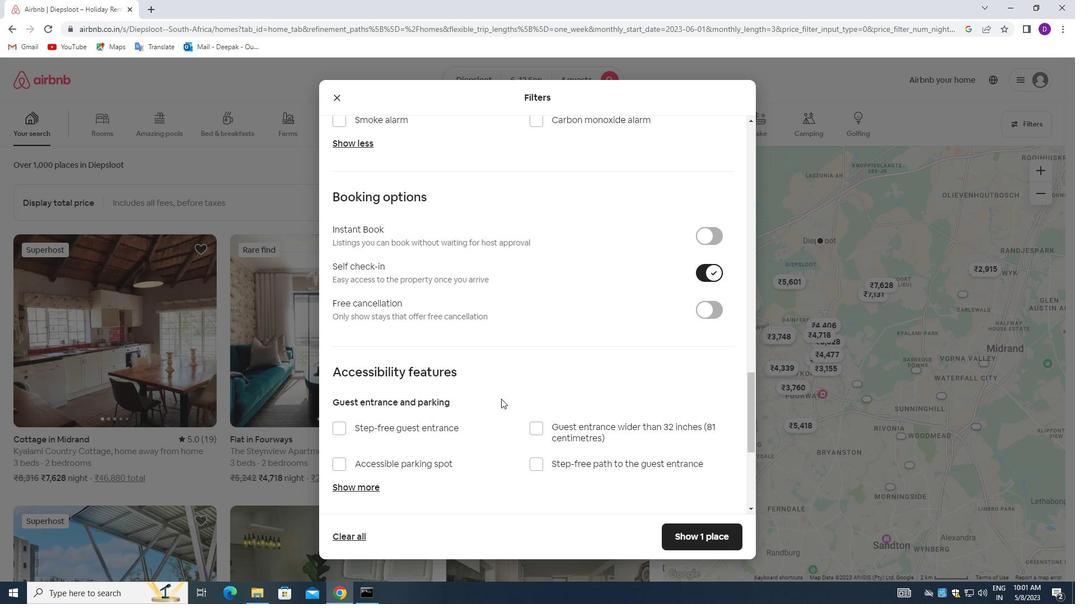 
Action: Mouse scrolled (499, 398) with delta (0, 0)
Screenshot: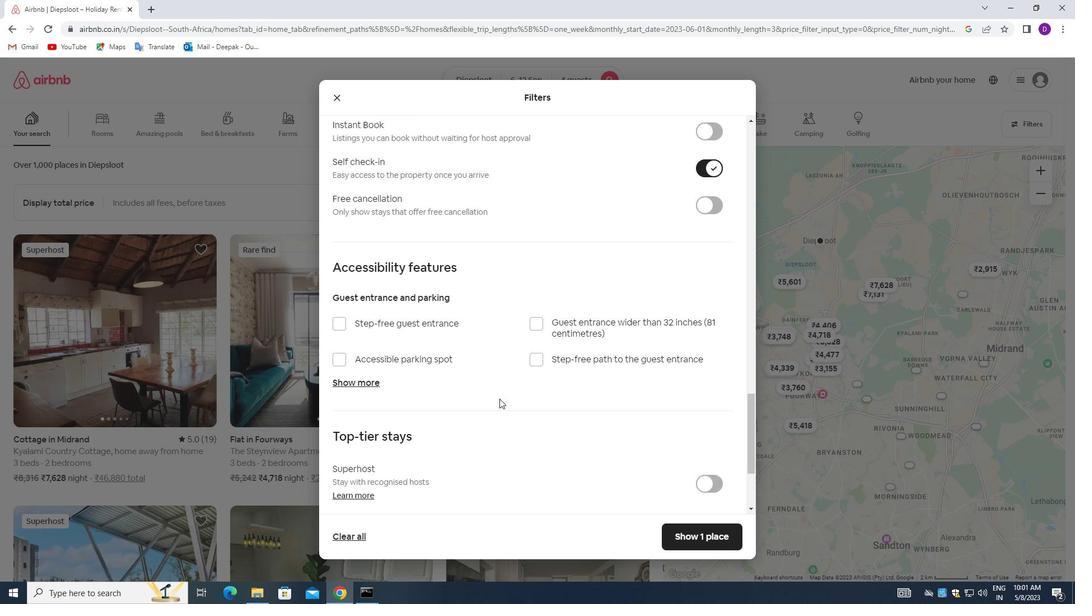 
Action: Mouse scrolled (499, 398) with delta (0, 0)
Screenshot: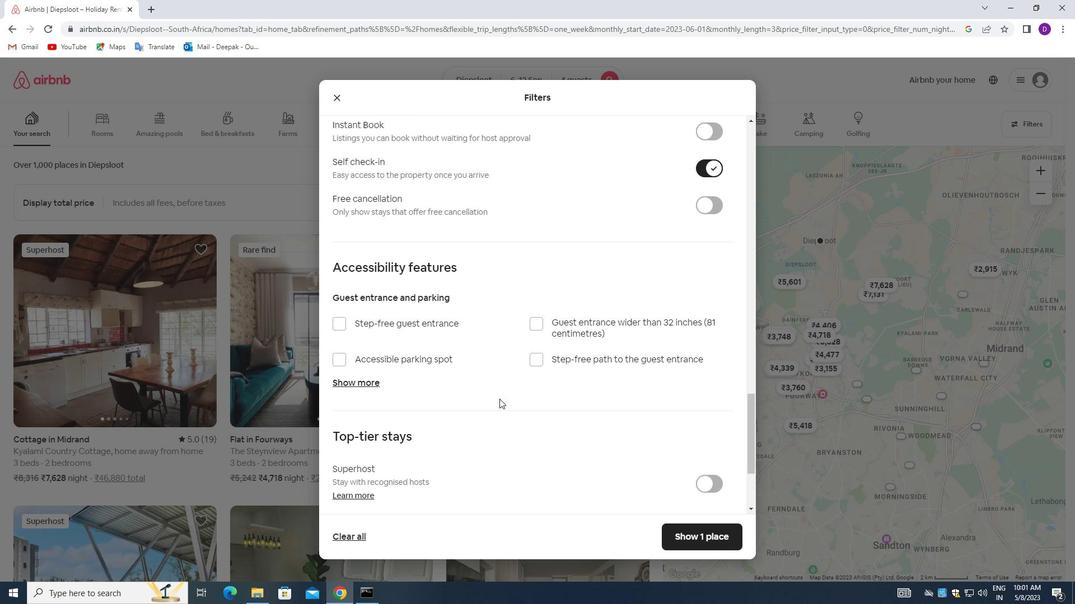 
Action: Mouse moved to (499, 399)
Screenshot: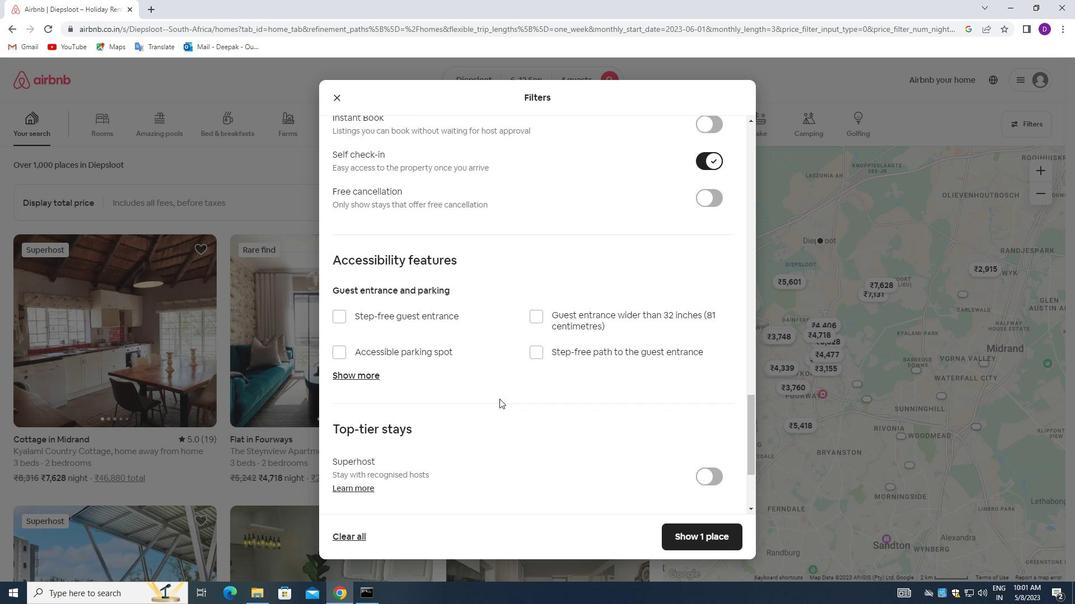 
Action: Mouse scrolled (499, 398) with delta (0, 0)
Screenshot: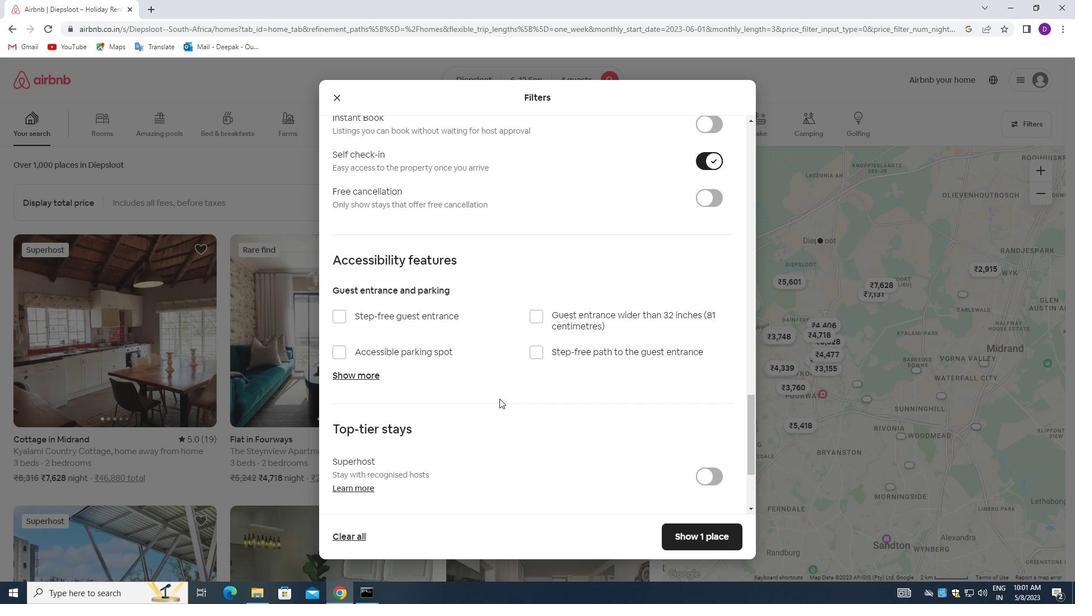 
Action: Mouse scrolled (499, 398) with delta (0, 0)
Screenshot: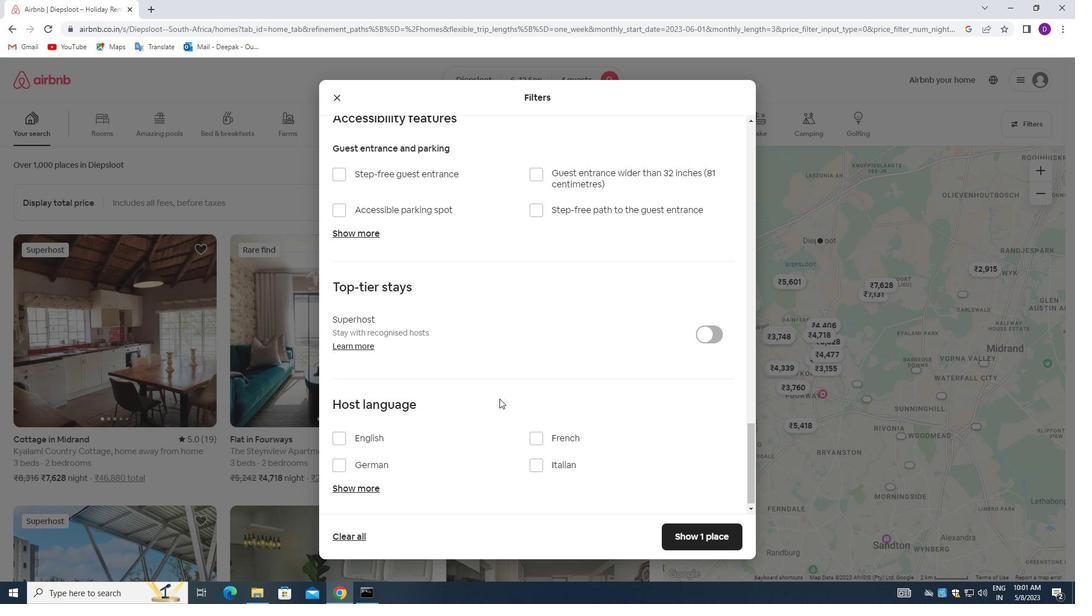 
Action: Mouse scrolled (499, 398) with delta (0, 0)
Screenshot: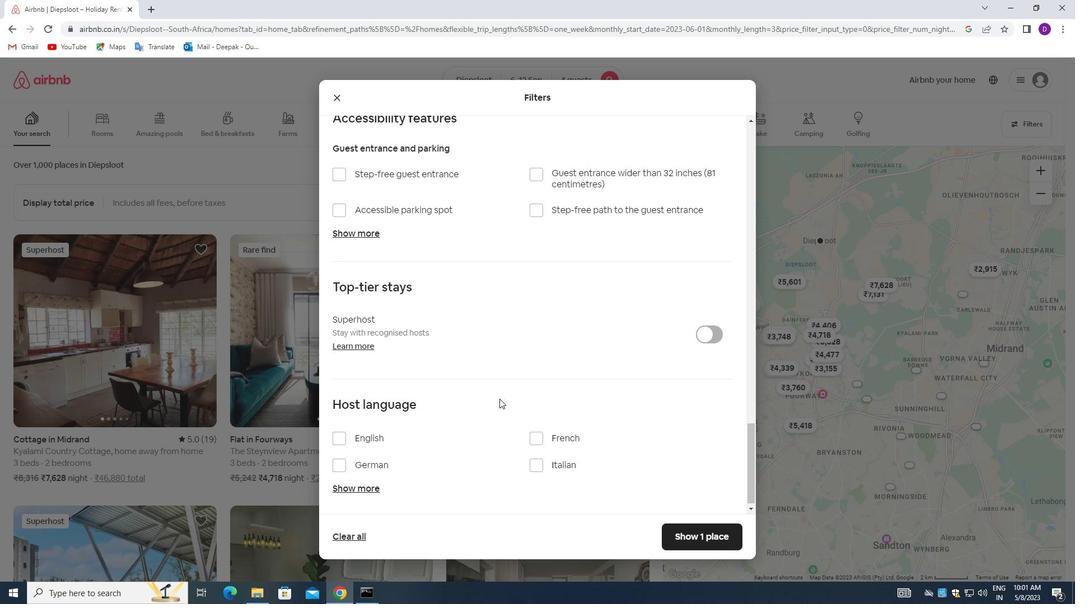 
Action: Mouse scrolled (499, 398) with delta (0, 0)
Screenshot: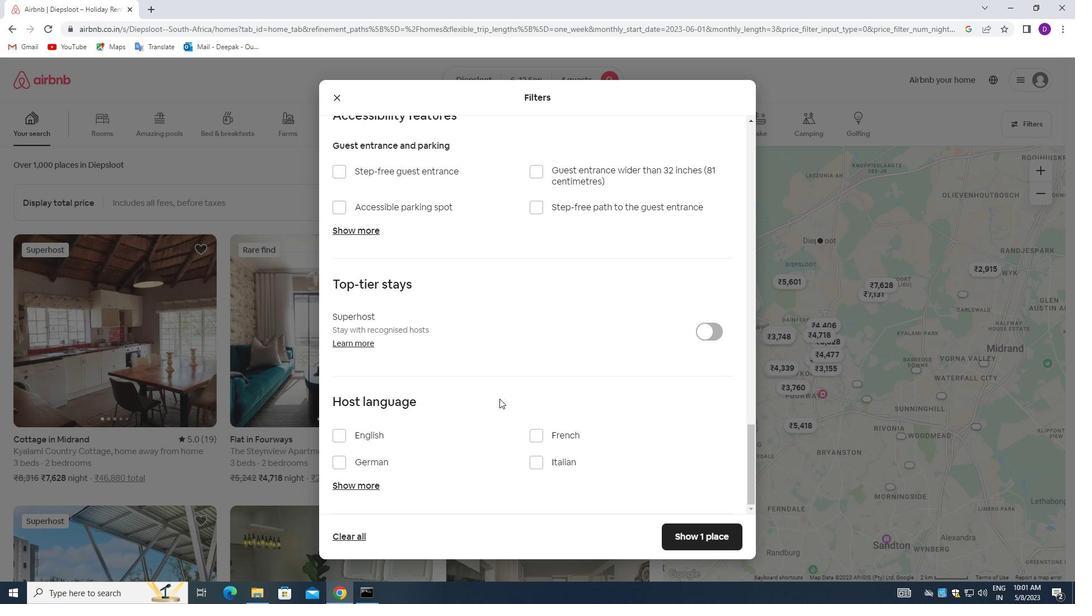 
Action: Mouse moved to (342, 435)
Screenshot: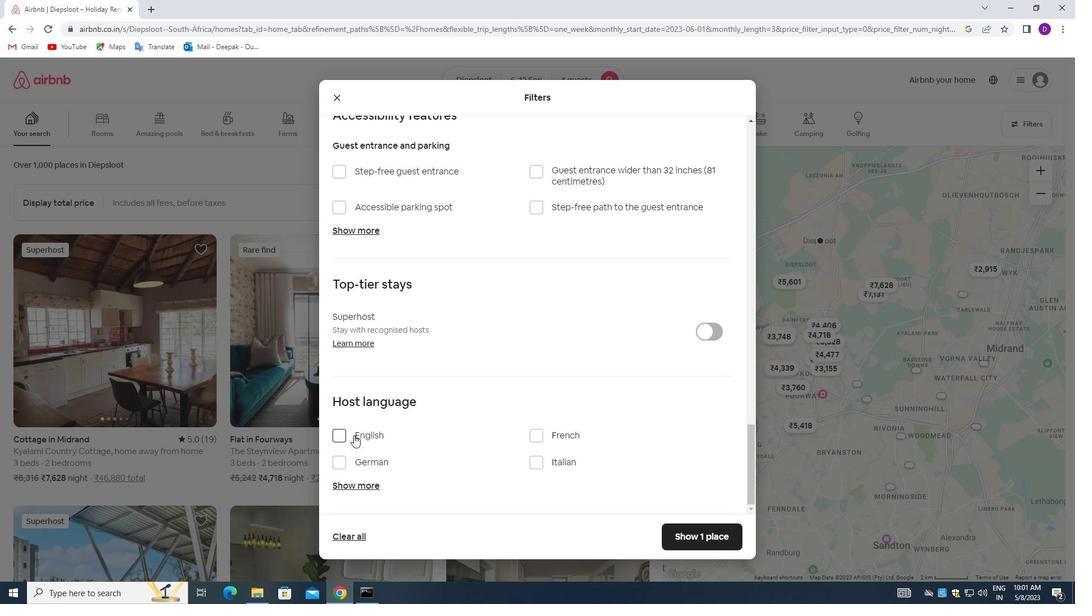 
Action: Mouse pressed left at (342, 435)
Screenshot: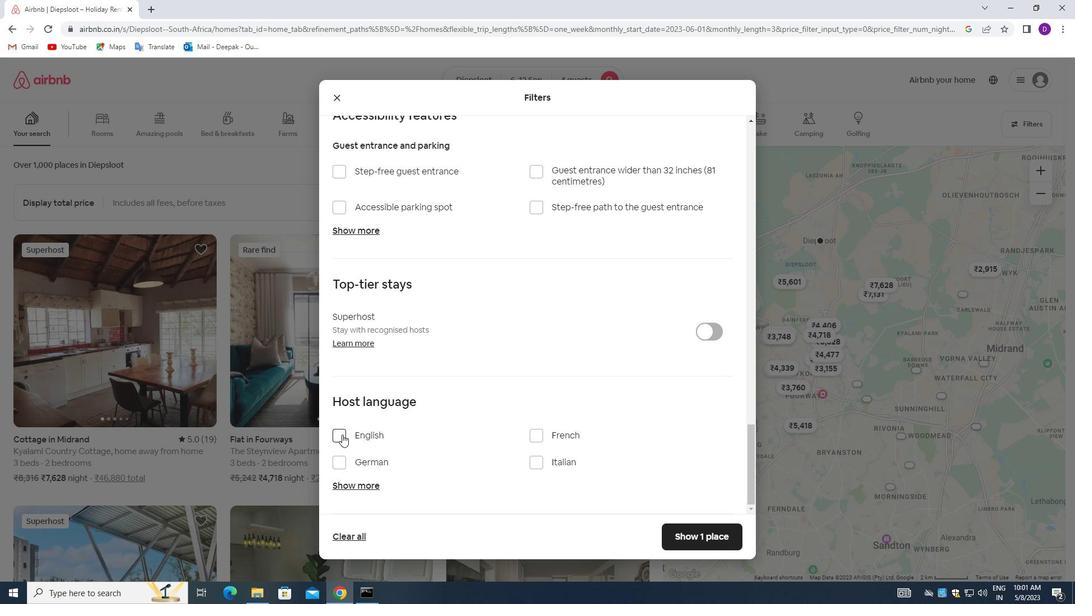 
Action: Mouse moved to (669, 535)
Screenshot: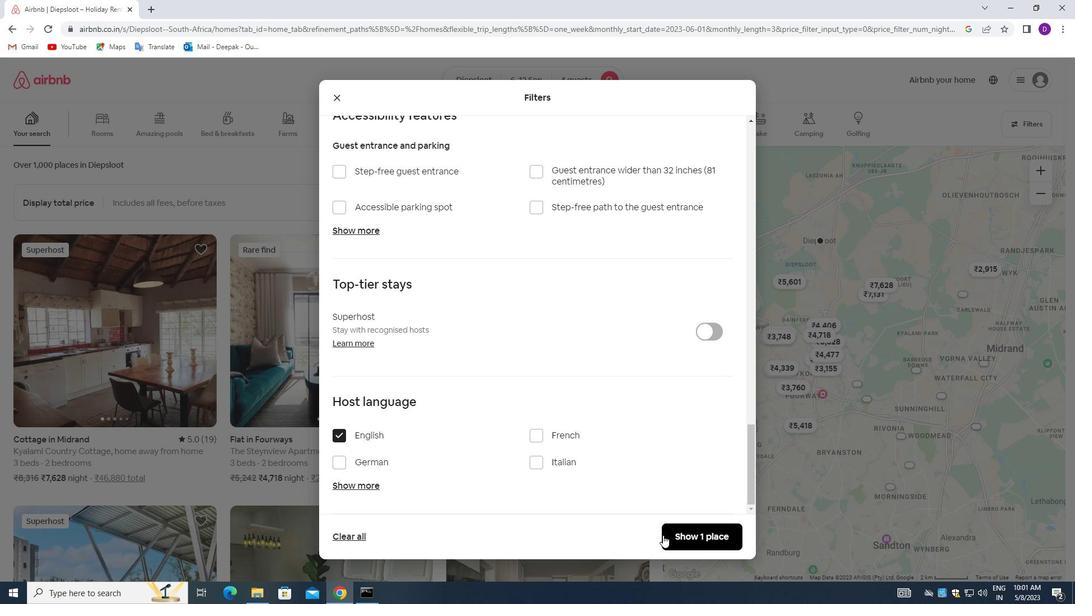 
Action: Mouse pressed left at (669, 535)
Screenshot: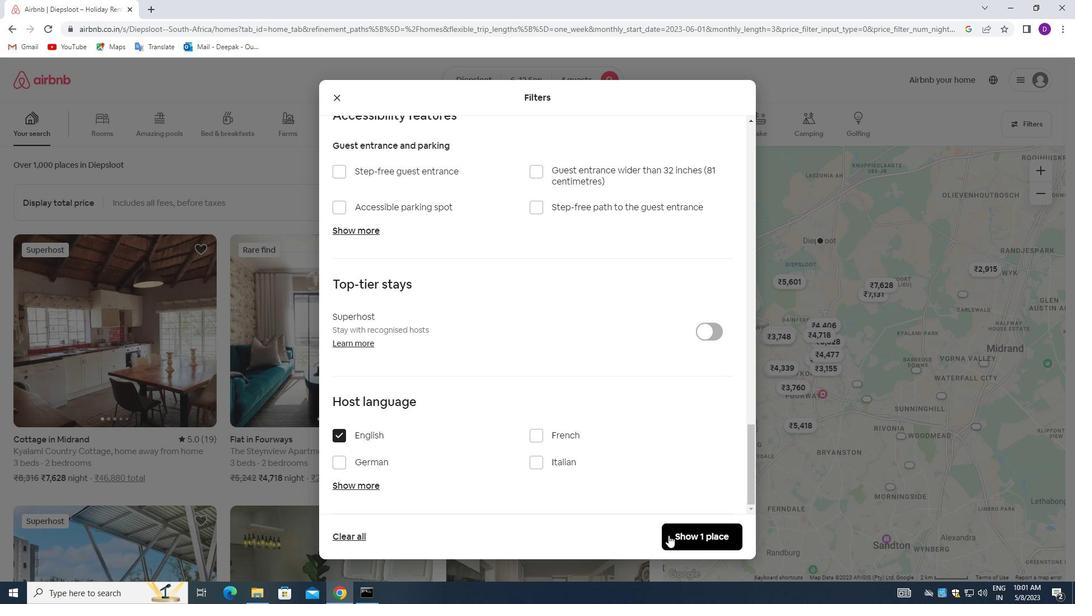 
Action: Mouse moved to (623, 397)
Screenshot: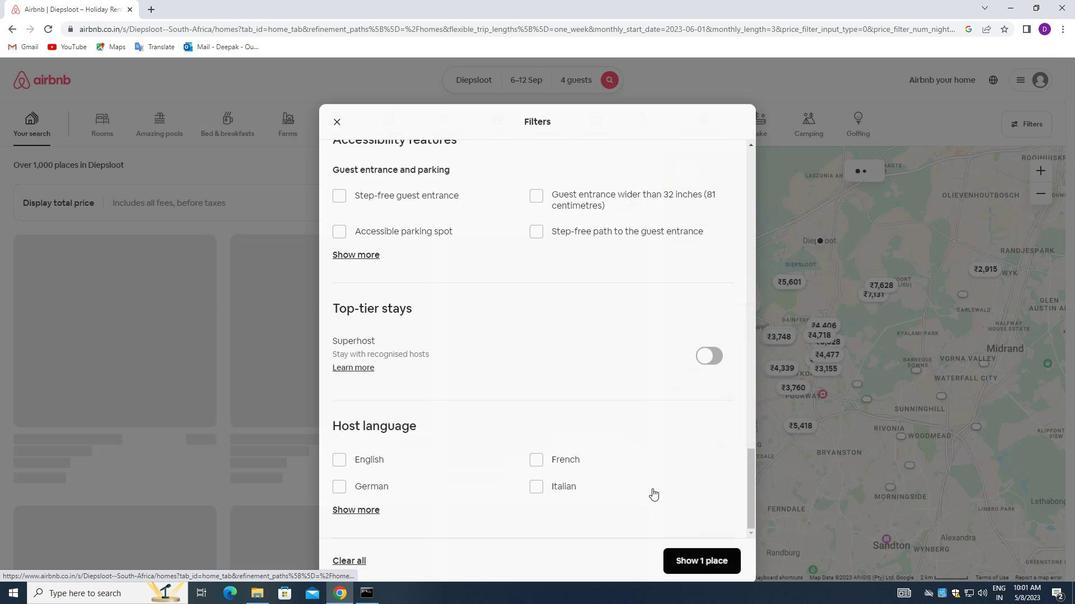 
